 Task: Look for space in Dharmadam, India from 9th July, 2023 to 16th July, 2023 for 2 adults, 1 child in price range Rs.8000 to Rs.16000. Place can be entire place with 2 bedrooms having 2 beds and 1 bathroom. Property type can be house, flat, guest house. Booking option can be shelf check-in. Required host language is English.
Action: Mouse moved to (577, 149)
Screenshot: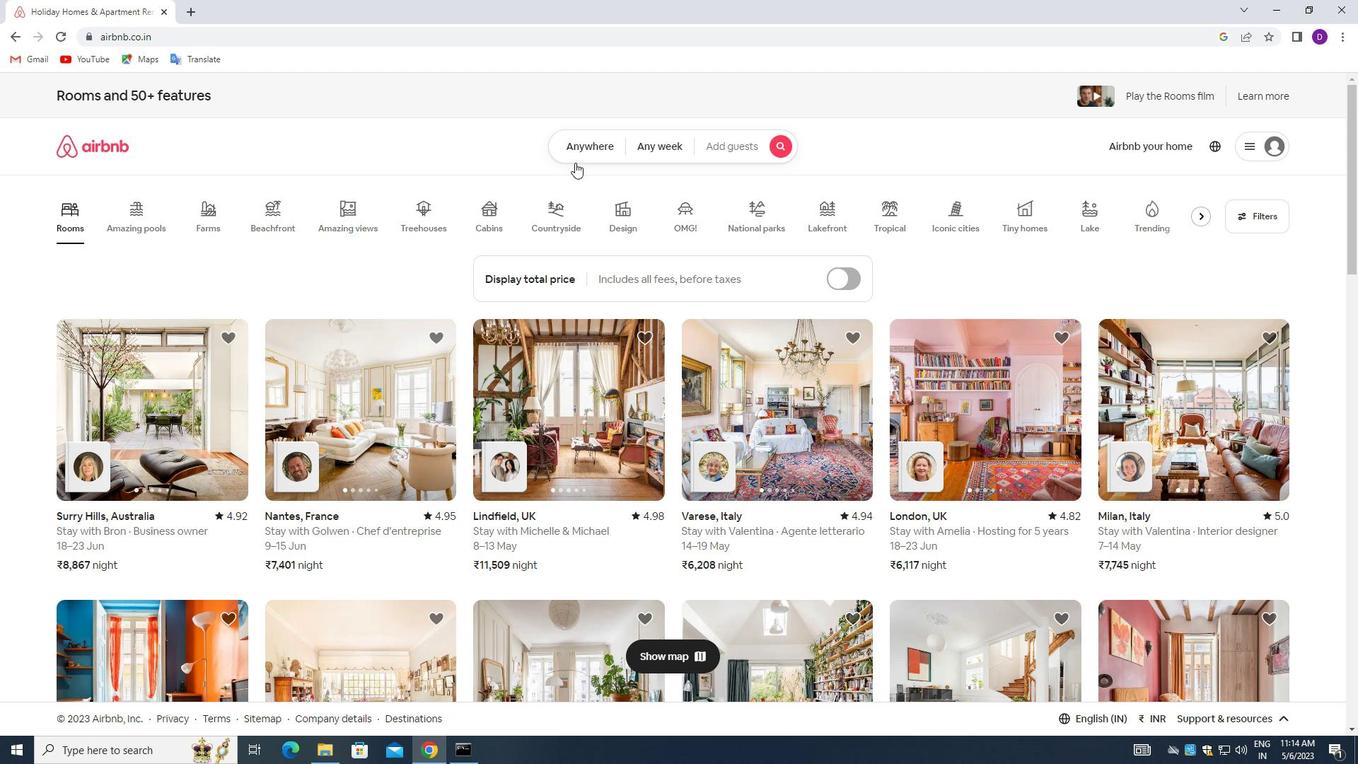 
Action: Mouse pressed left at (577, 149)
Screenshot: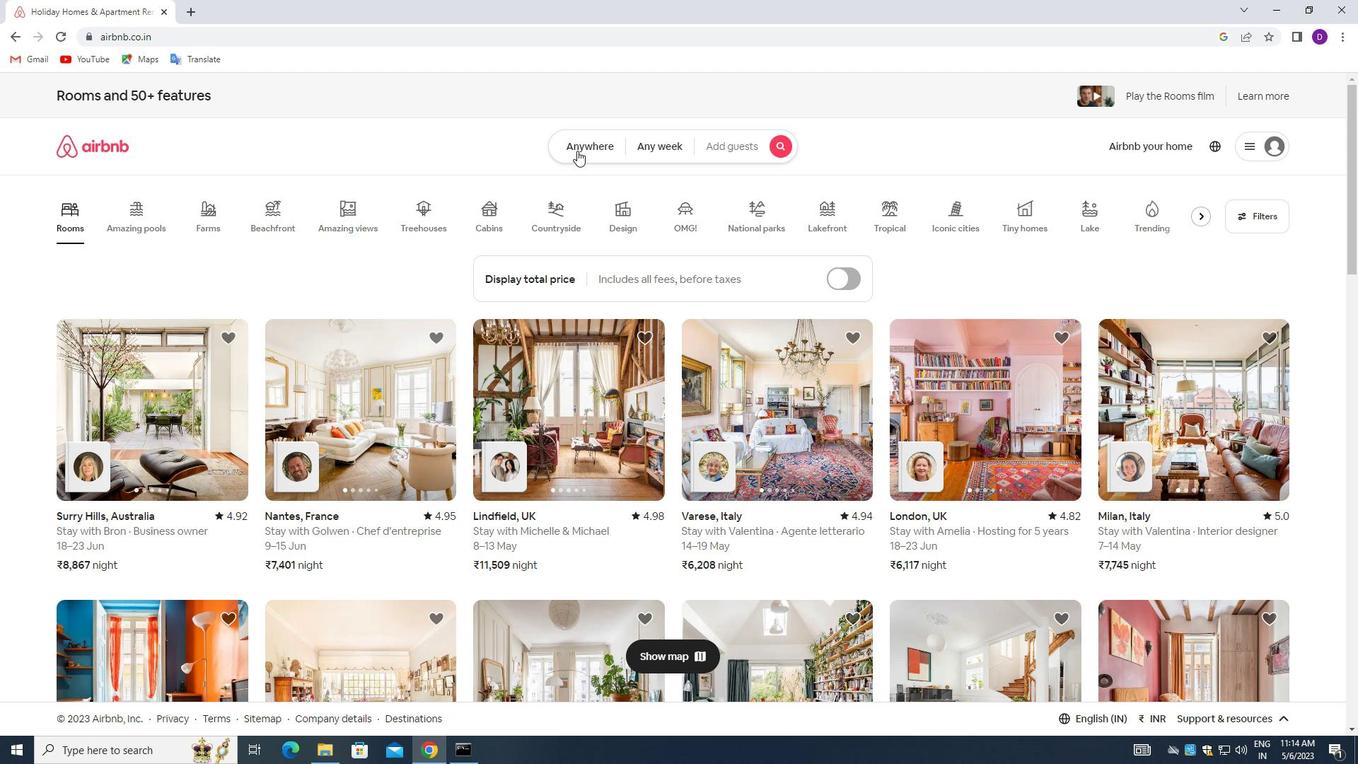 
Action: Mouse moved to (543, 200)
Screenshot: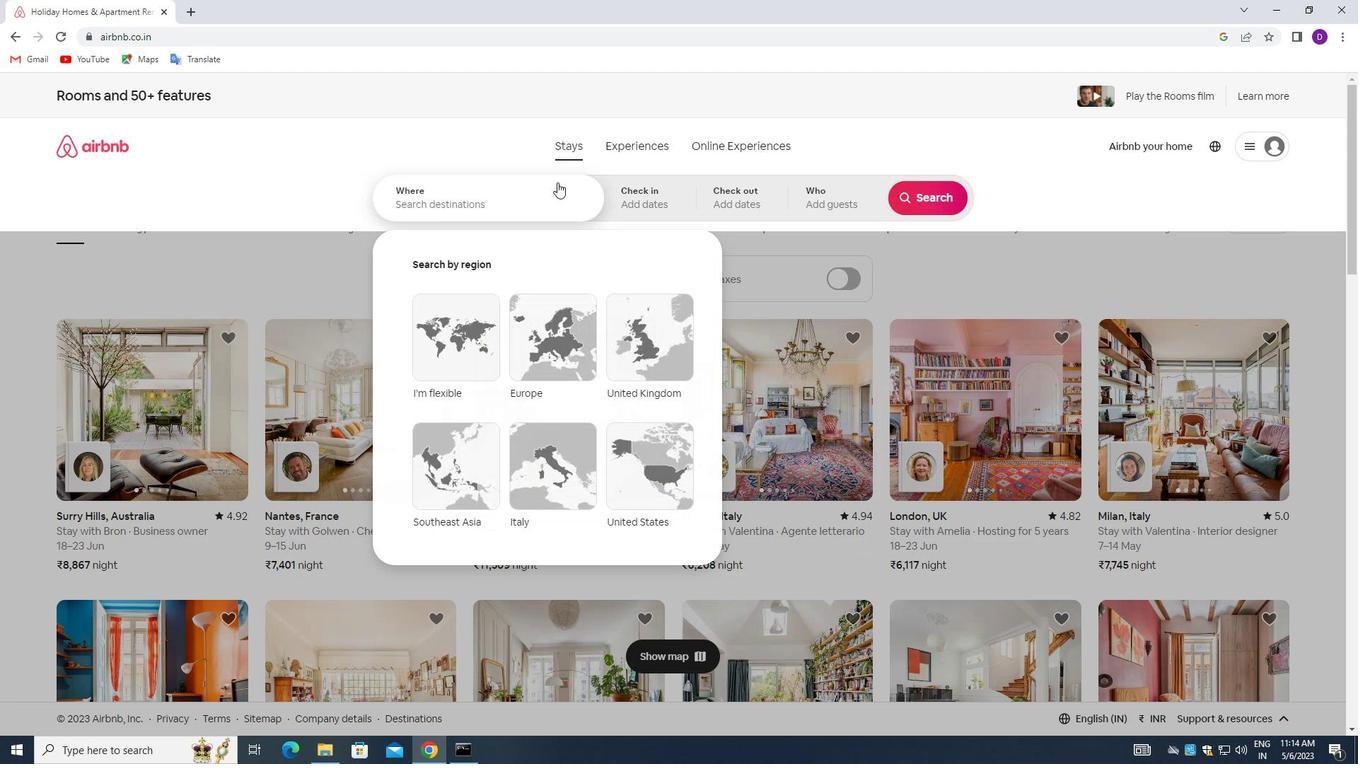 
Action: Mouse pressed left at (543, 200)
Screenshot: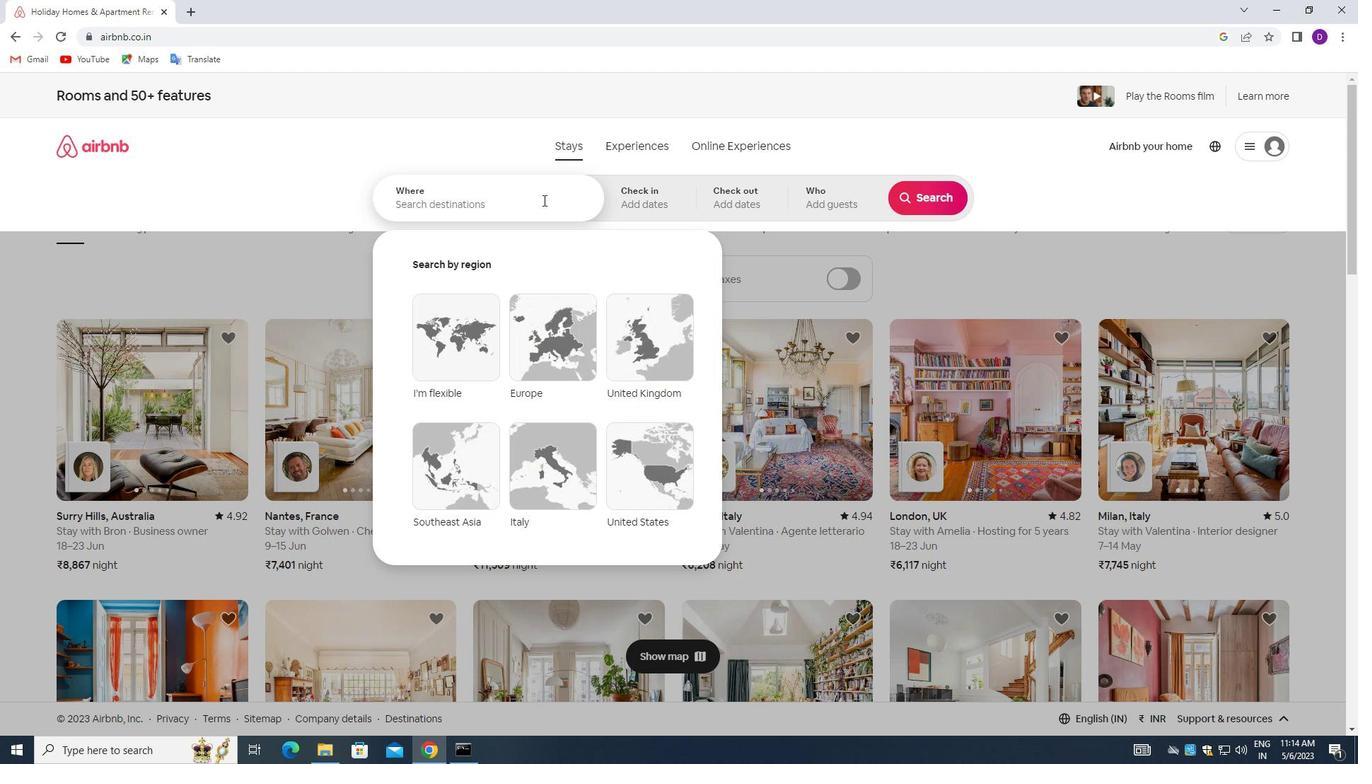 
Action: Mouse moved to (314, 319)
Screenshot: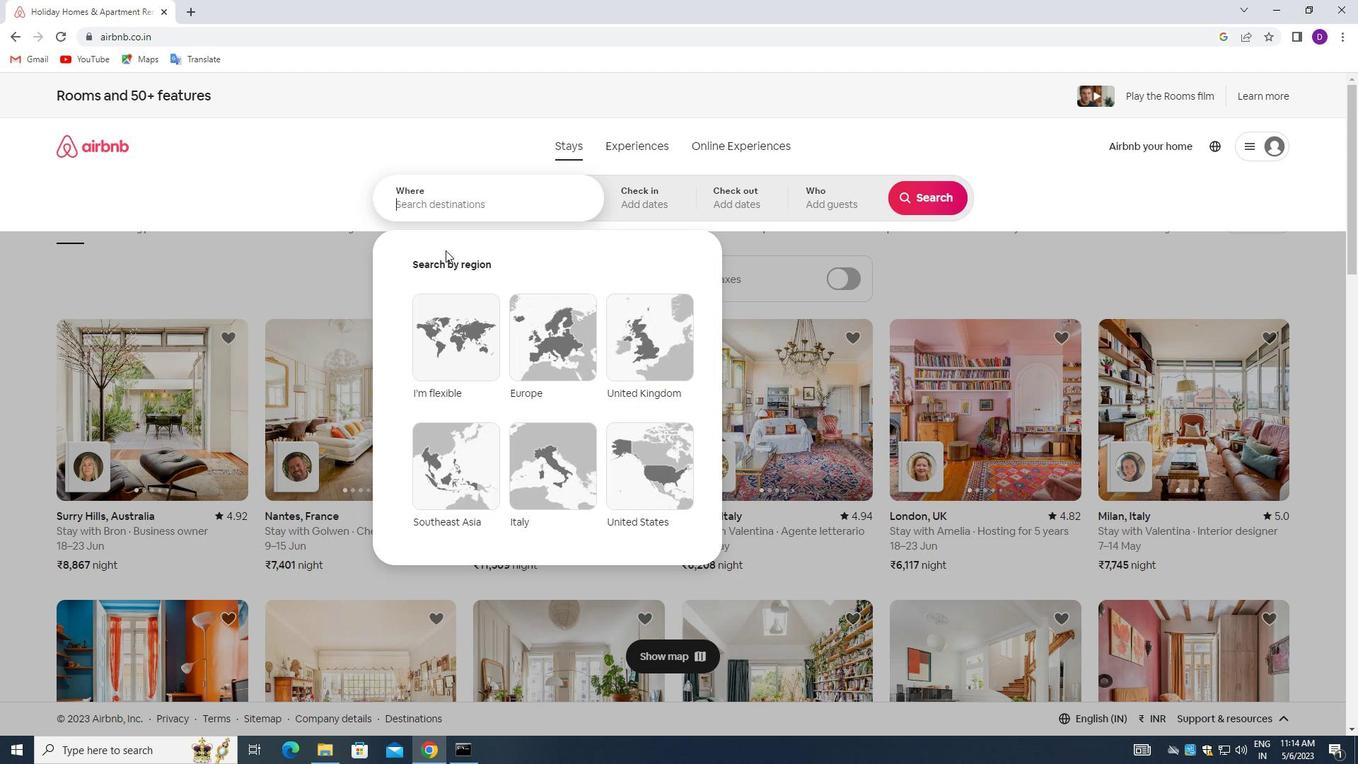 
Action: Key pressed <Key.shift_r>Dharmadam,<Key.space><Key.shift>INDIA<Key.enter>
Screenshot: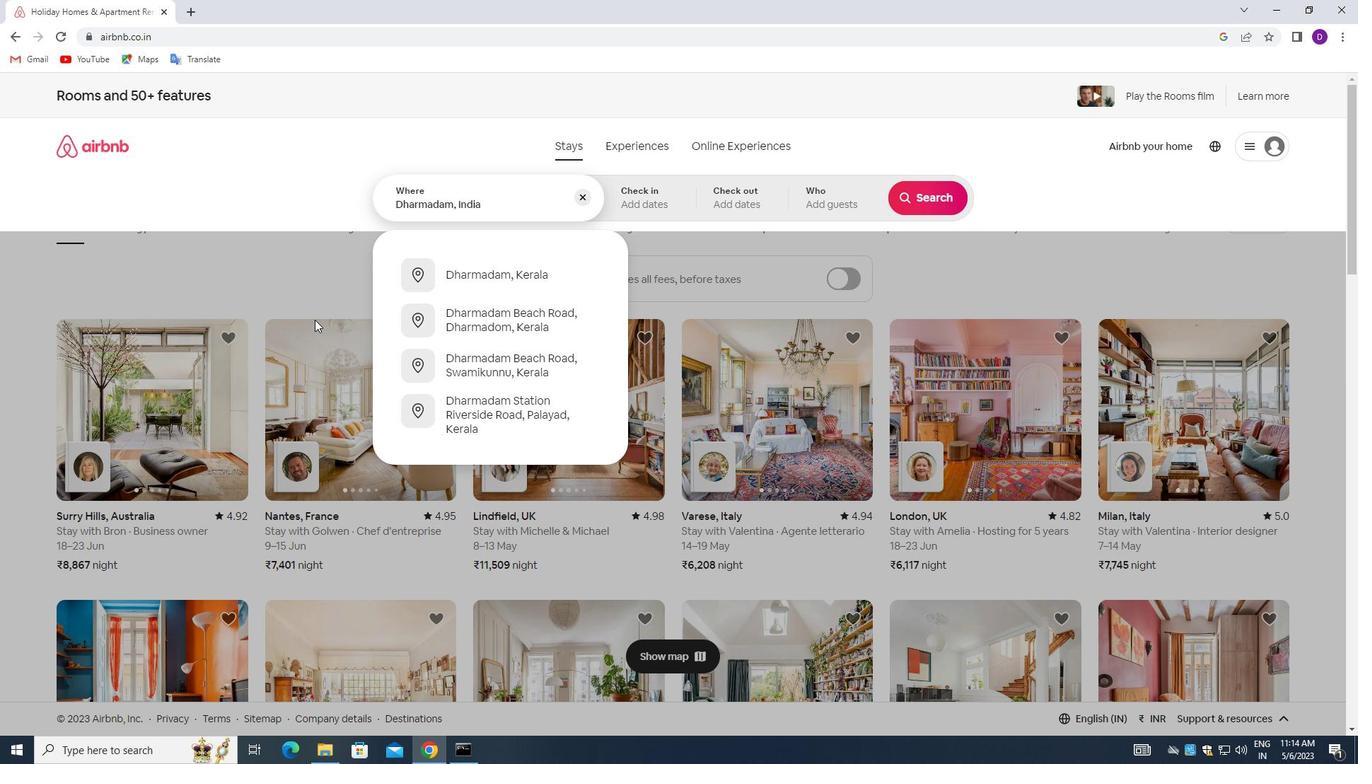 
Action: Mouse moved to (926, 312)
Screenshot: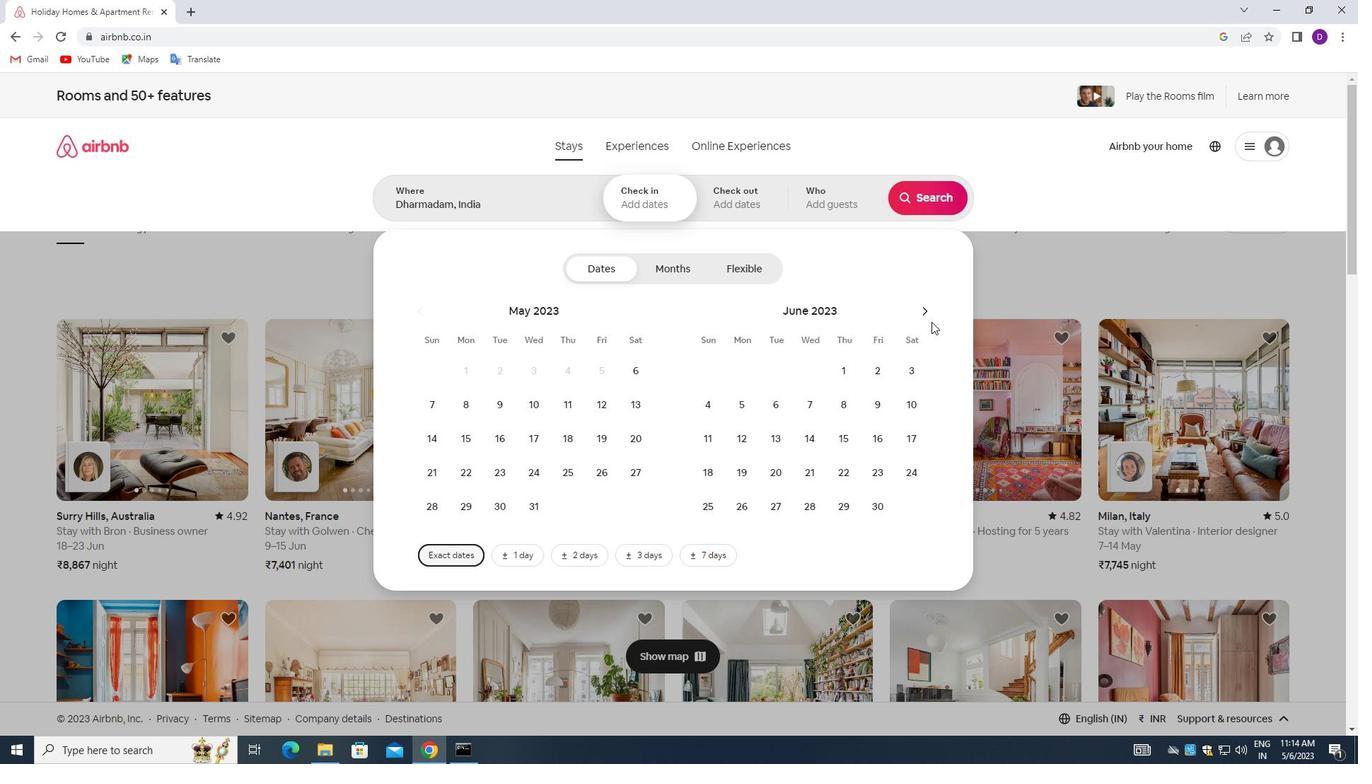 
Action: Mouse pressed left at (926, 312)
Screenshot: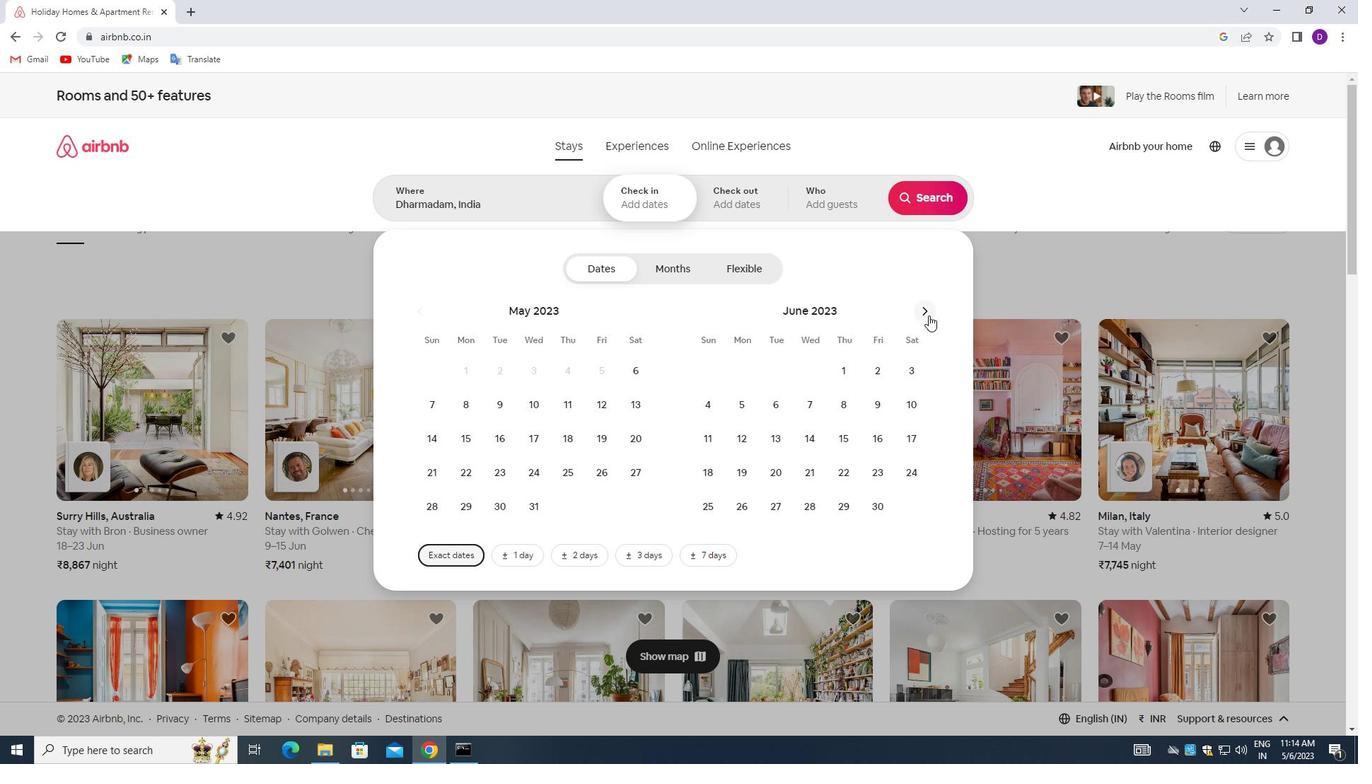 
Action: Mouse moved to (704, 433)
Screenshot: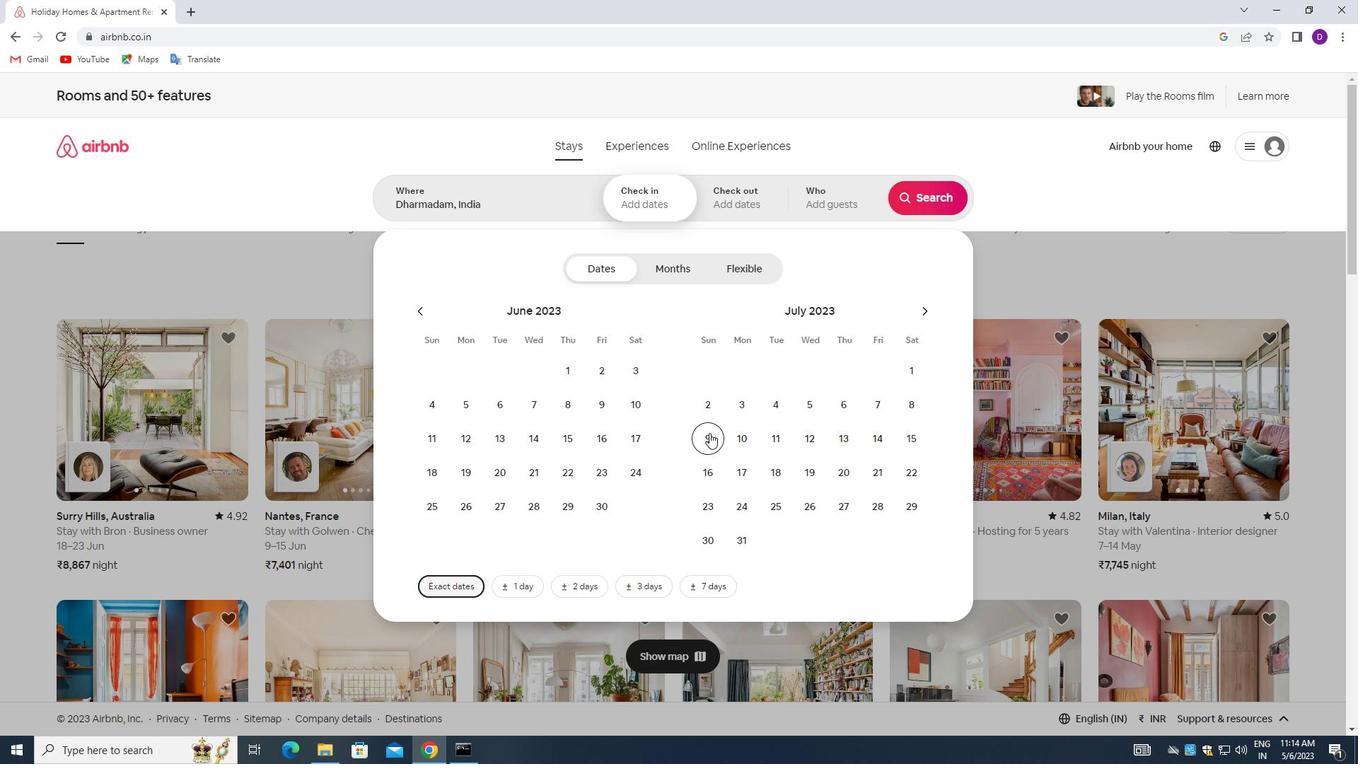 
Action: Mouse pressed left at (704, 433)
Screenshot: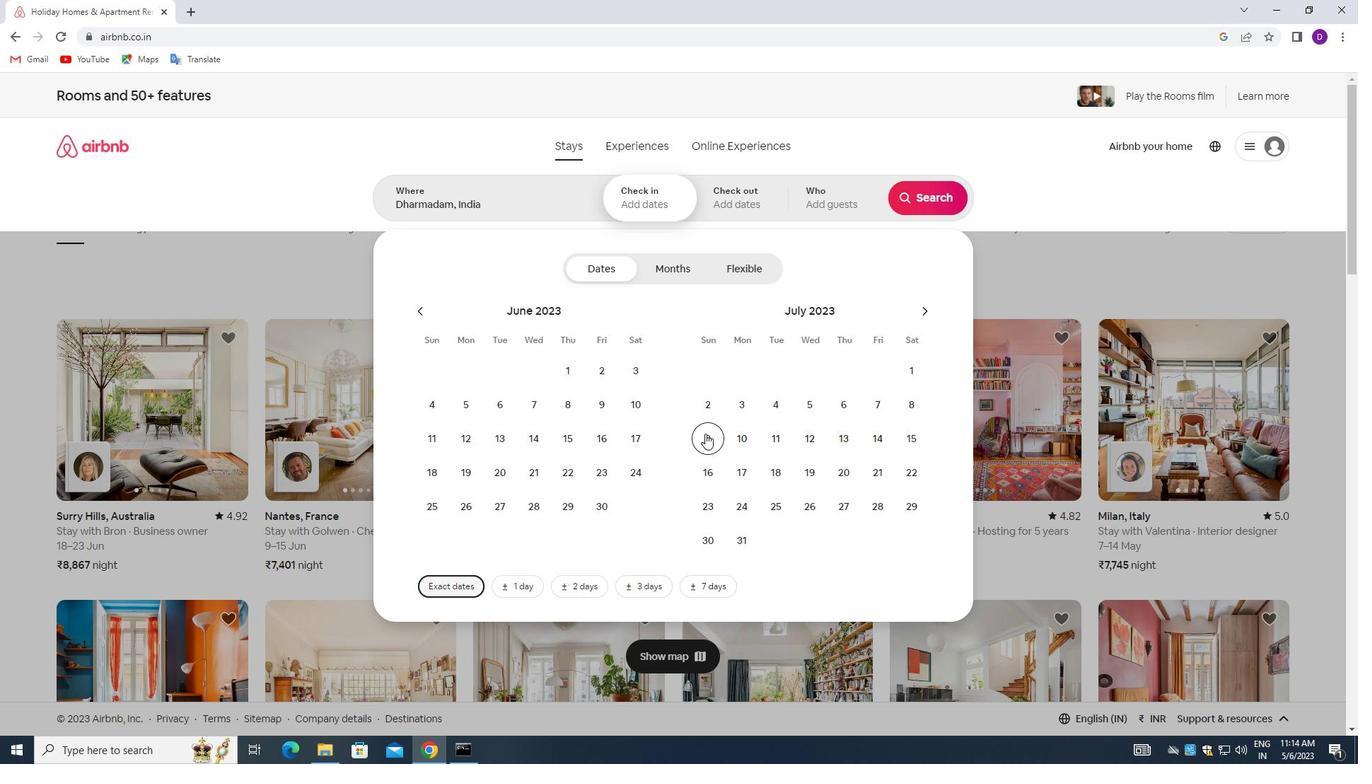 
Action: Mouse moved to (713, 477)
Screenshot: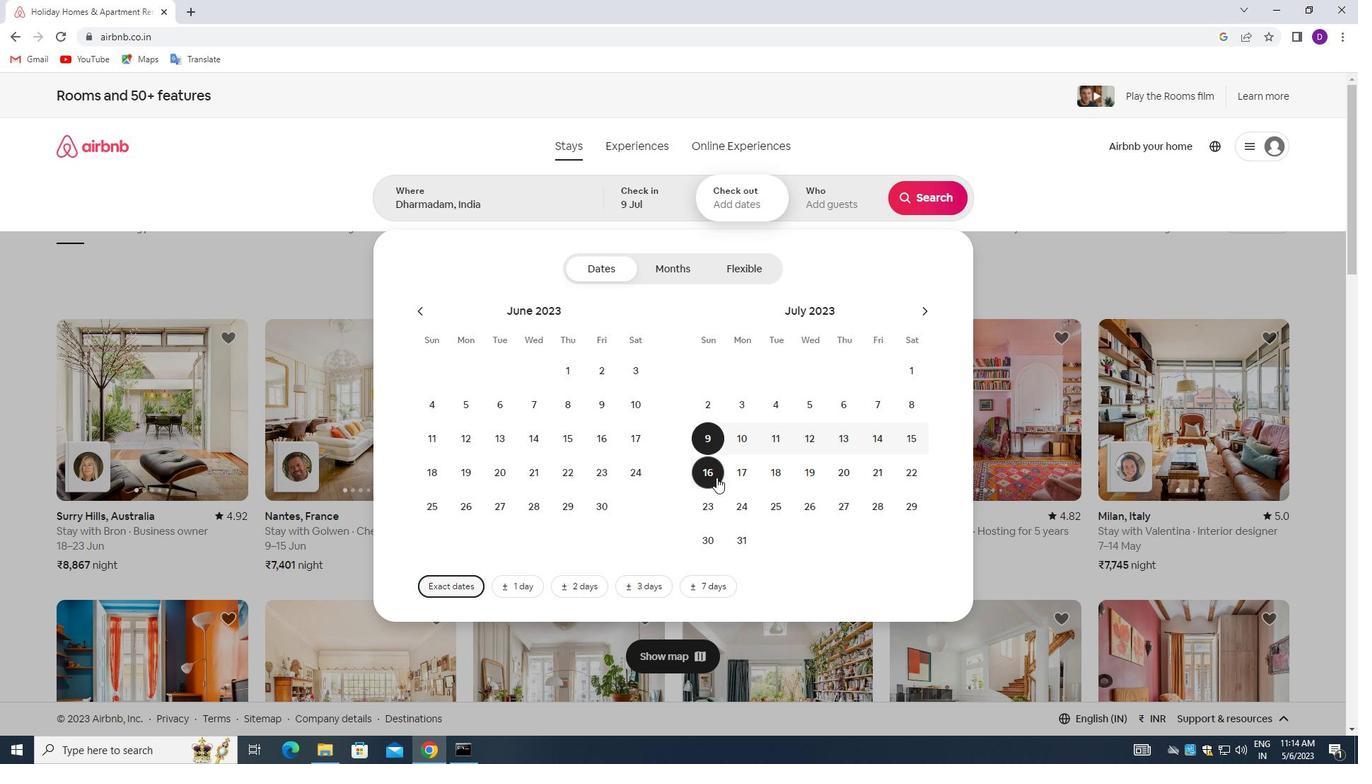
Action: Mouse pressed left at (713, 477)
Screenshot: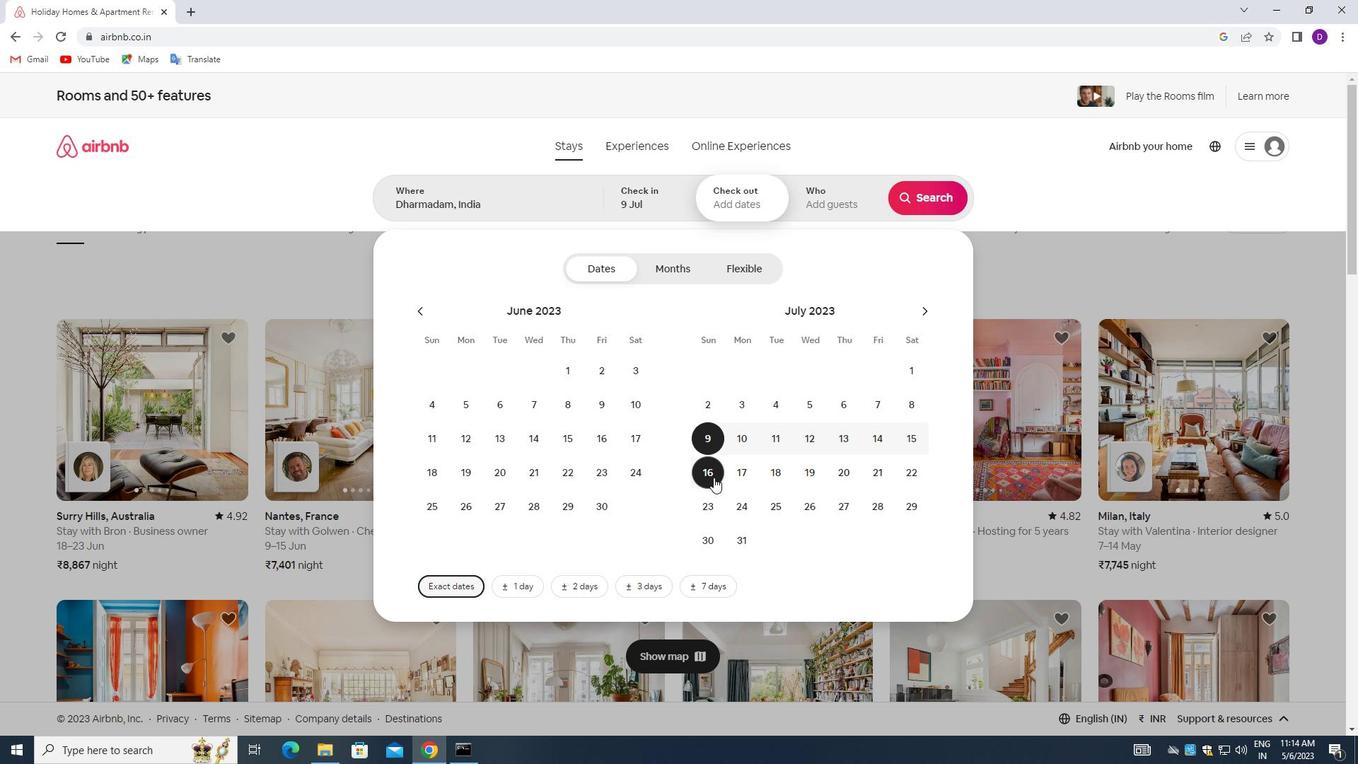 
Action: Mouse moved to (824, 212)
Screenshot: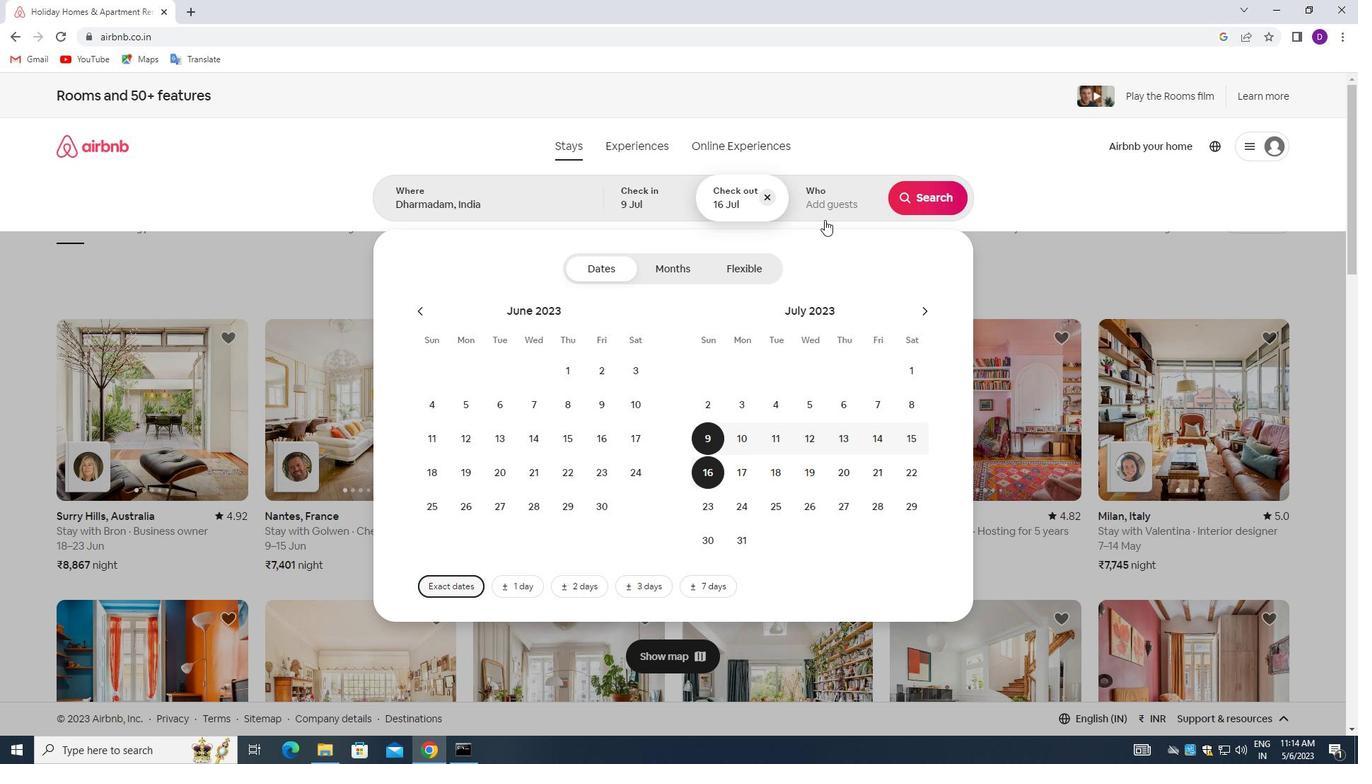 
Action: Mouse pressed left at (824, 212)
Screenshot: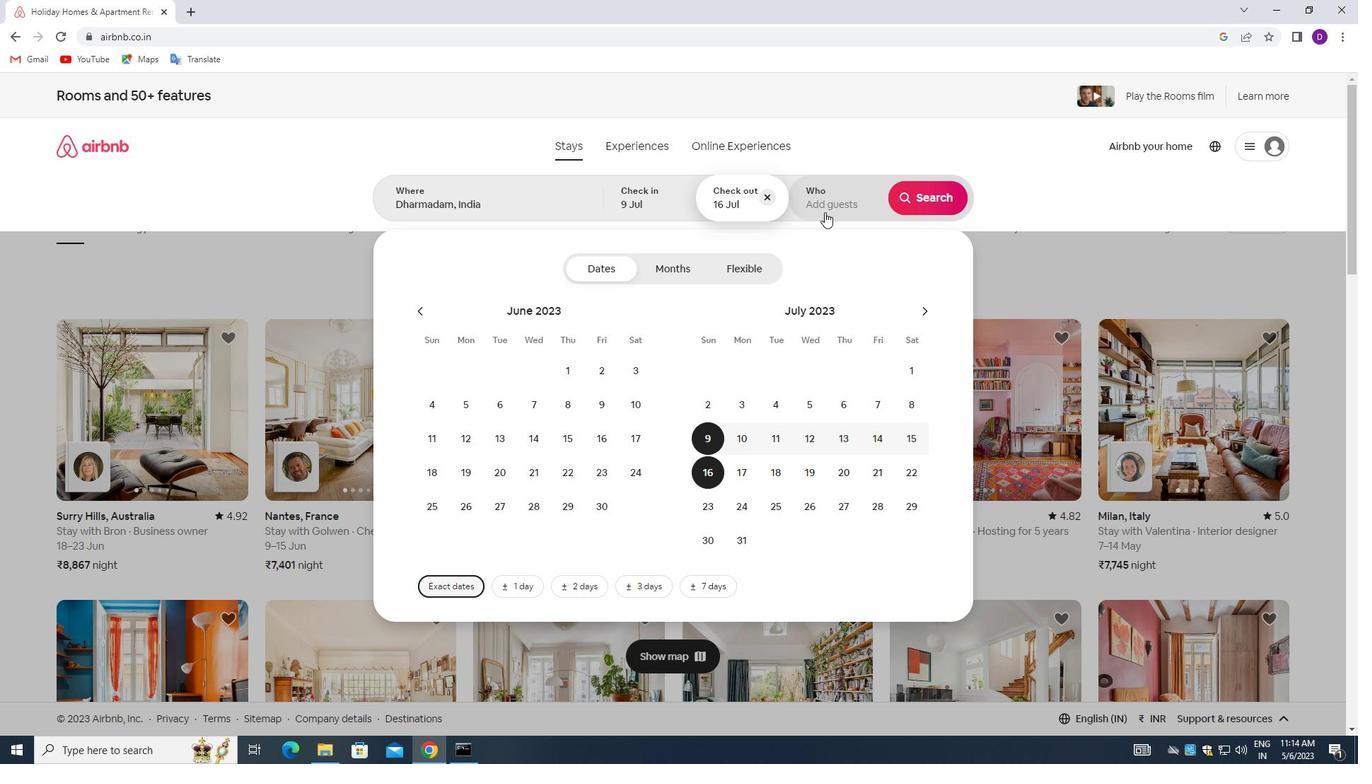 
Action: Mouse moved to (927, 275)
Screenshot: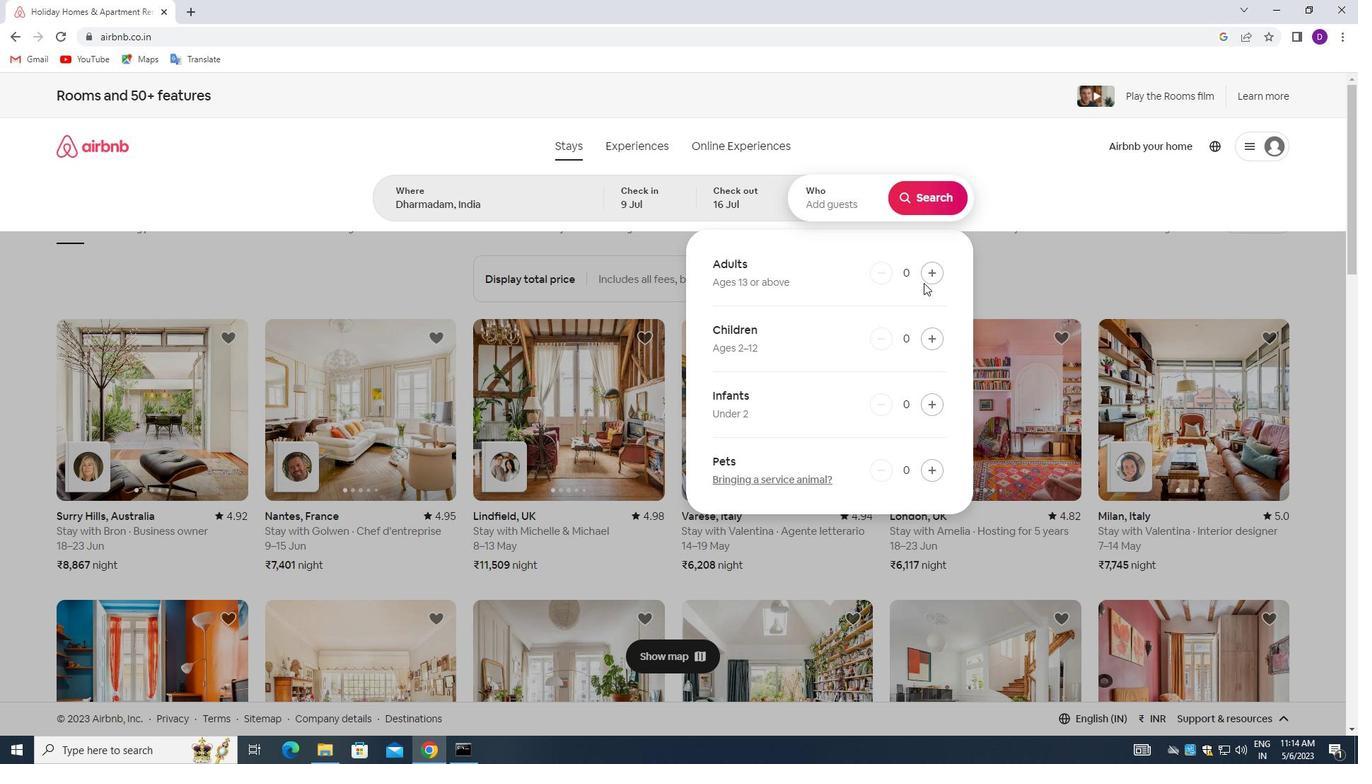 
Action: Mouse pressed left at (927, 275)
Screenshot: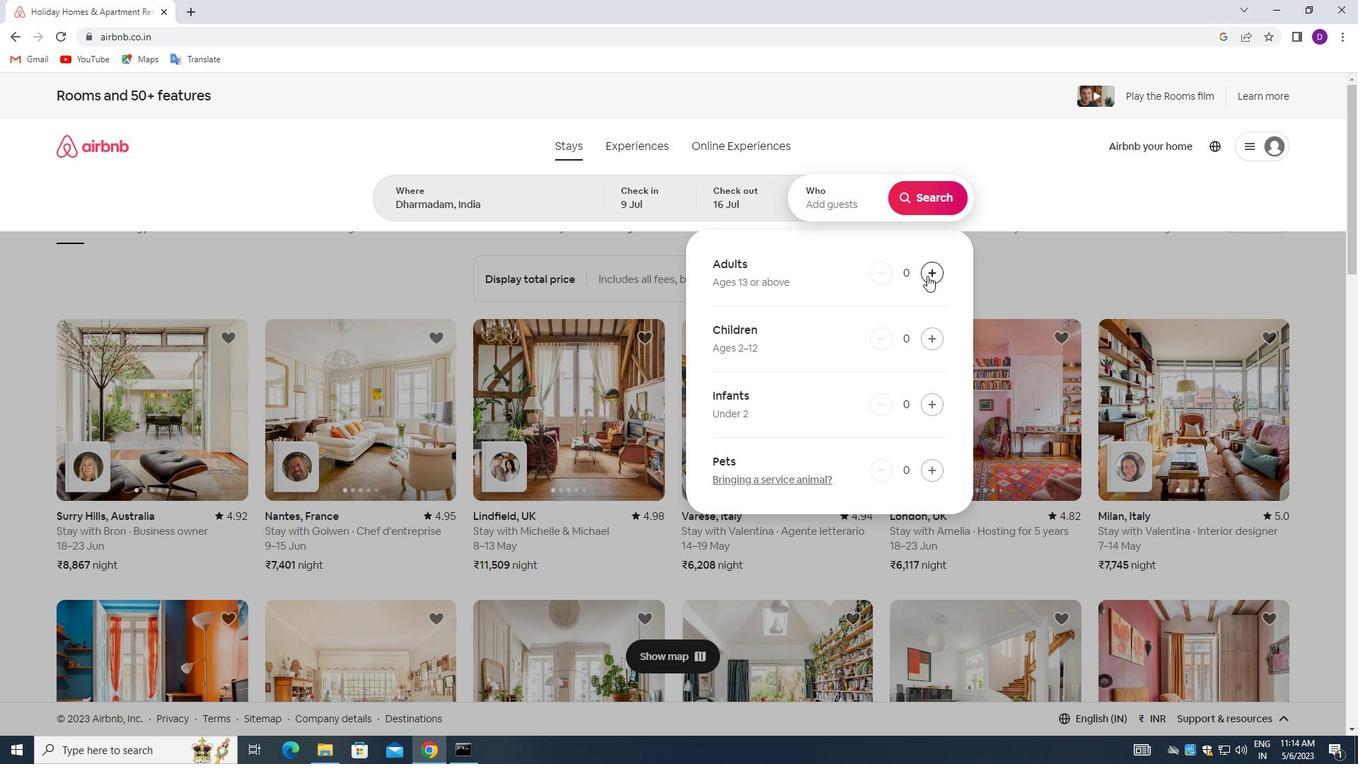 
Action: Mouse pressed left at (927, 275)
Screenshot: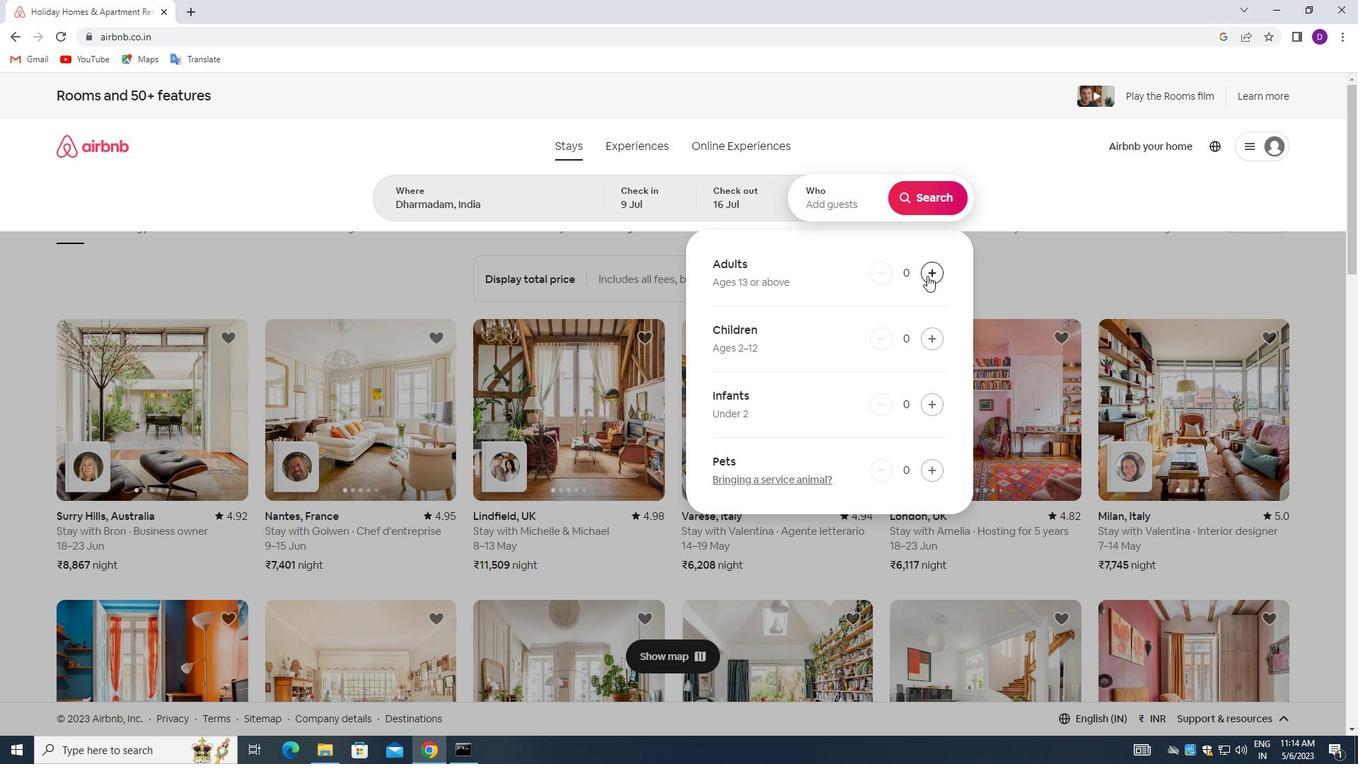 
Action: Mouse moved to (923, 343)
Screenshot: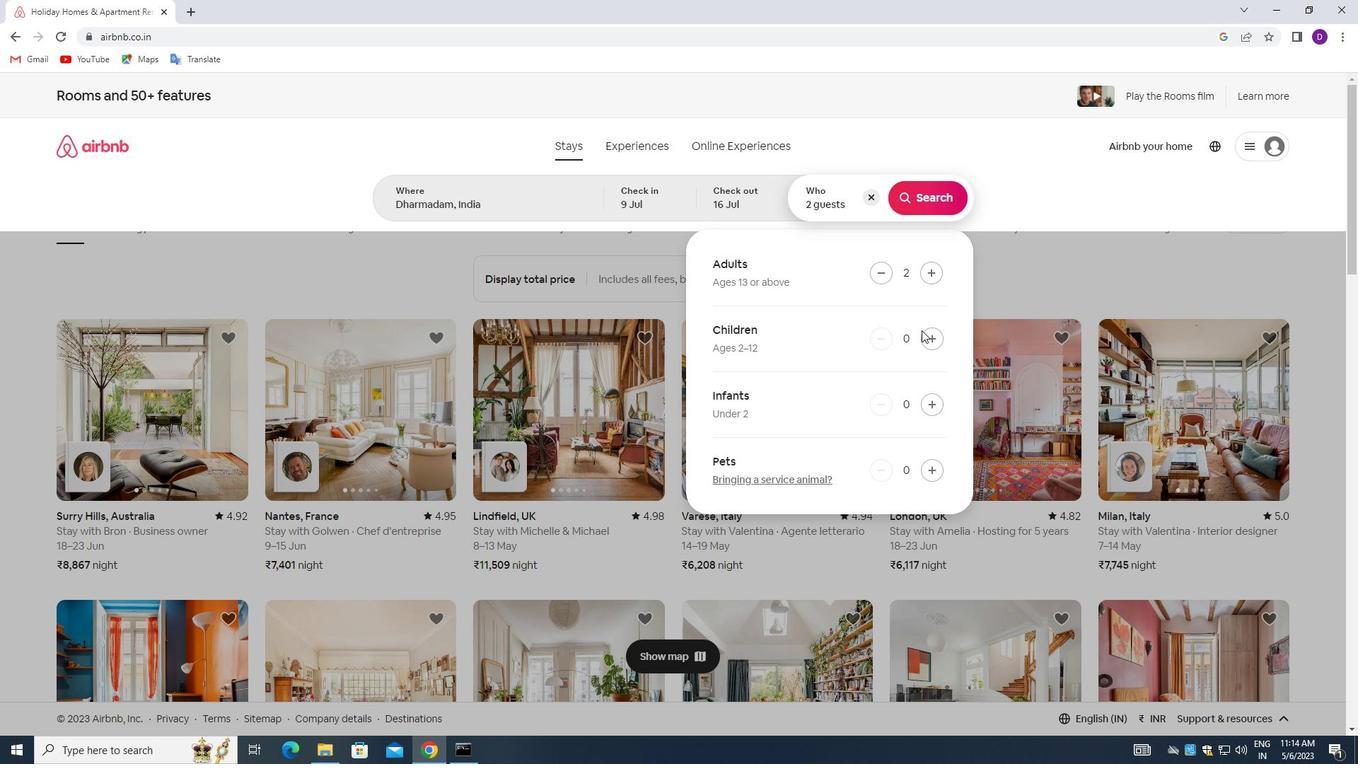 
Action: Mouse pressed left at (923, 343)
Screenshot: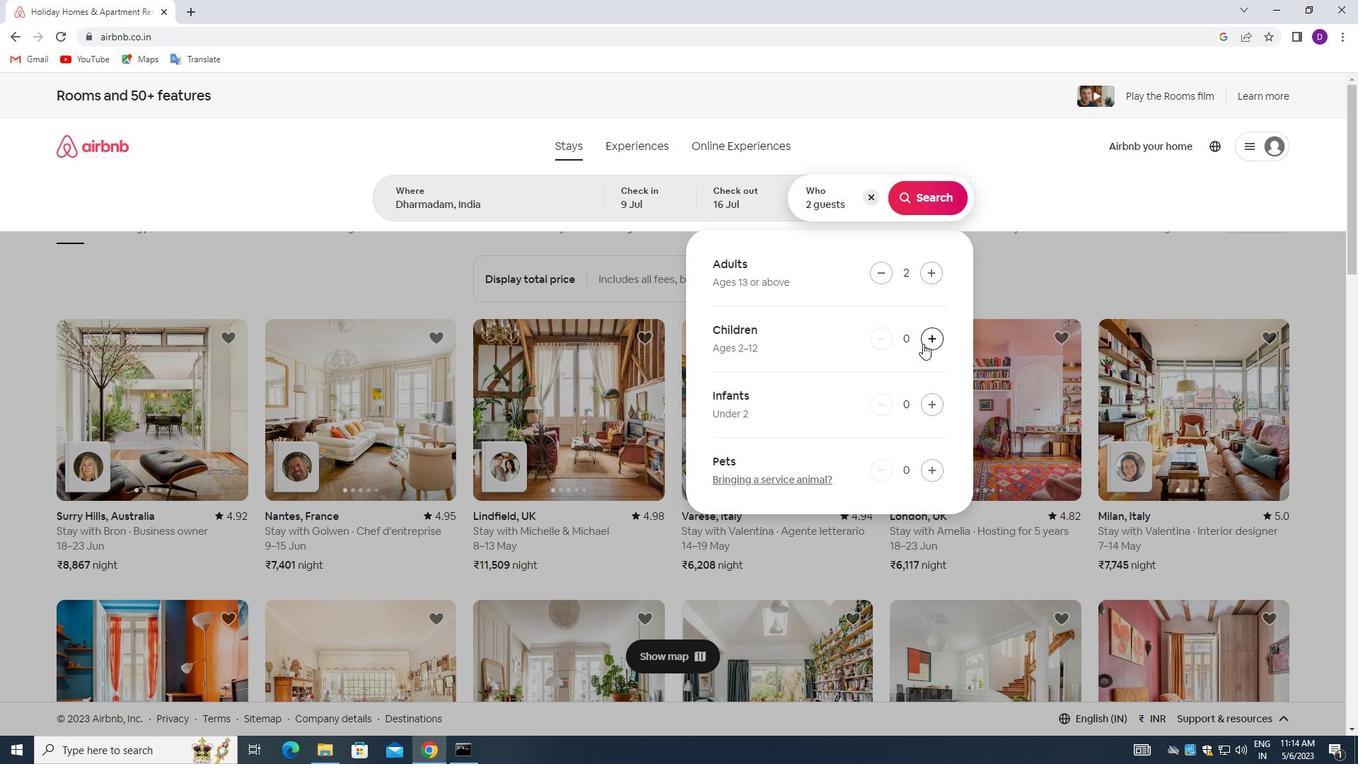 
Action: Mouse moved to (931, 199)
Screenshot: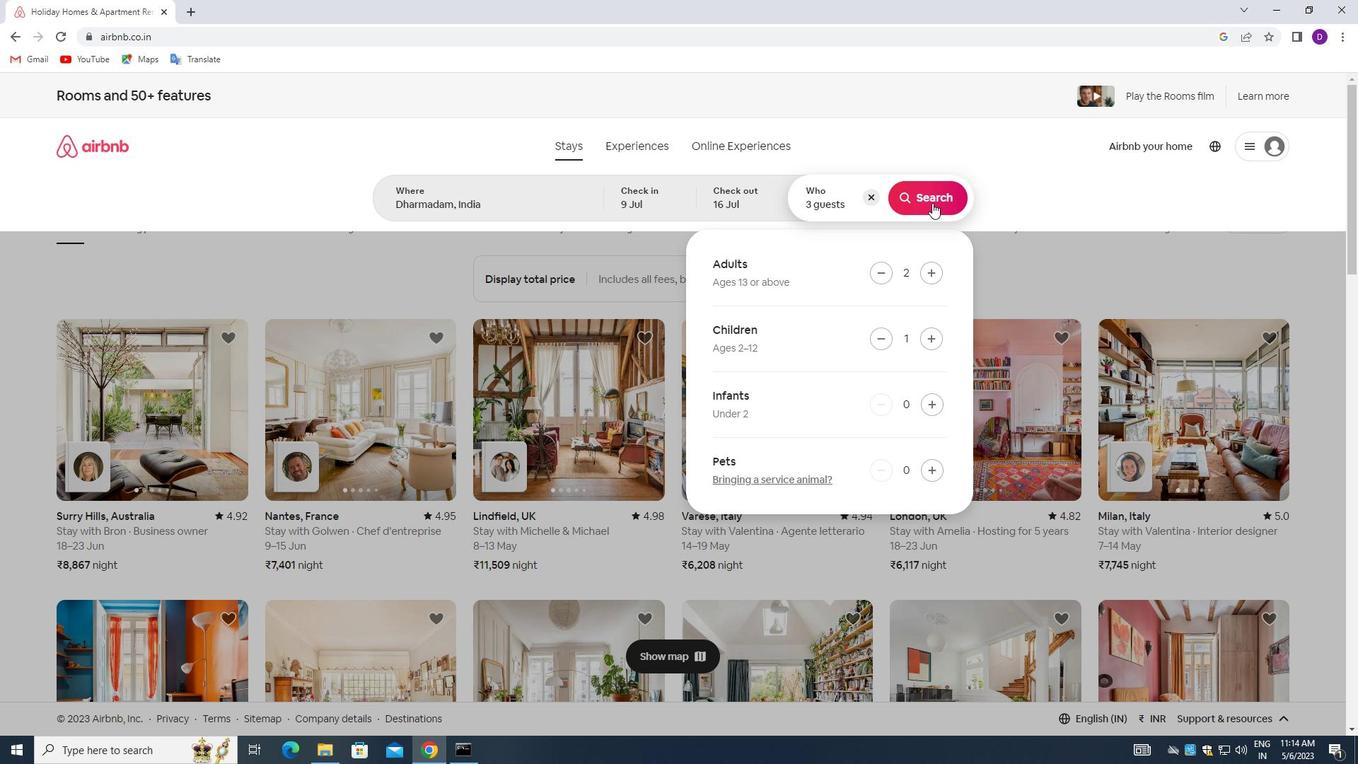 
Action: Mouse pressed left at (931, 199)
Screenshot: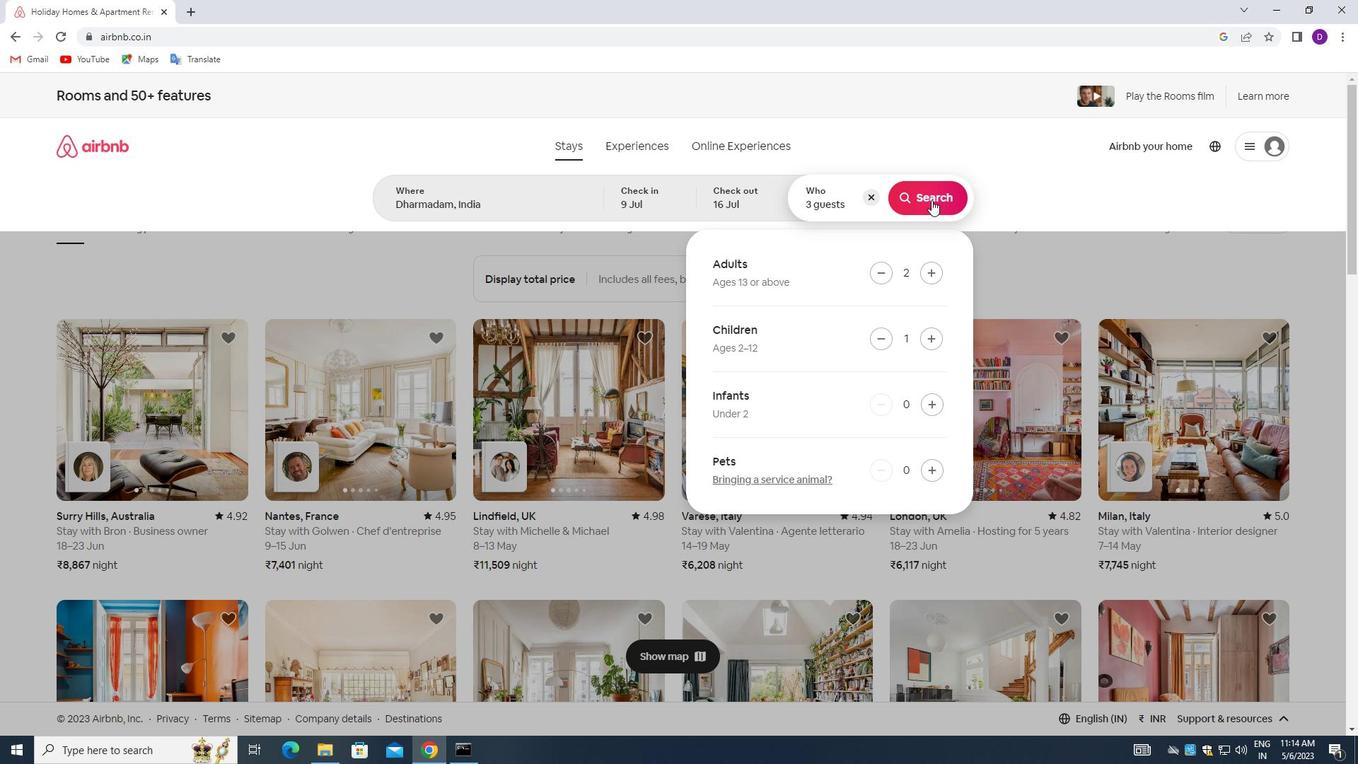 
Action: Mouse moved to (1276, 154)
Screenshot: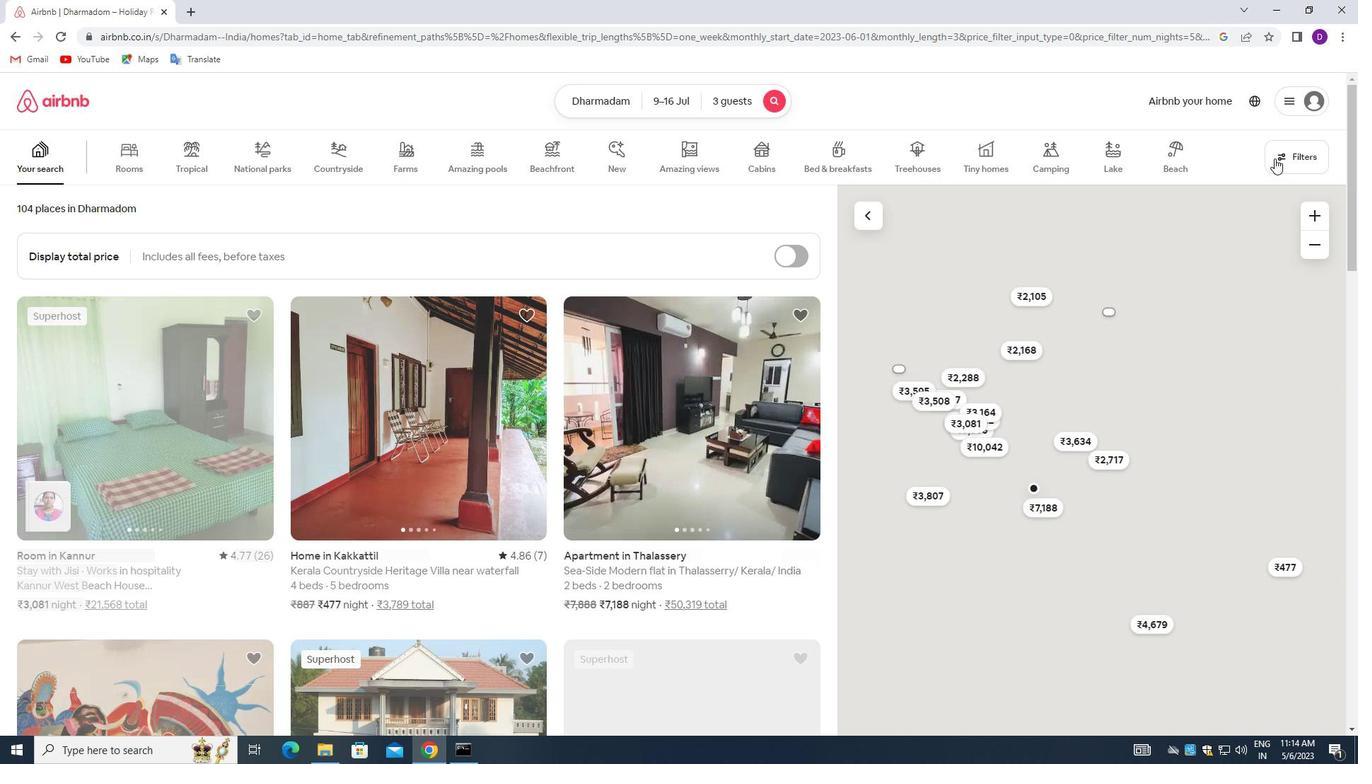 
Action: Mouse pressed left at (1276, 154)
Screenshot: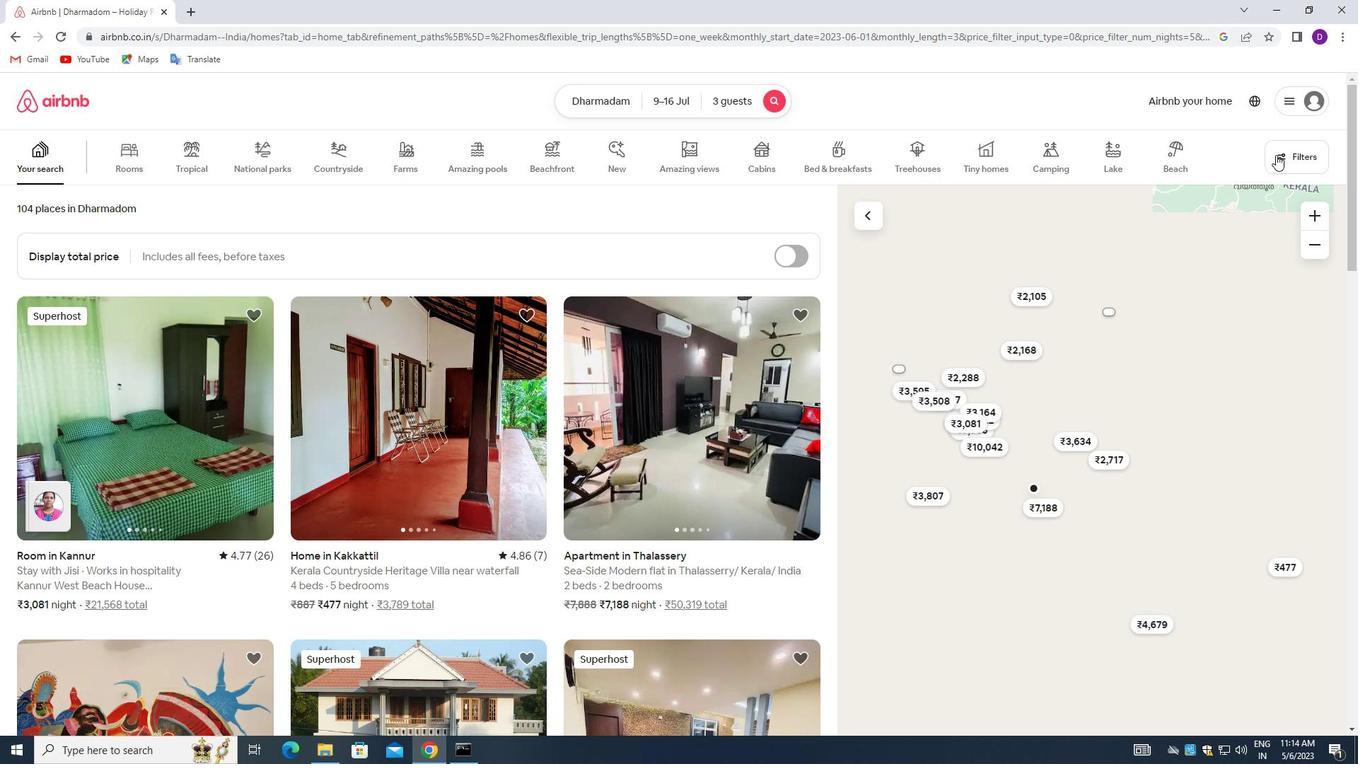 
Action: Mouse moved to (490, 508)
Screenshot: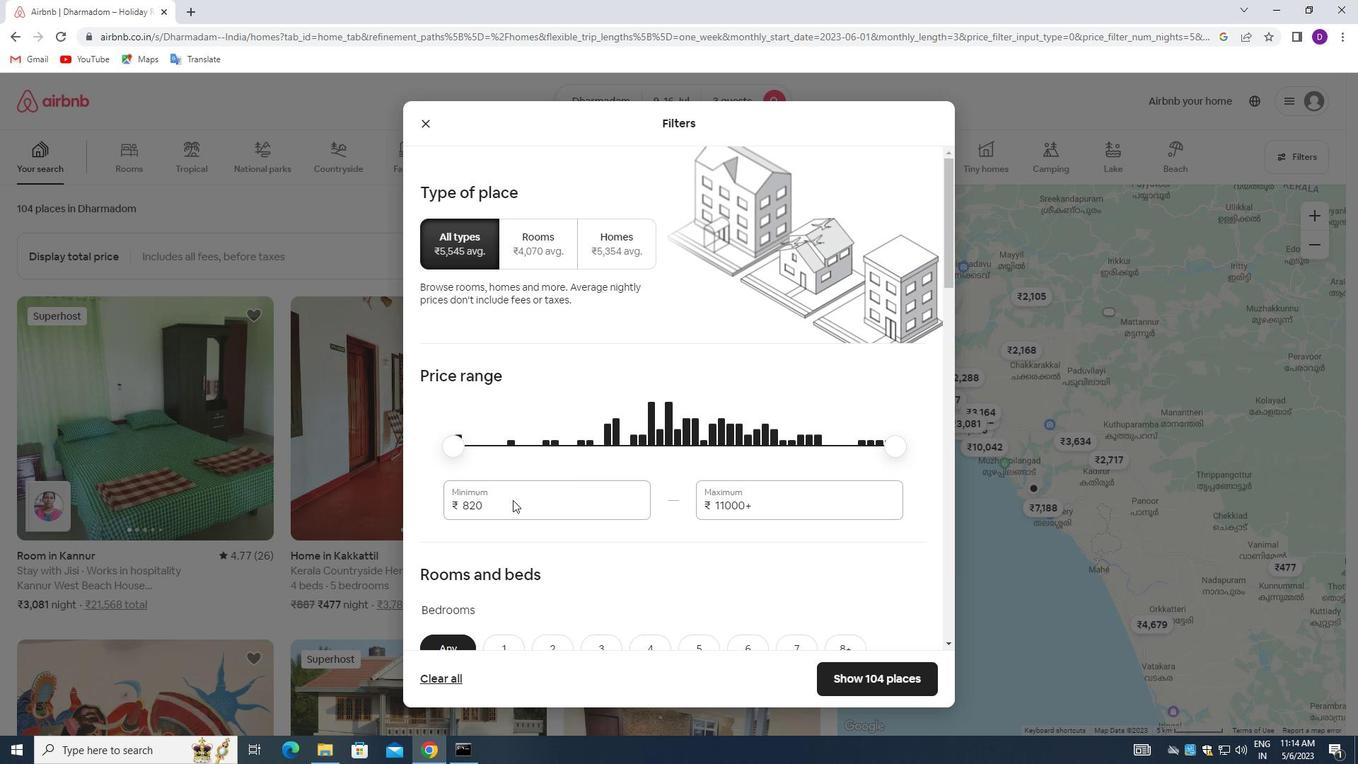 
Action: Mouse pressed left at (490, 508)
Screenshot: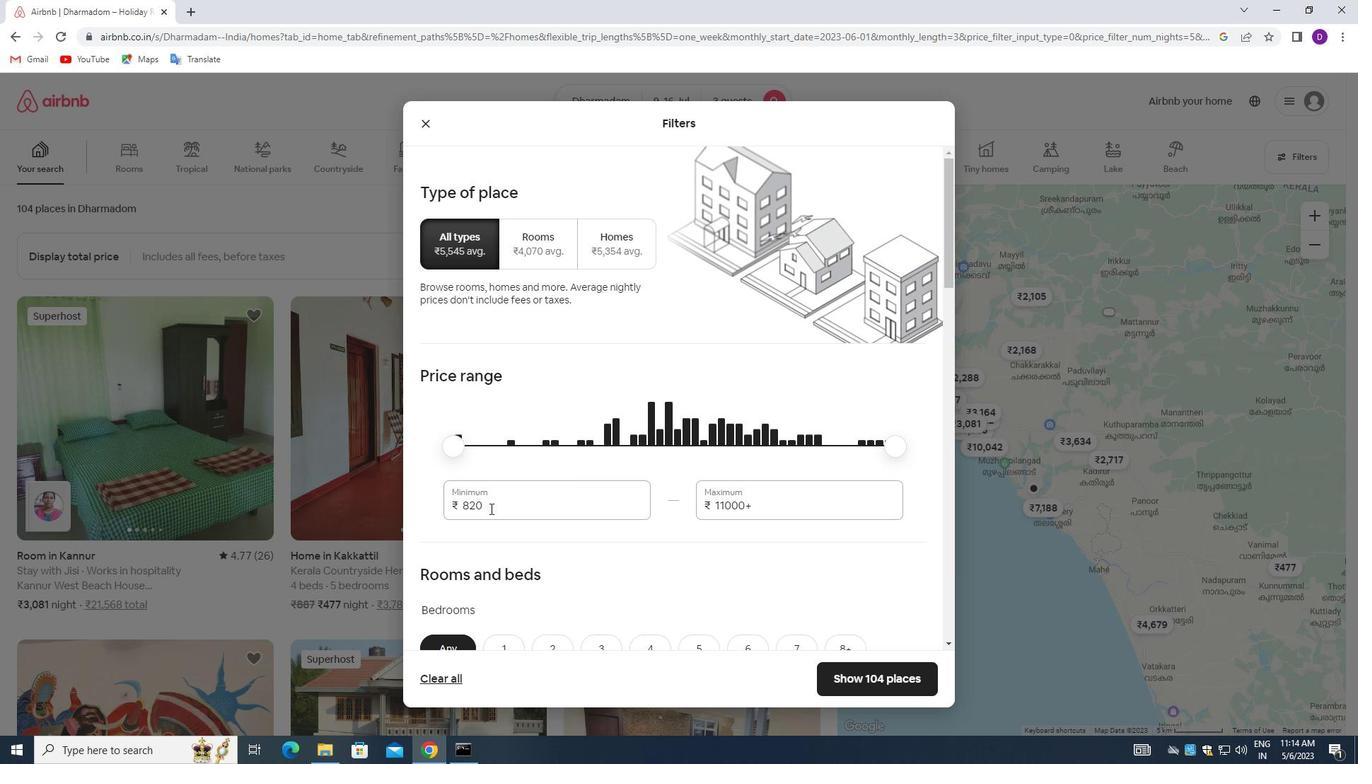 
Action: Mouse pressed left at (490, 508)
Screenshot: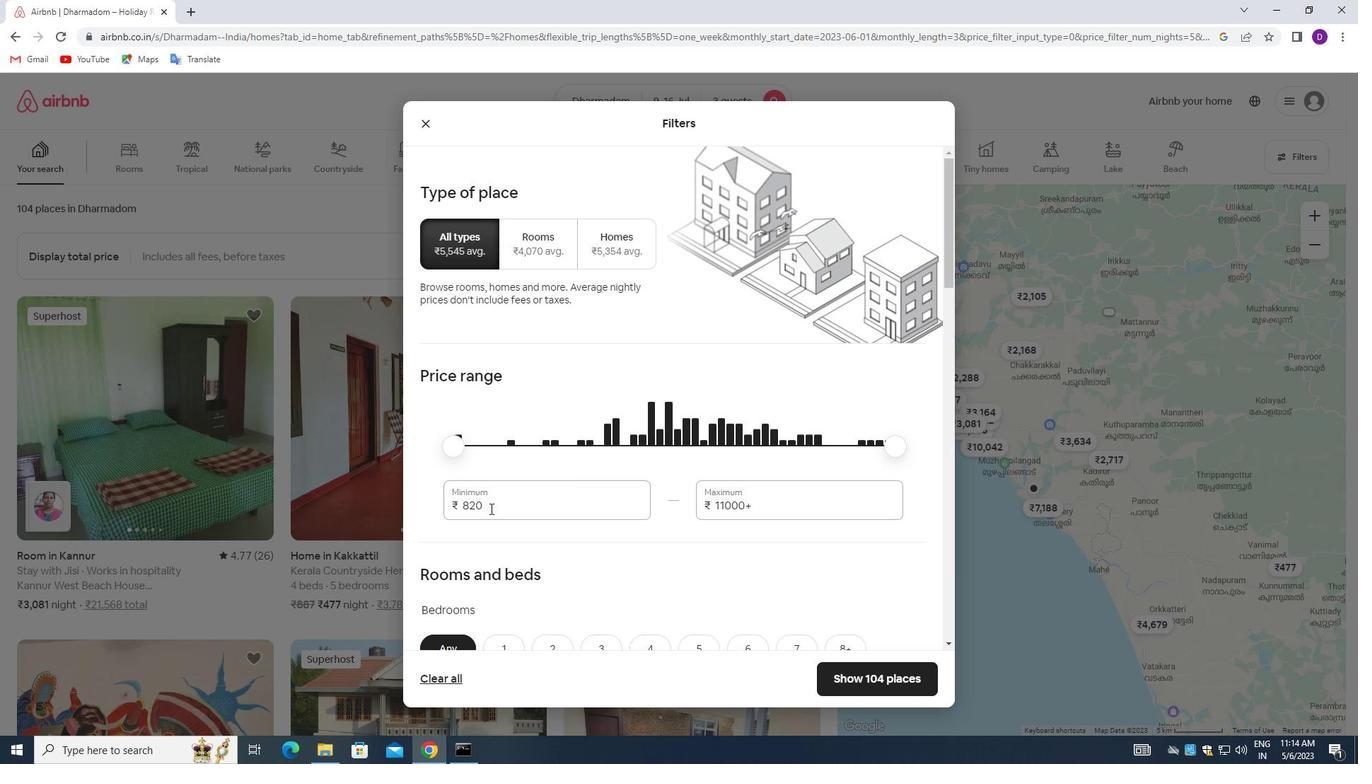 
Action: Key pressed 8000<Key.tab>16000
Screenshot: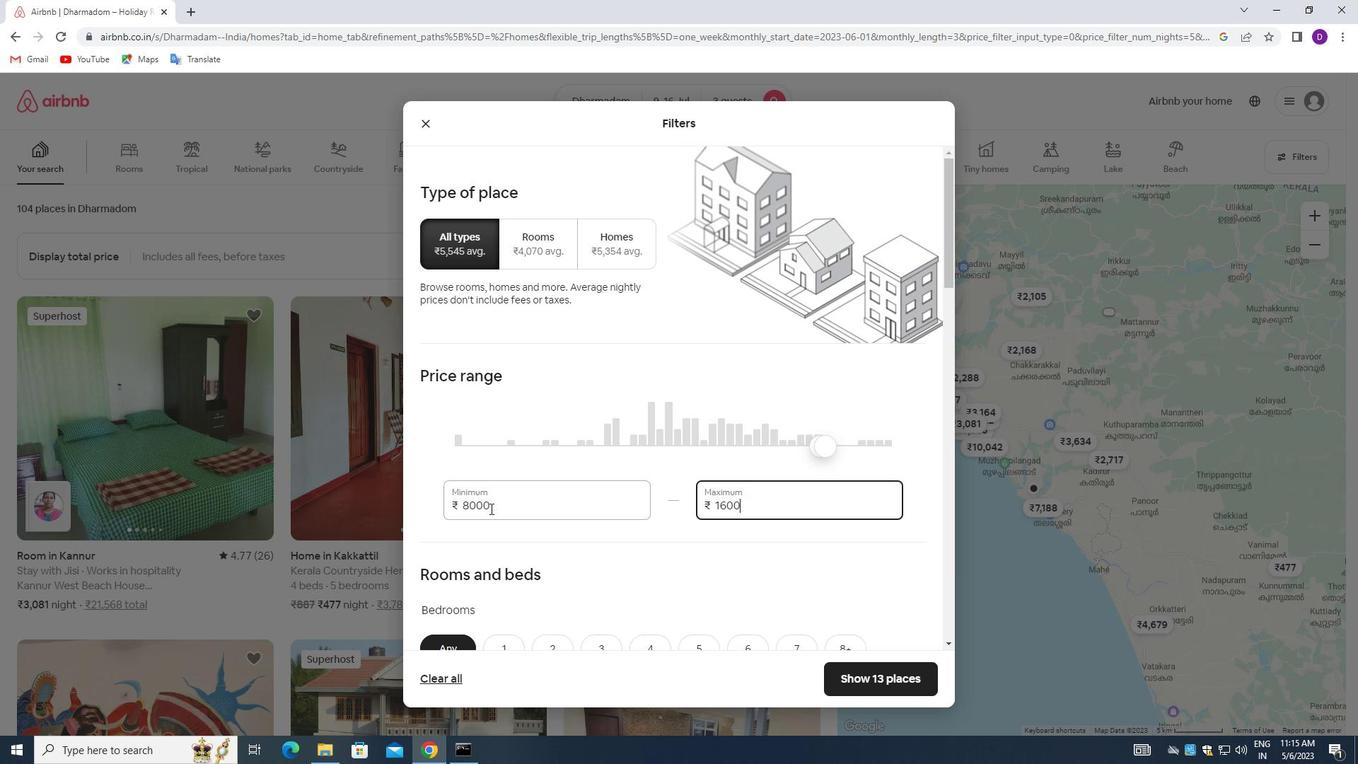 
Action: Mouse moved to (582, 541)
Screenshot: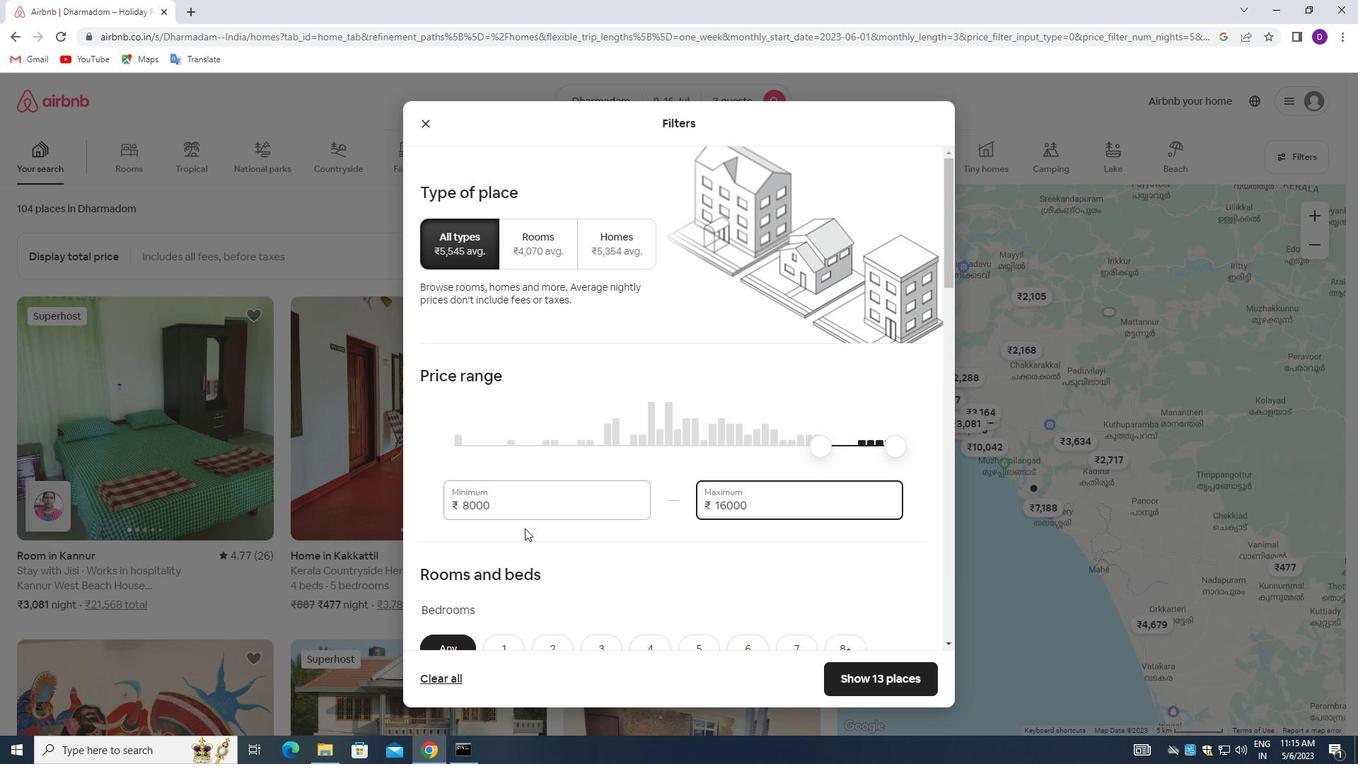 
Action: Mouse scrolled (582, 540) with delta (0, 0)
Screenshot: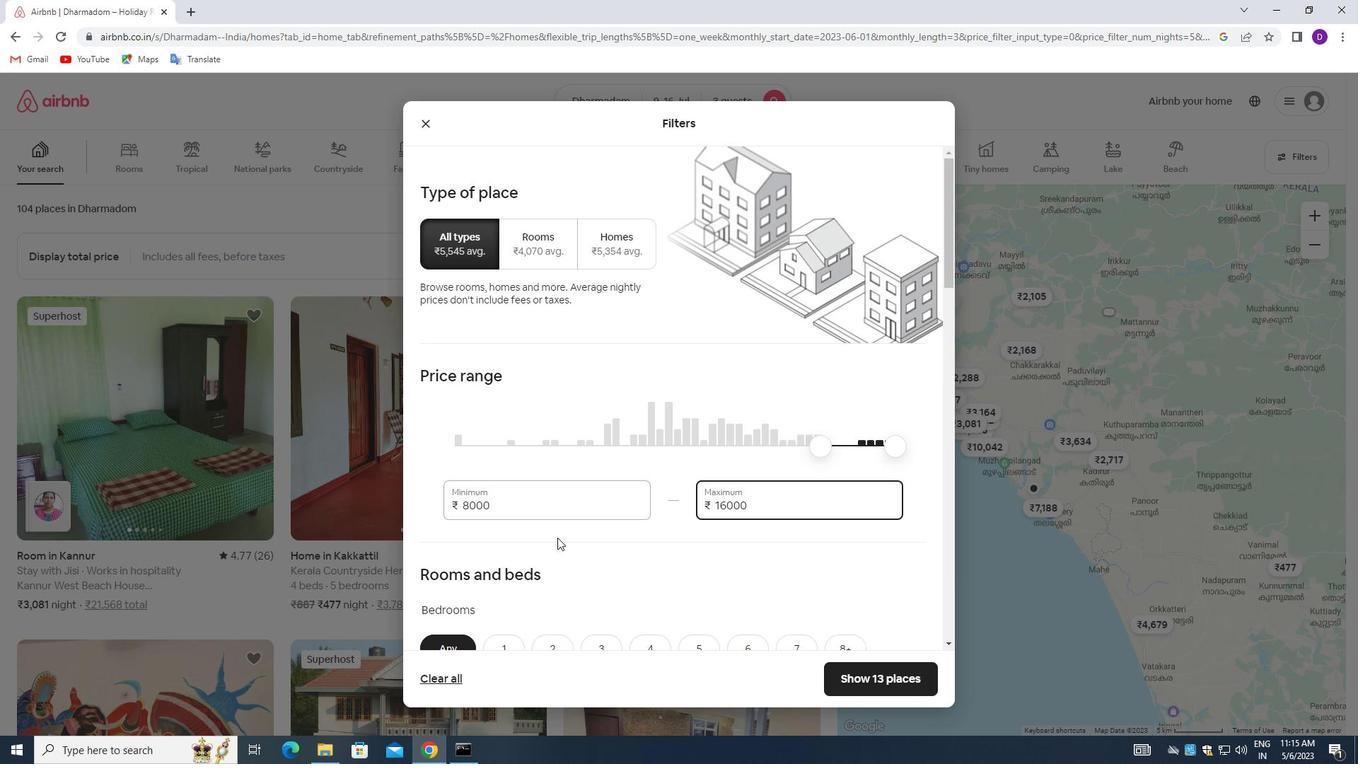 
Action: Mouse moved to (583, 541)
Screenshot: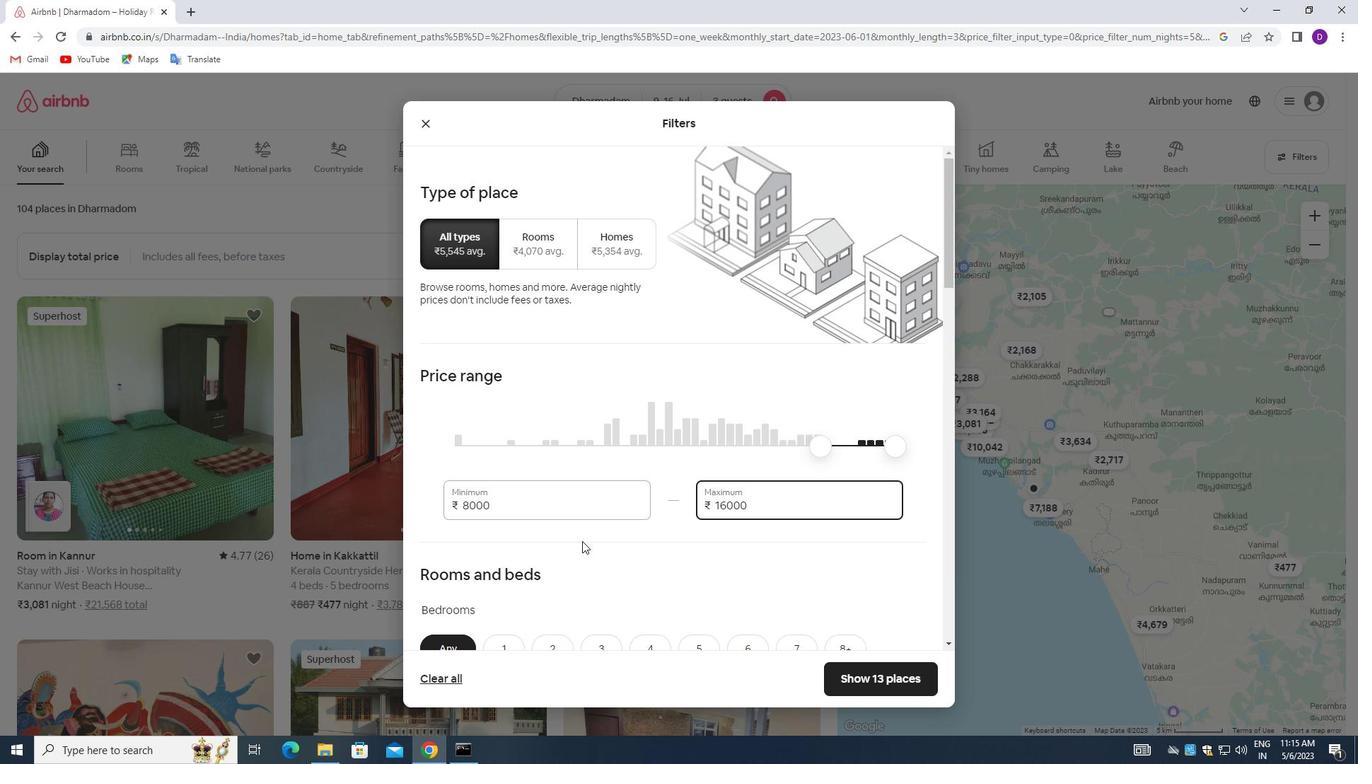 
Action: Mouse scrolled (583, 541) with delta (0, 0)
Screenshot: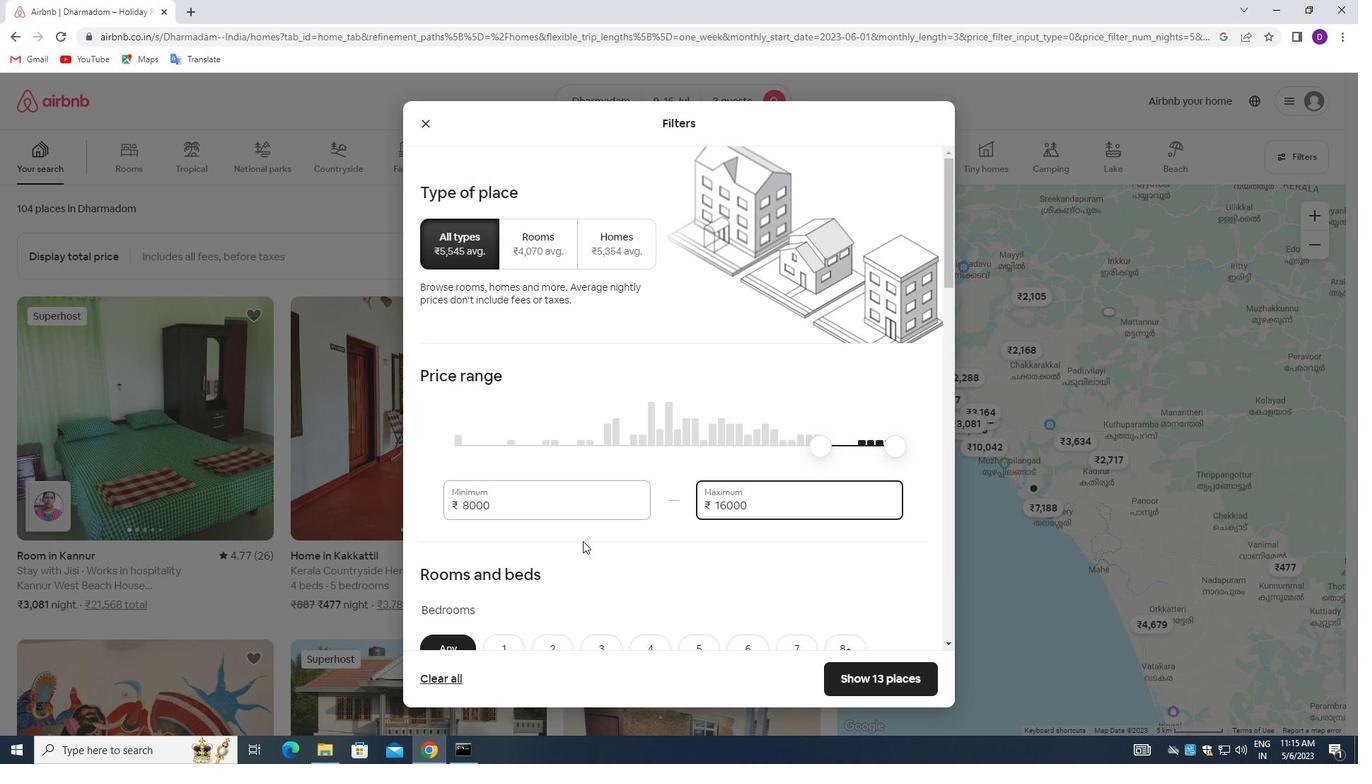 
Action: Mouse scrolled (583, 541) with delta (0, 0)
Screenshot: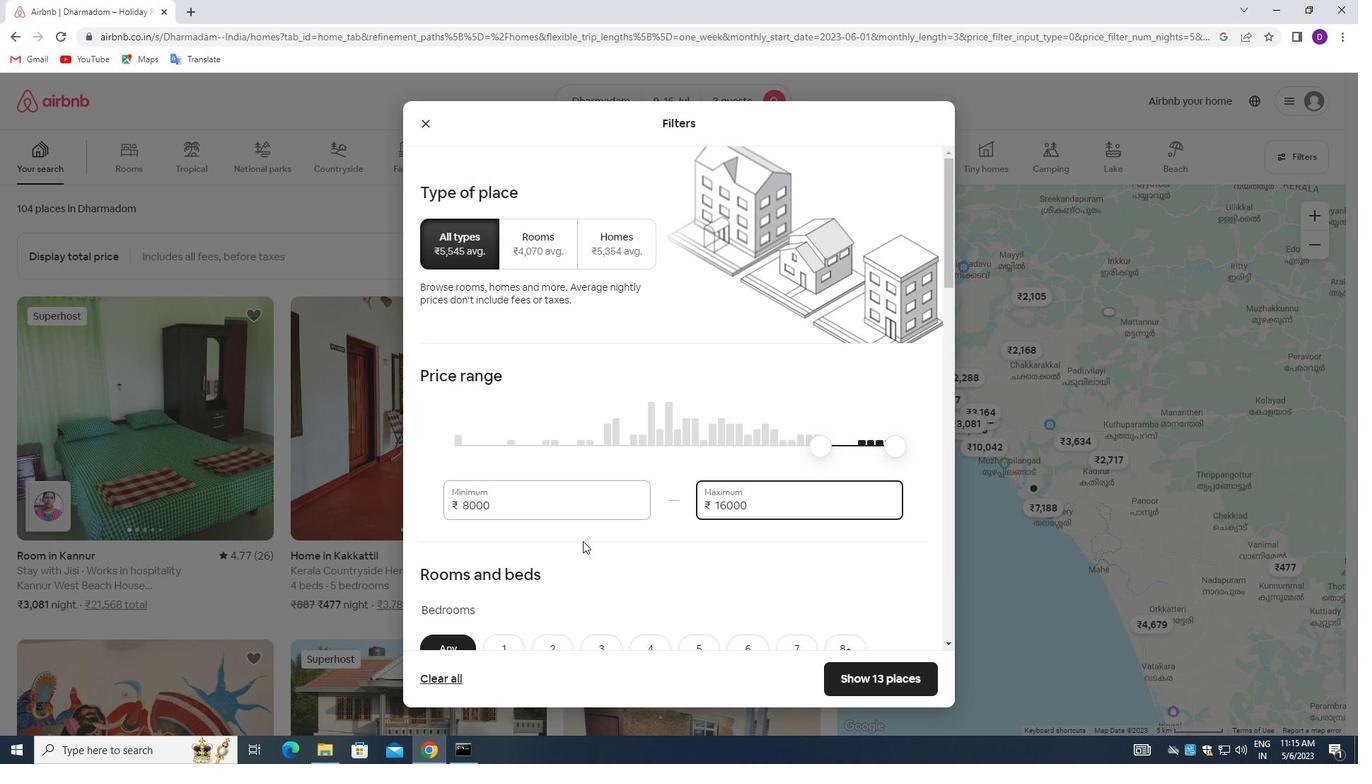 
Action: Mouse scrolled (583, 541) with delta (0, 0)
Screenshot: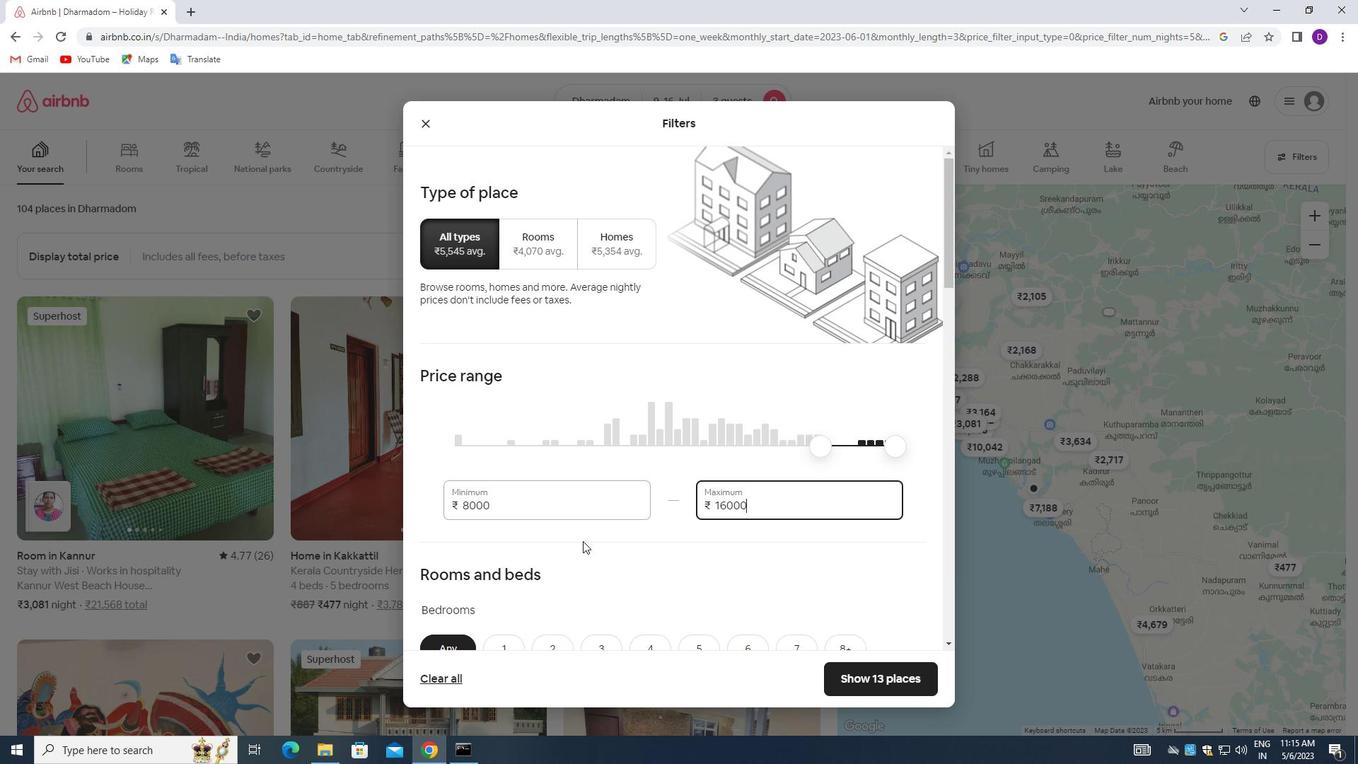 
Action: Mouse moved to (557, 379)
Screenshot: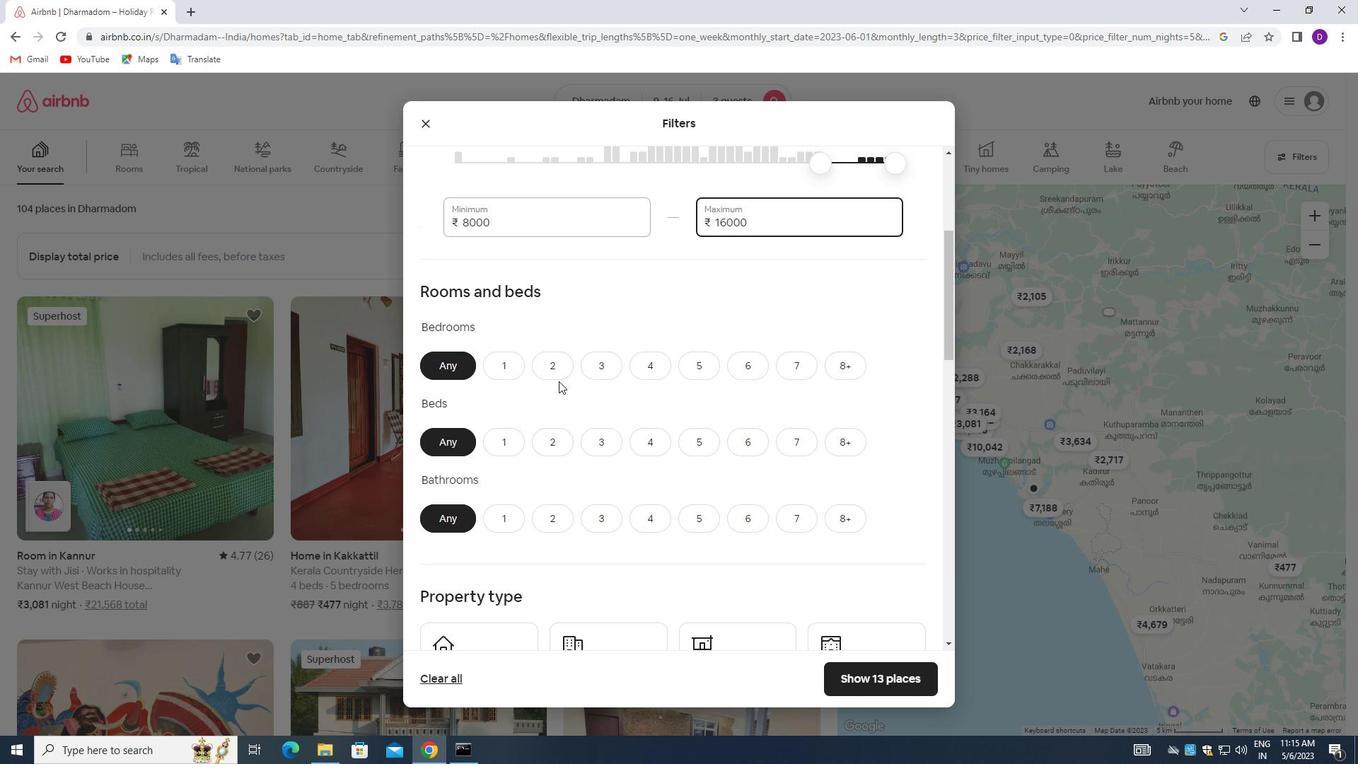 
Action: Mouse pressed left at (557, 379)
Screenshot: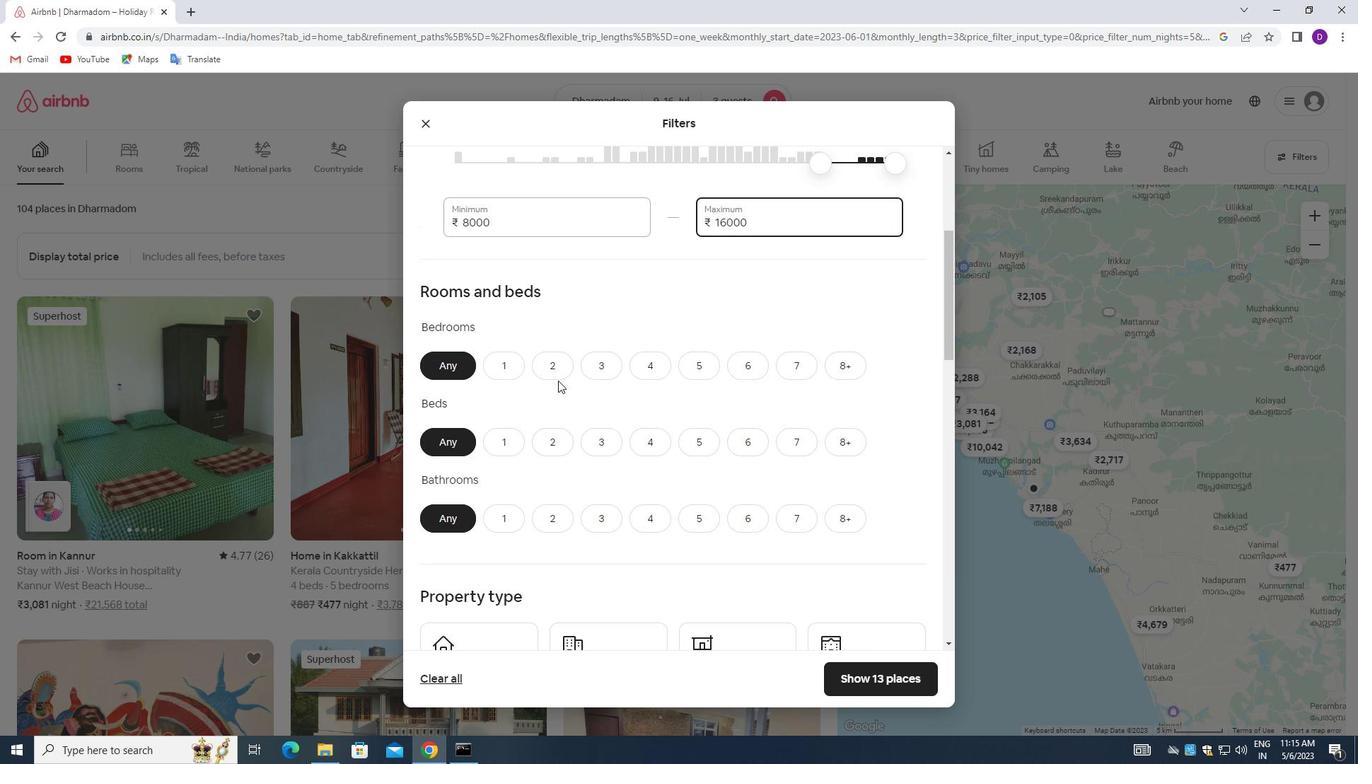 
Action: Mouse moved to (560, 443)
Screenshot: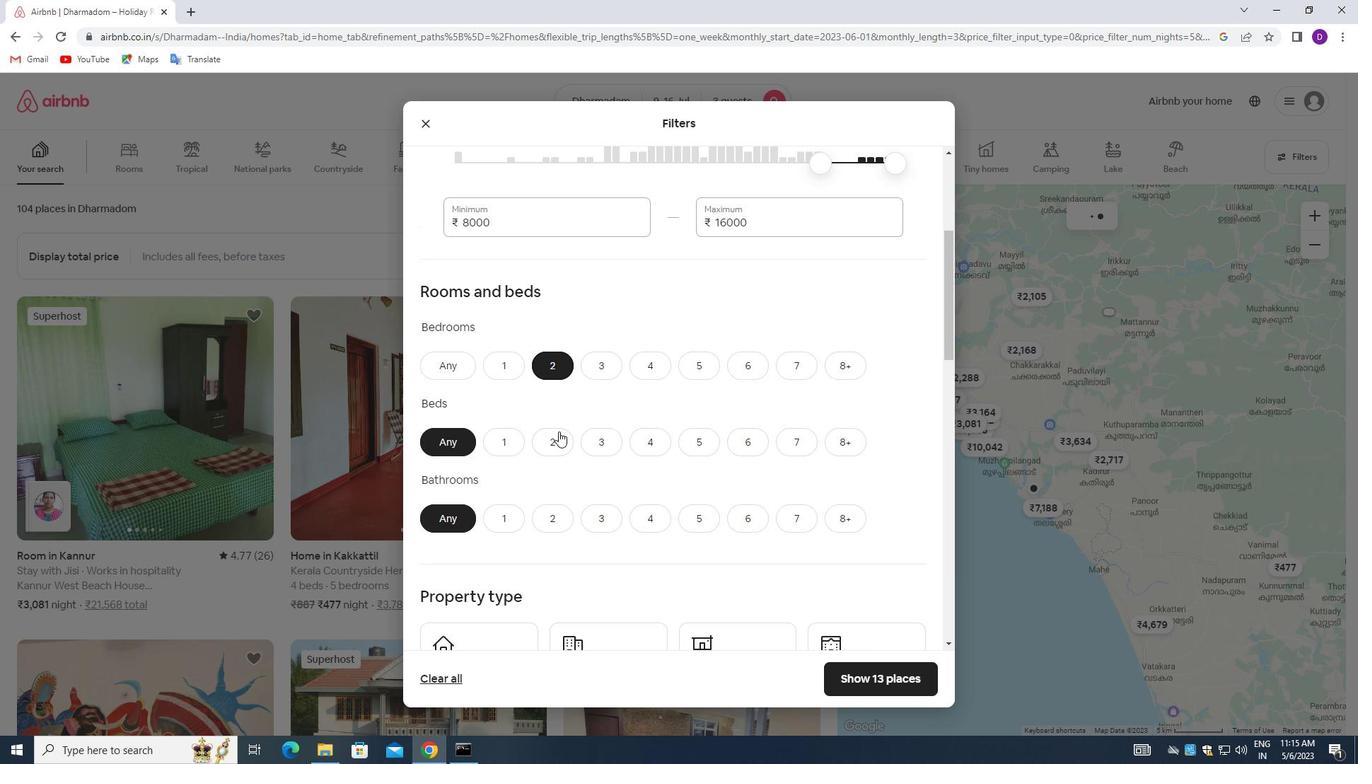 
Action: Mouse pressed left at (560, 443)
Screenshot: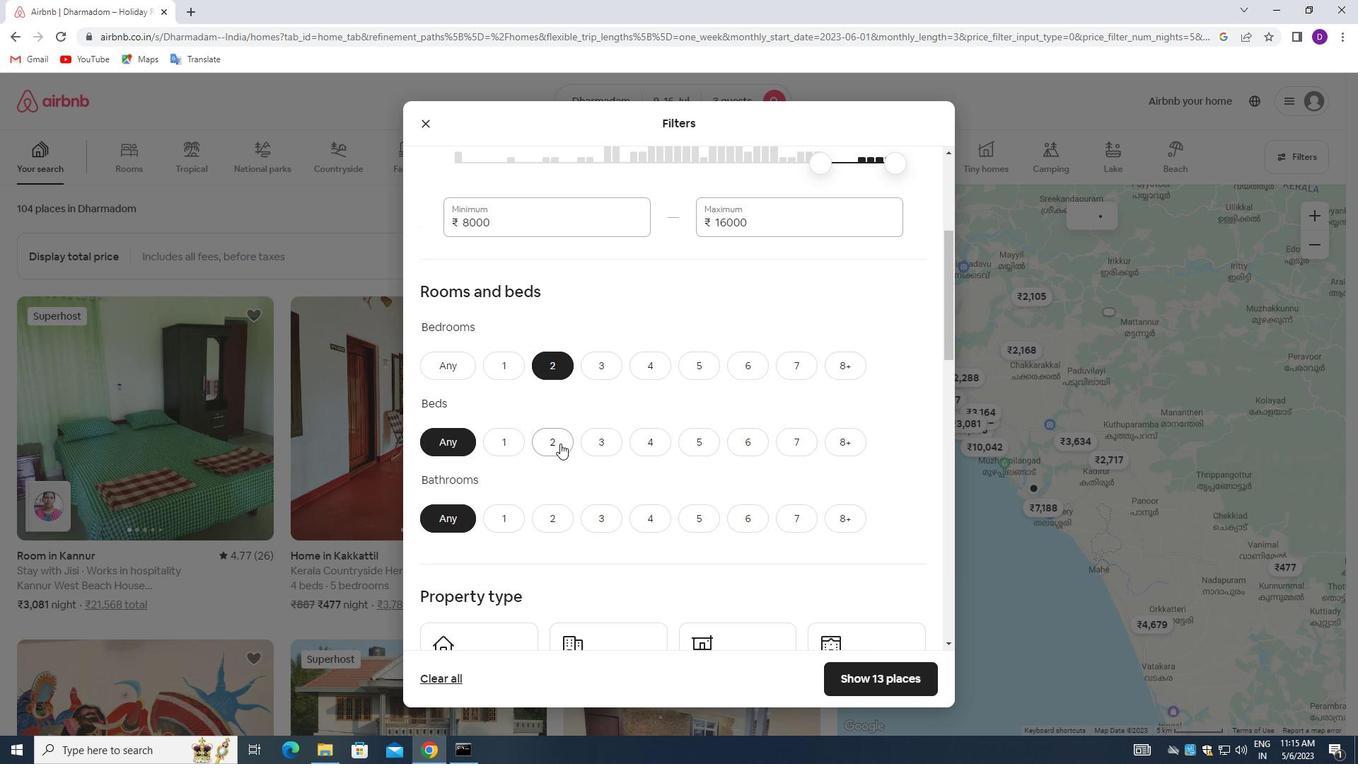 
Action: Mouse moved to (507, 525)
Screenshot: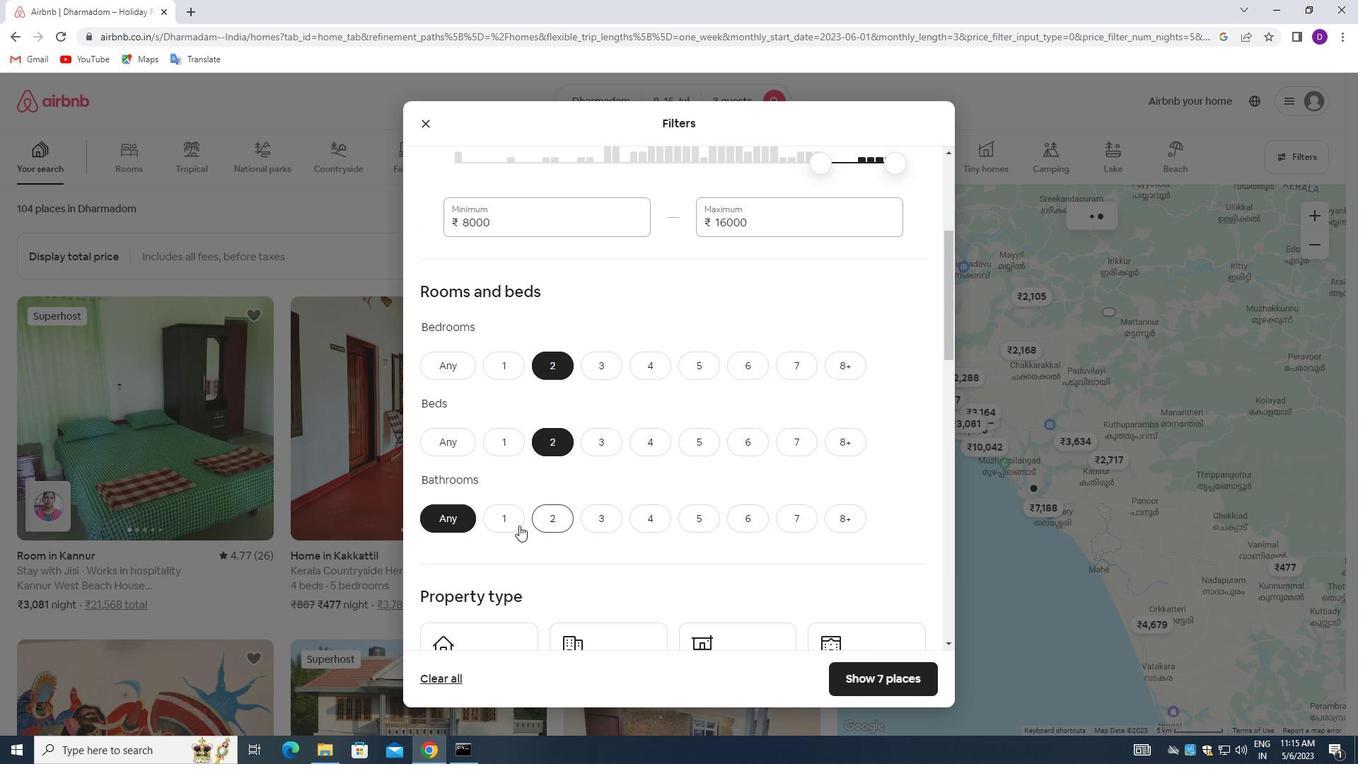 
Action: Mouse pressed left at (507, 525)
Screenshot: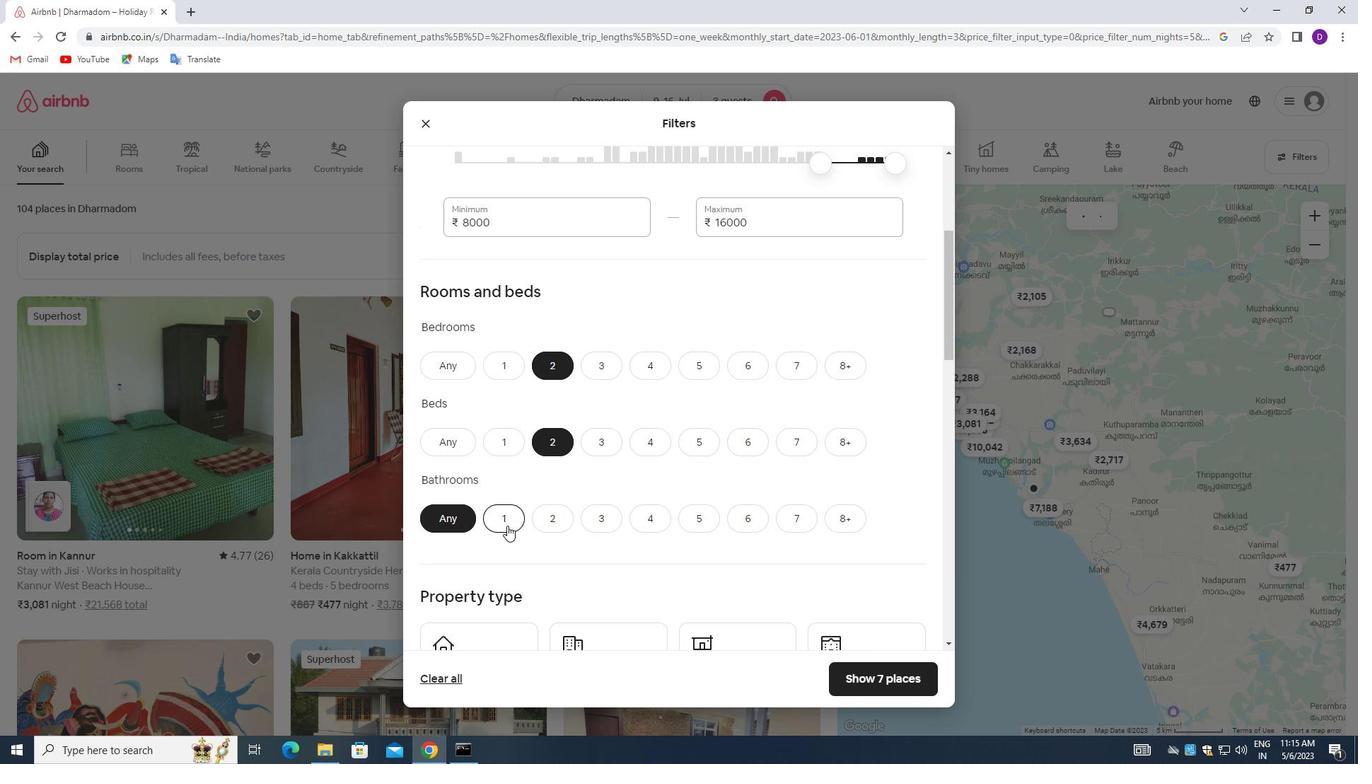
Action: Mouse moved to (602, 509)
Screenshot: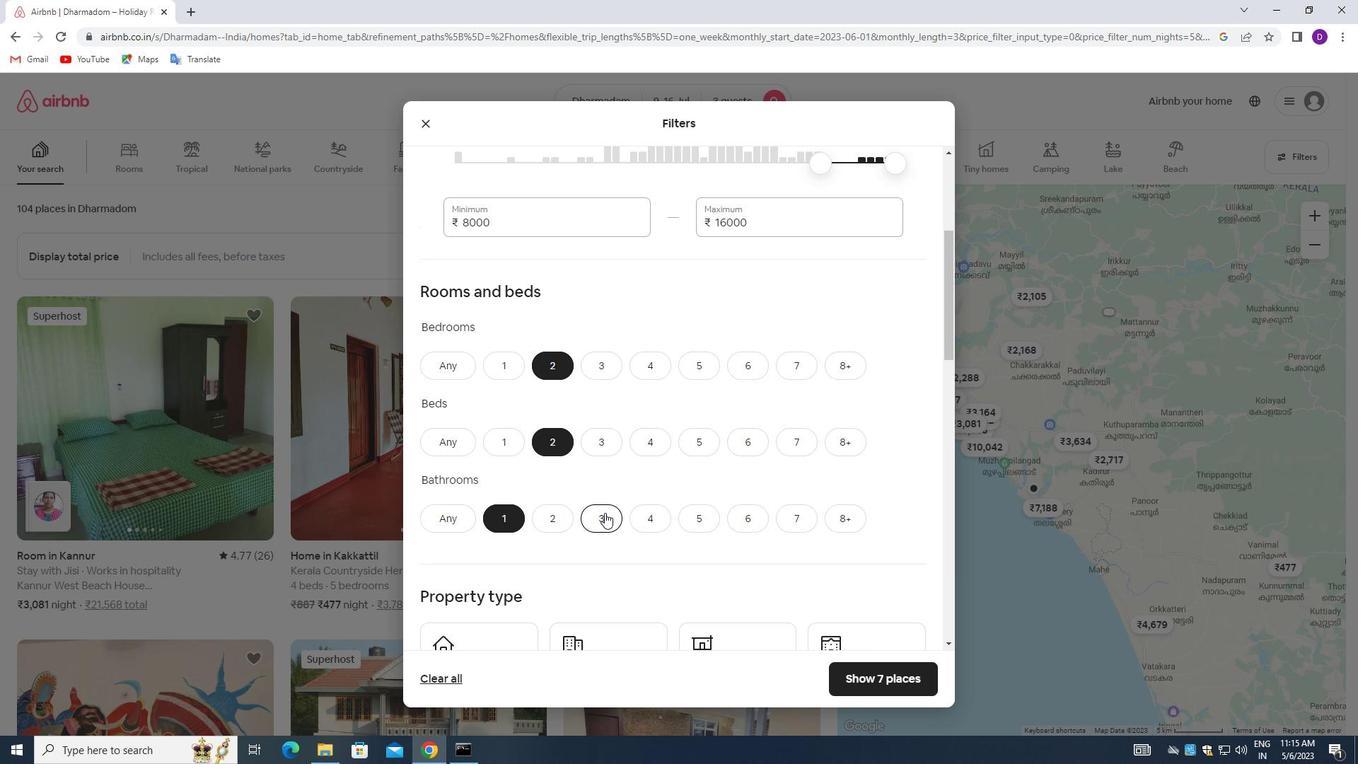 
Action: Mouse scrolled (602, 508) with delta (0, 0)
Screenshot: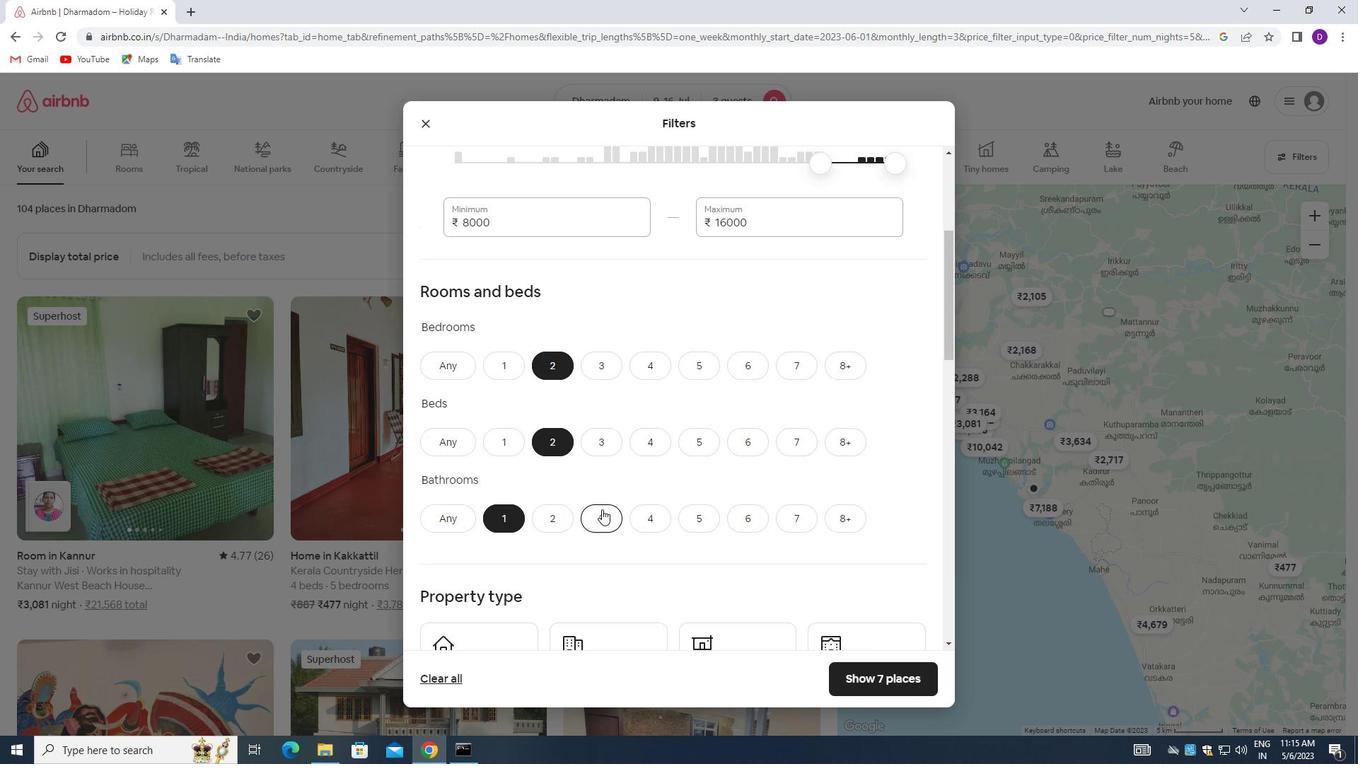 
Action: Mouse scrolled (602, 508) with delta (0, 0)
Screenshot: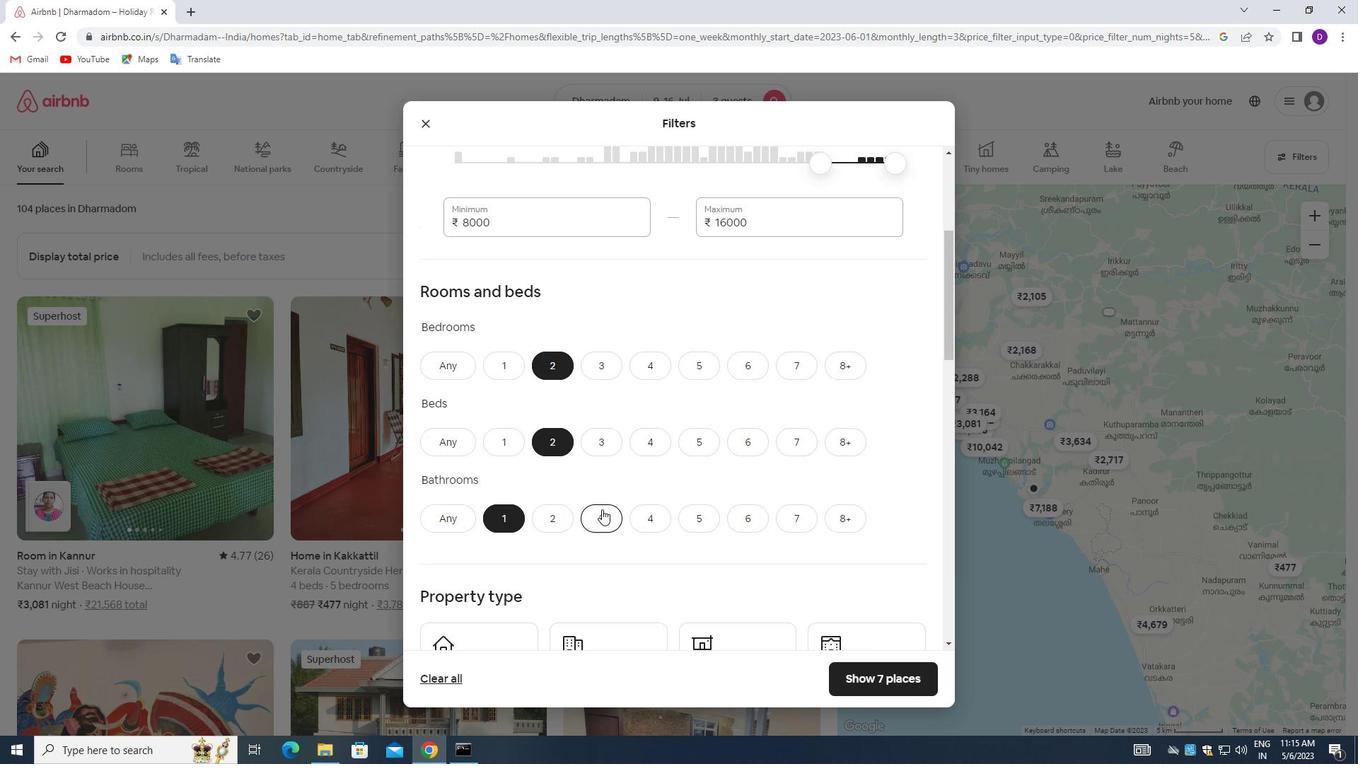 
Action: Mouse scrolled (602, 508) with delta (0, 0)
Screenshot: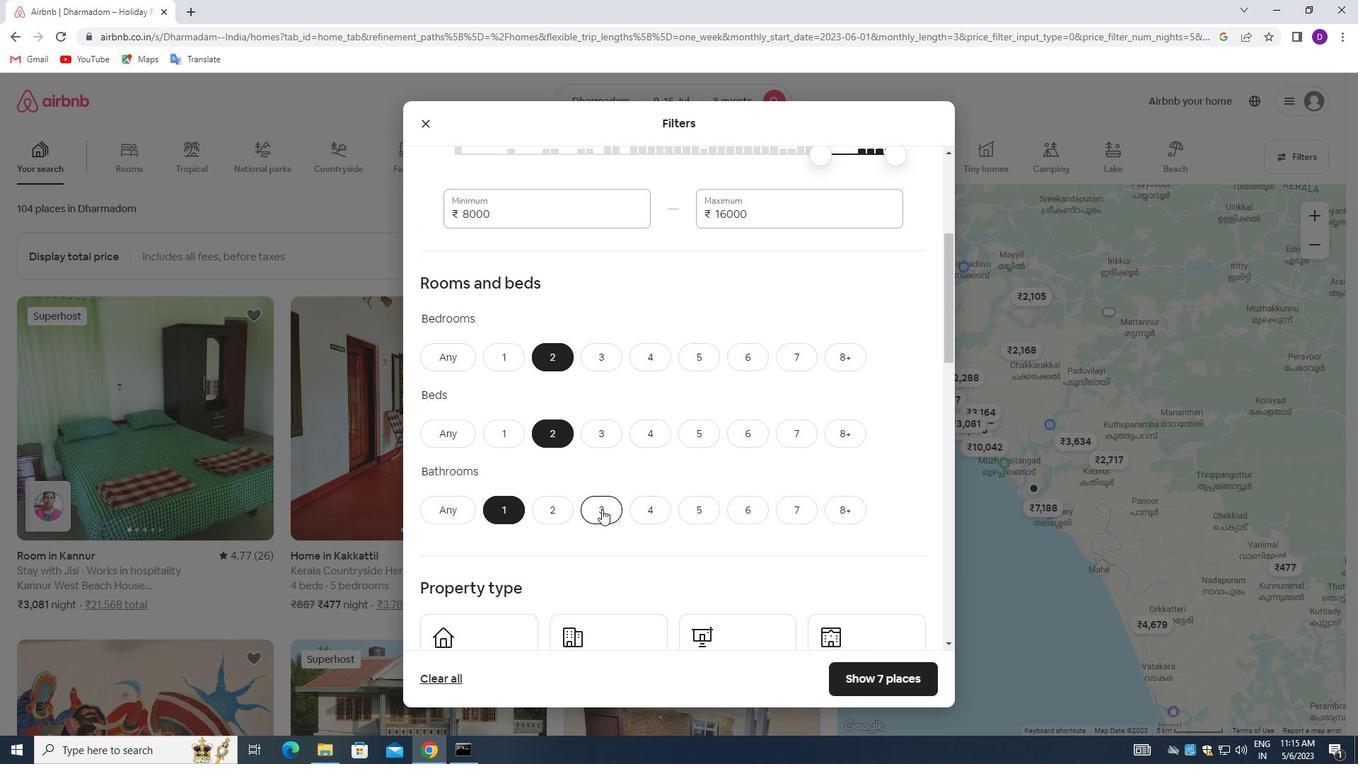 
Action: Mouse moved to (483, 445)
Screenshot: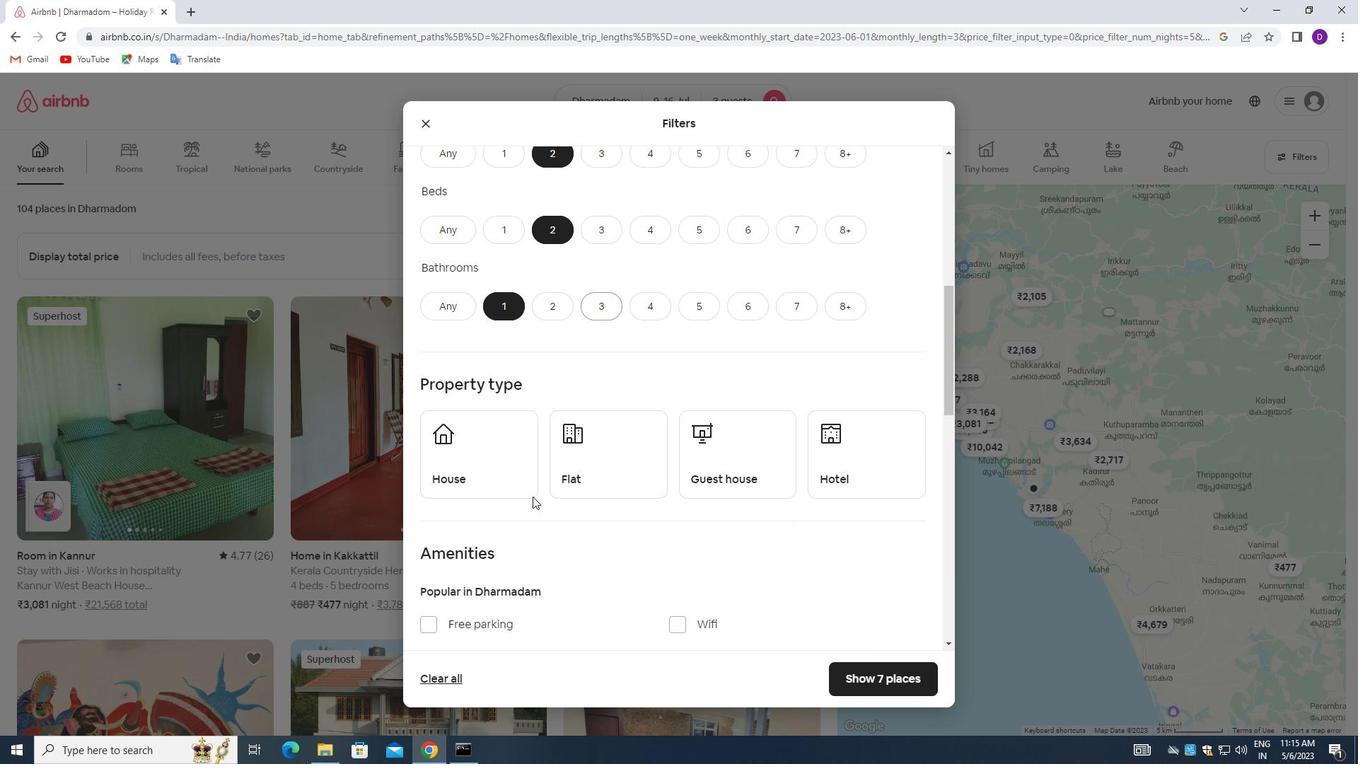 
Action: Mouse pressed left at (483, 445)
Screenshot: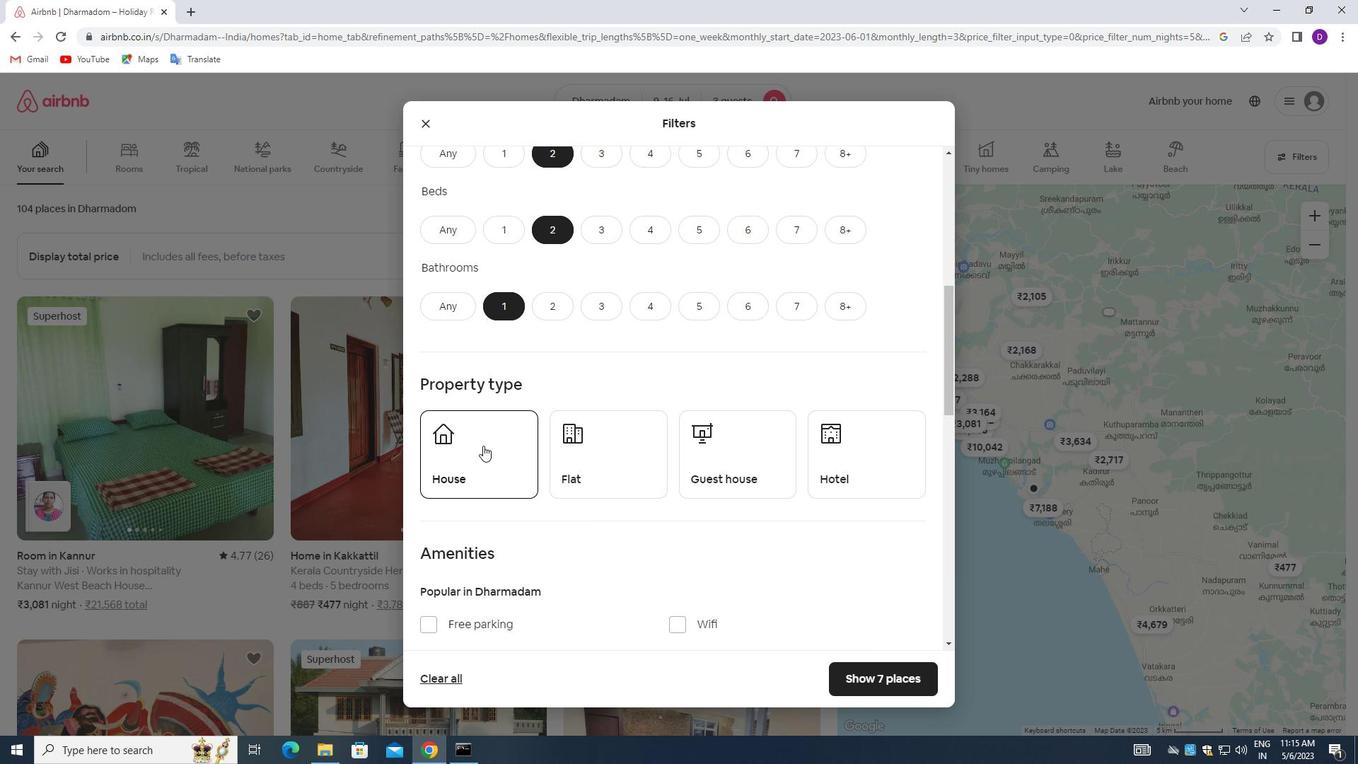 
Action: Mouse moved to (616, 450)
Screenshot: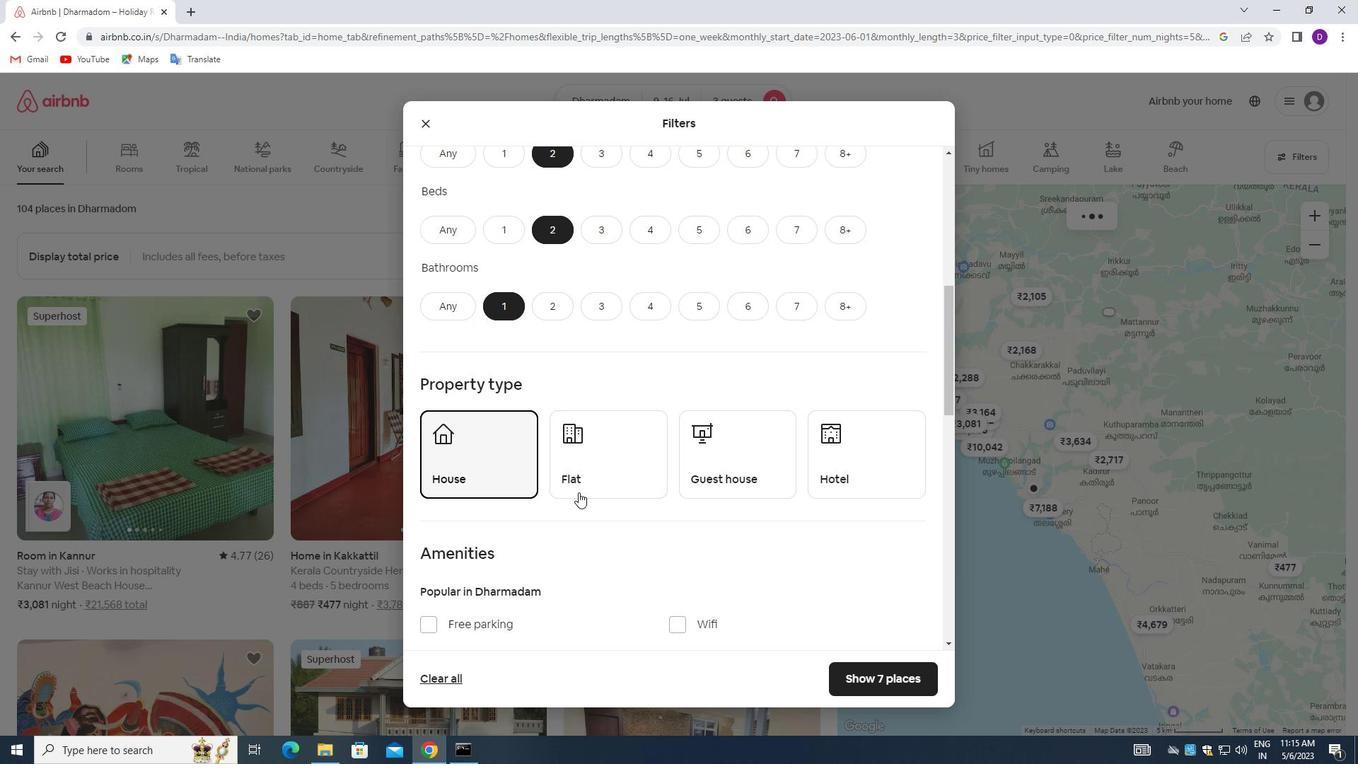 
Action: Mouse pressed left at (616, 450)
Screenshot: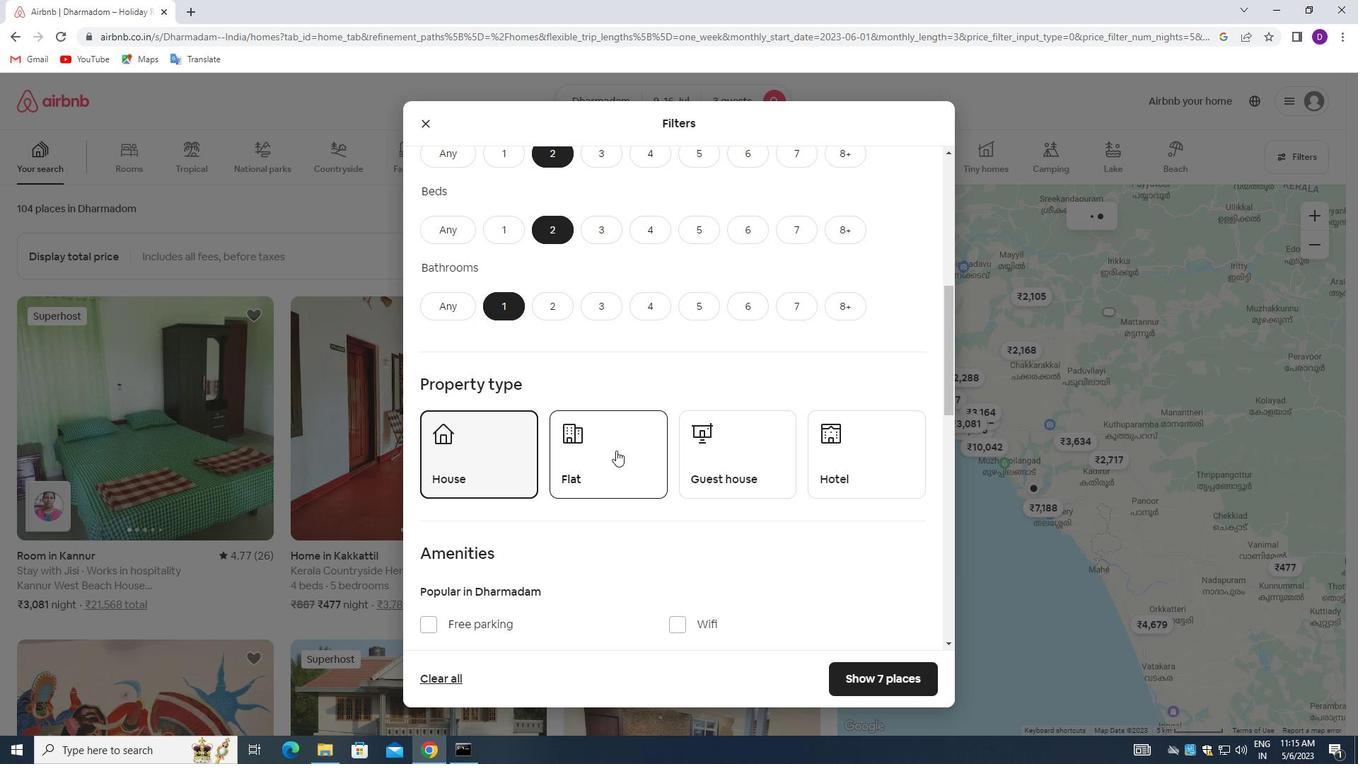 
Action: Mouse moved to (760, 440)
Screenshot: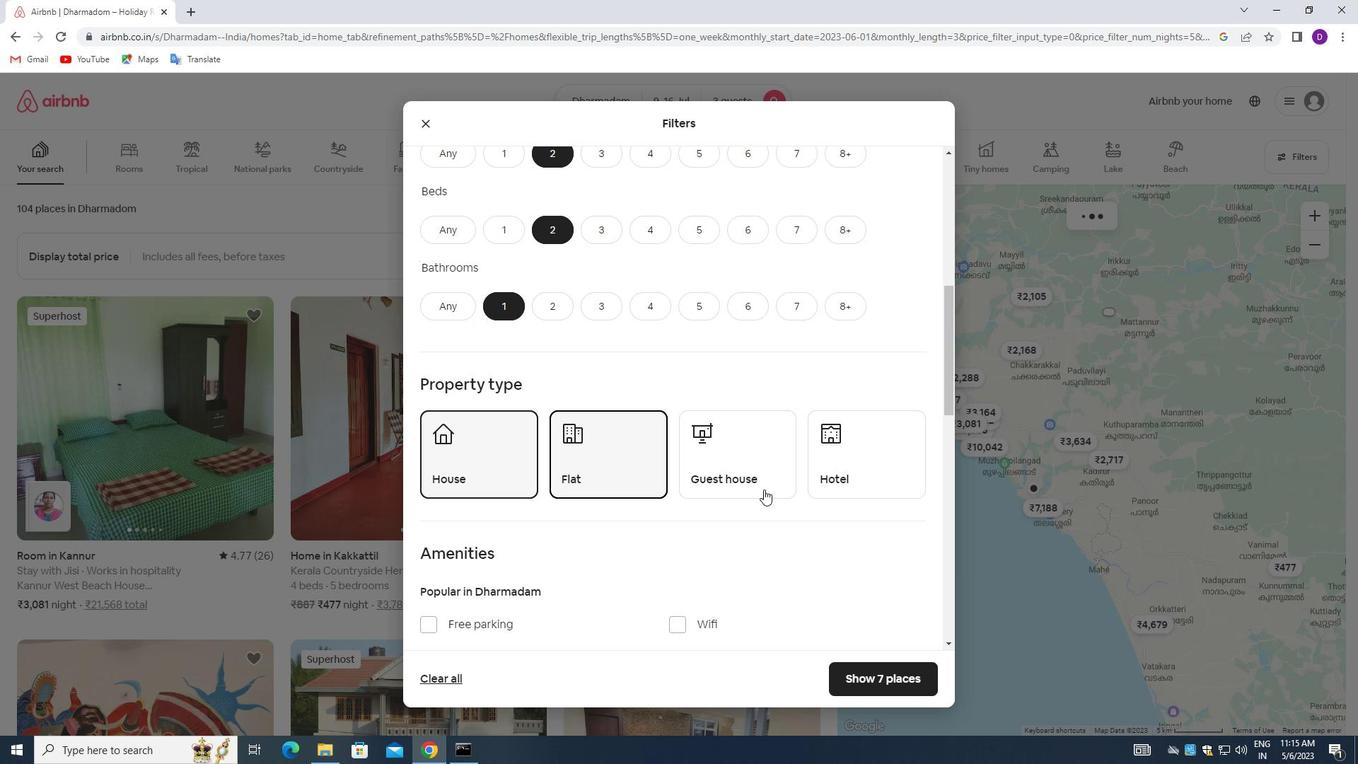 
Action: Mouse pressed left at (760, 440)
Screenshot: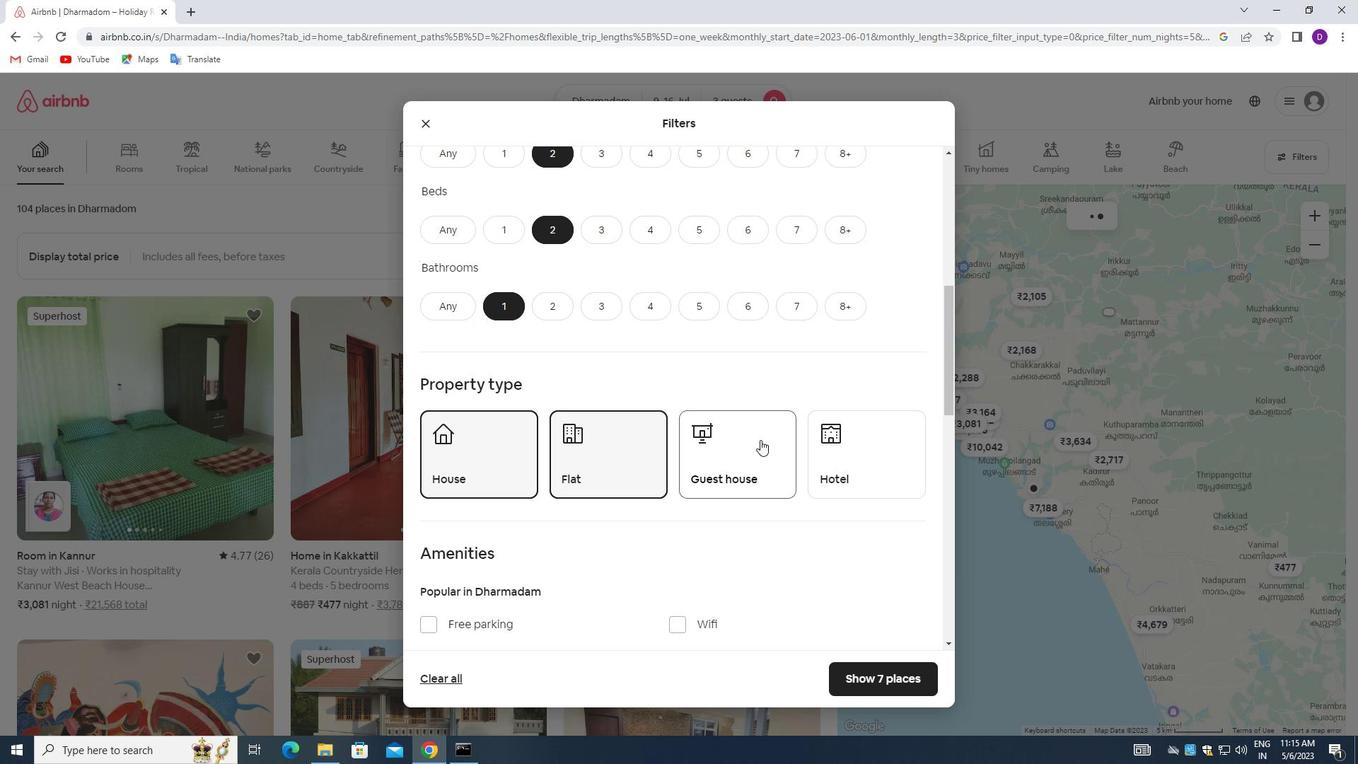 
Action: Mouse moved to (728, 469)
Screenshot: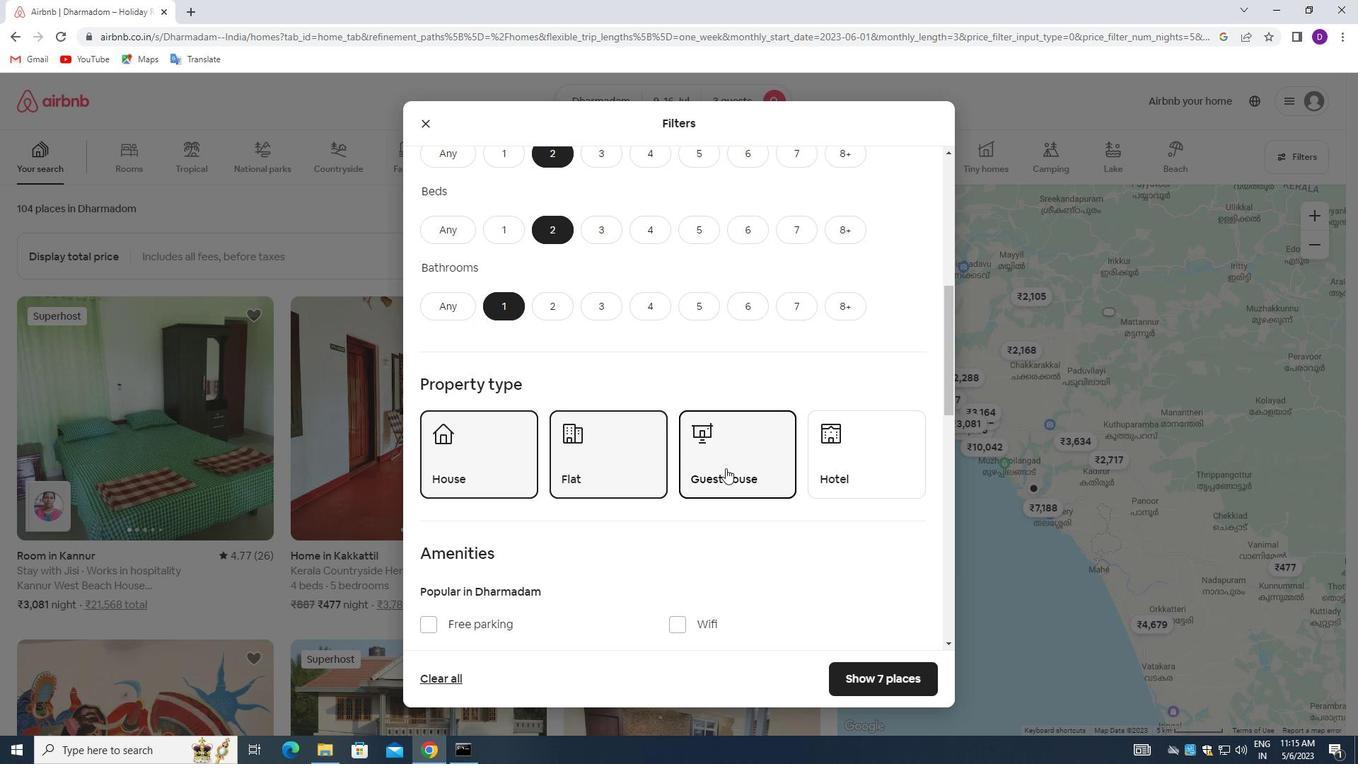 
Action: Mouse scrolled (728, 469) with delta (0, 0)
Screenshot: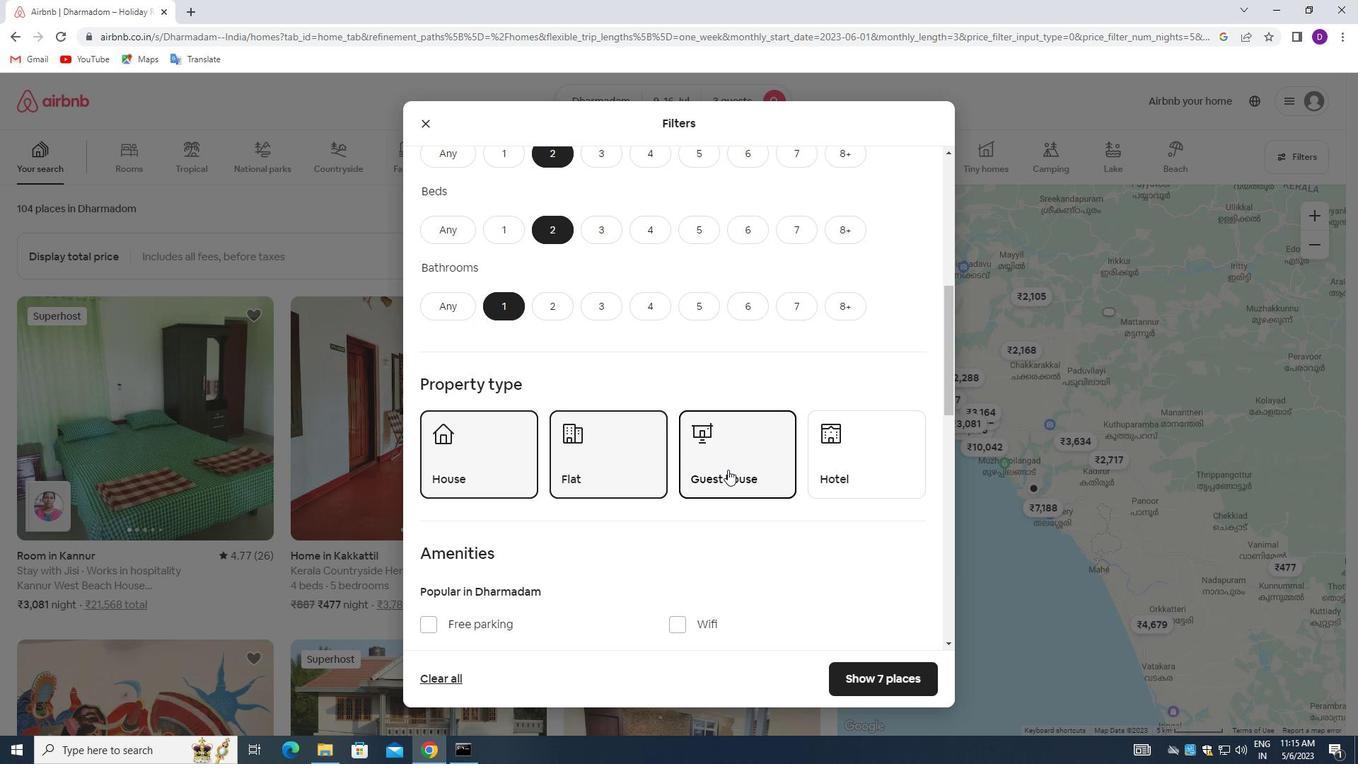 
Action: Mouse moved to (728, 471)
Screenshot: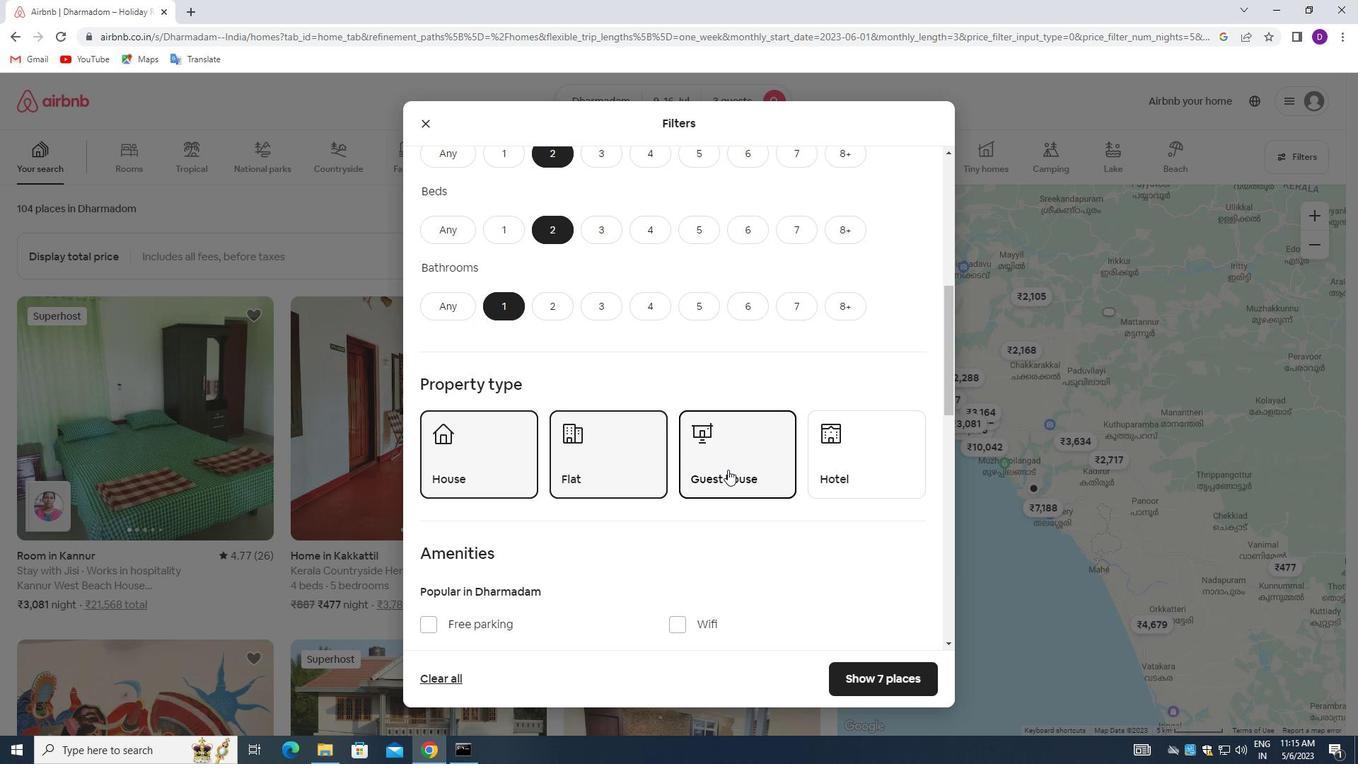 
Action: Mouse scrolled (728, 470) with delta (0, 0)
Screenshot: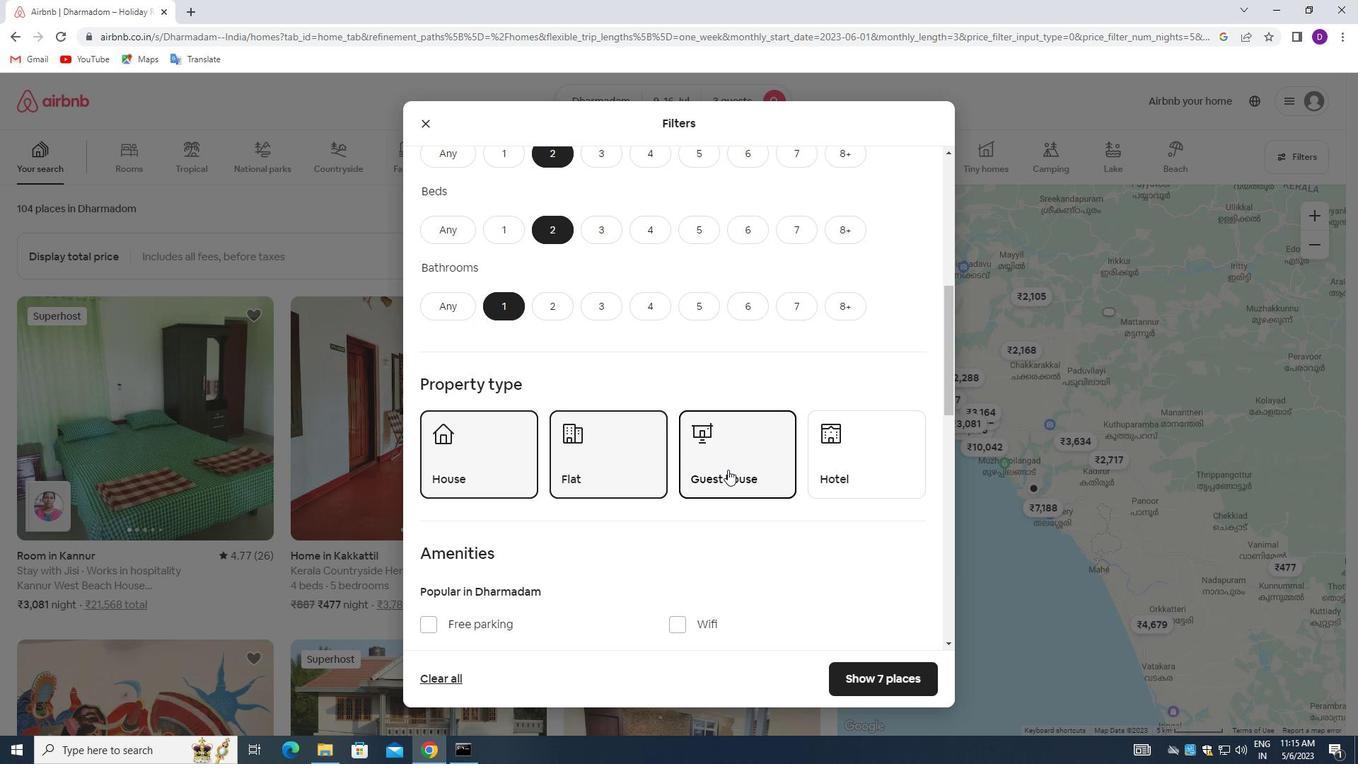 
Action: Mouse scrolled (728, 470) with delta (0, 0)
Screenshot: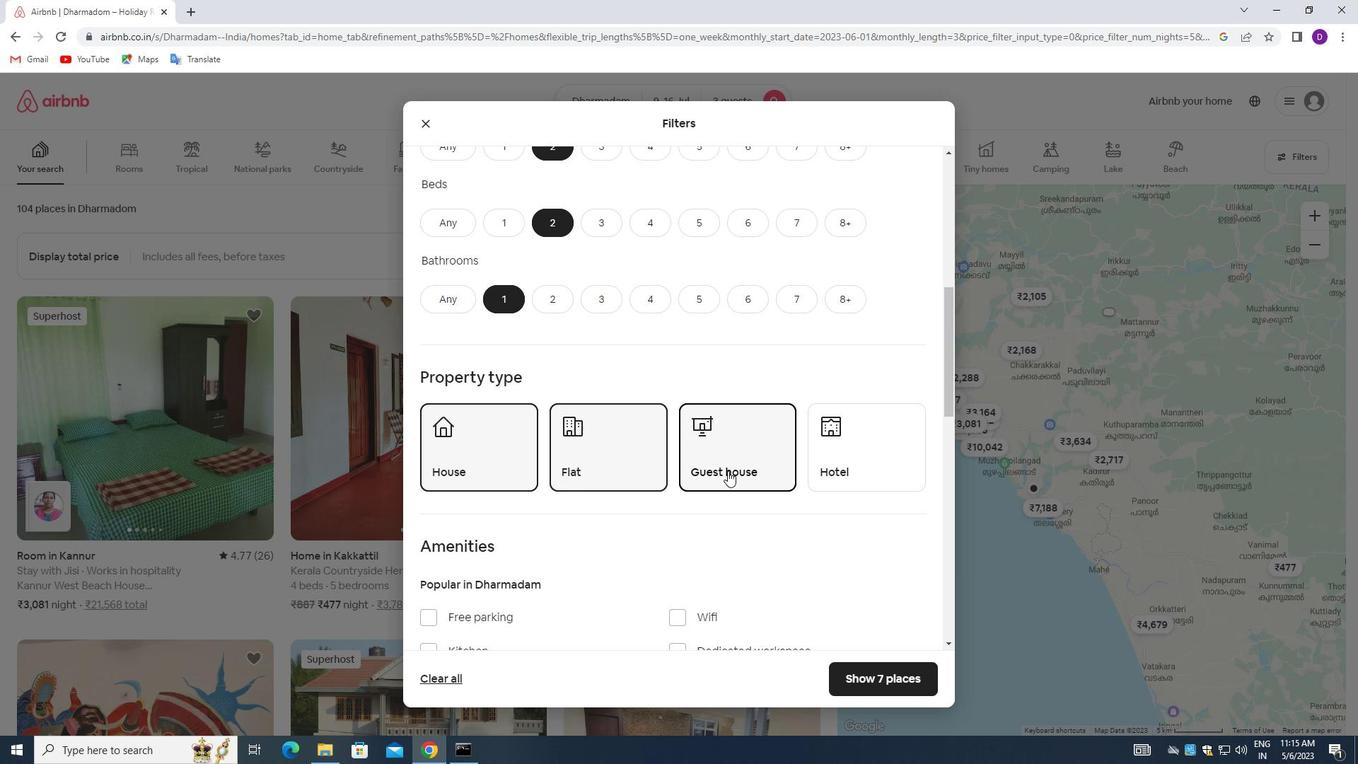 
Action: Mouse scrolled (728, 470) with delta (0, 0)
Screenshot: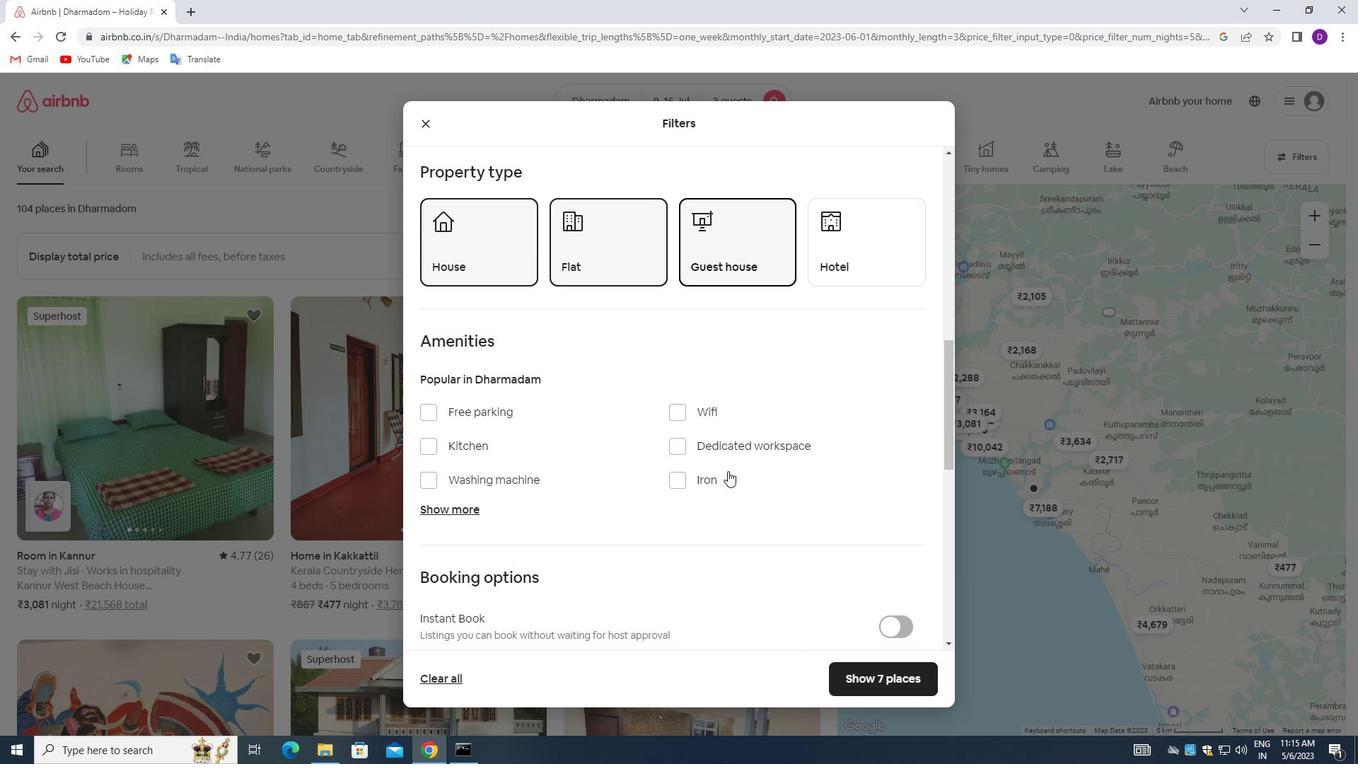
Action: Mouse scrolled (728, 470) with delta (0, 0)
Screenshot: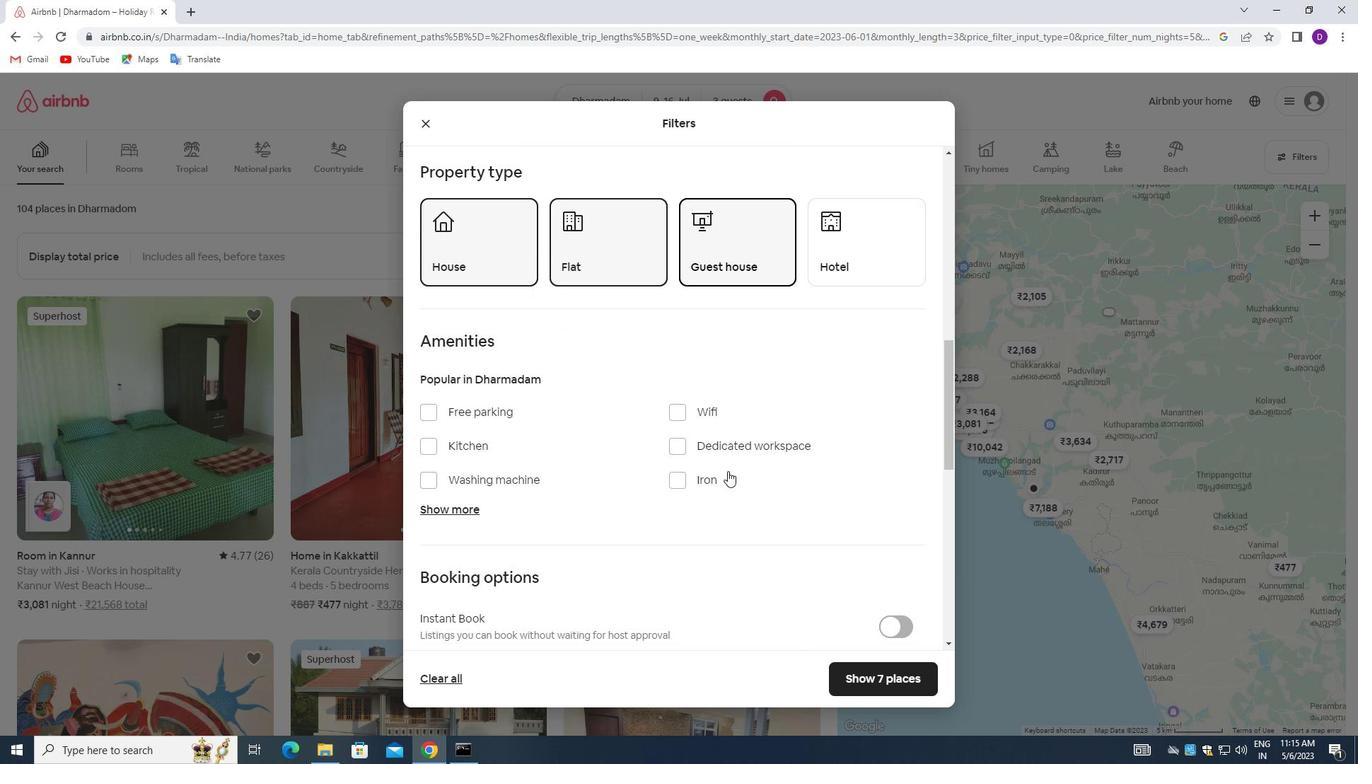 
Action: Mouse moved to (882, 529)
Screenshot: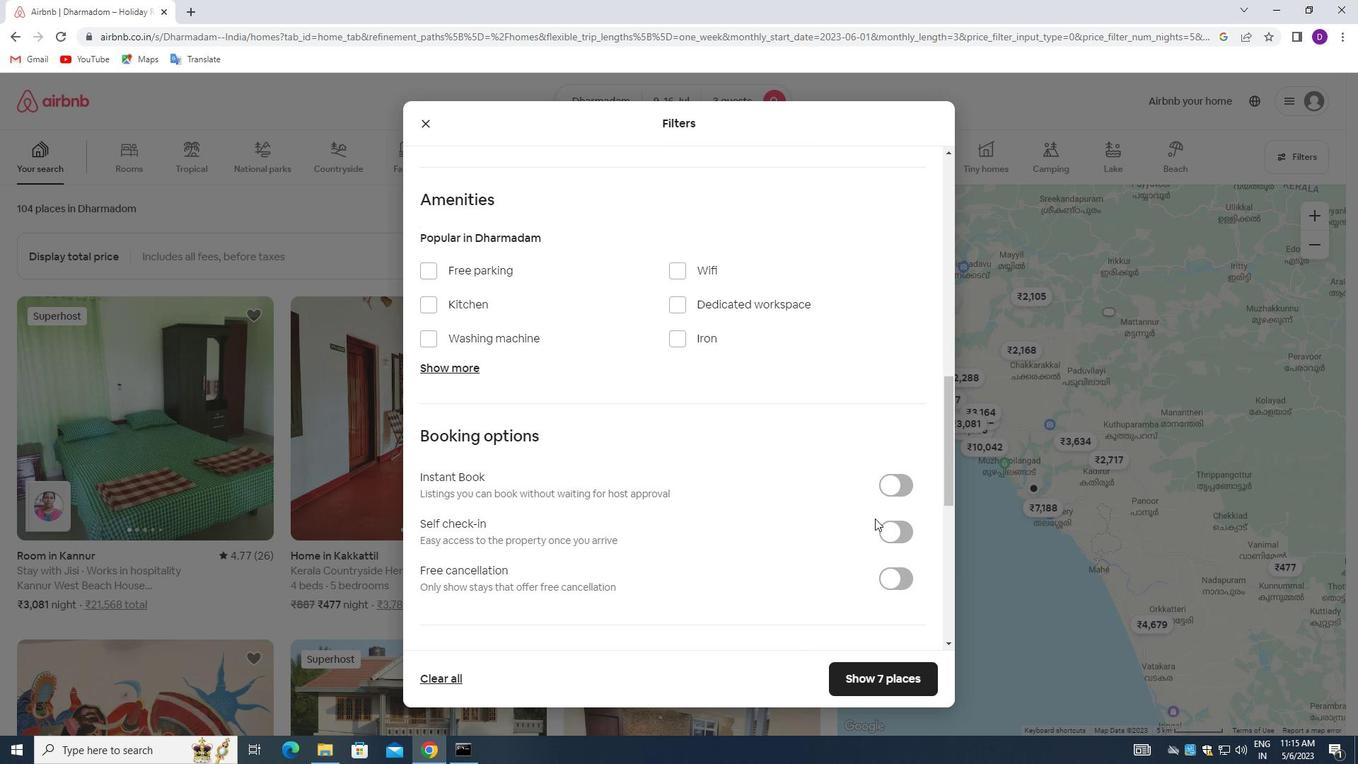 
Action: Mouse pressed left at (882, 529)
Screenshot: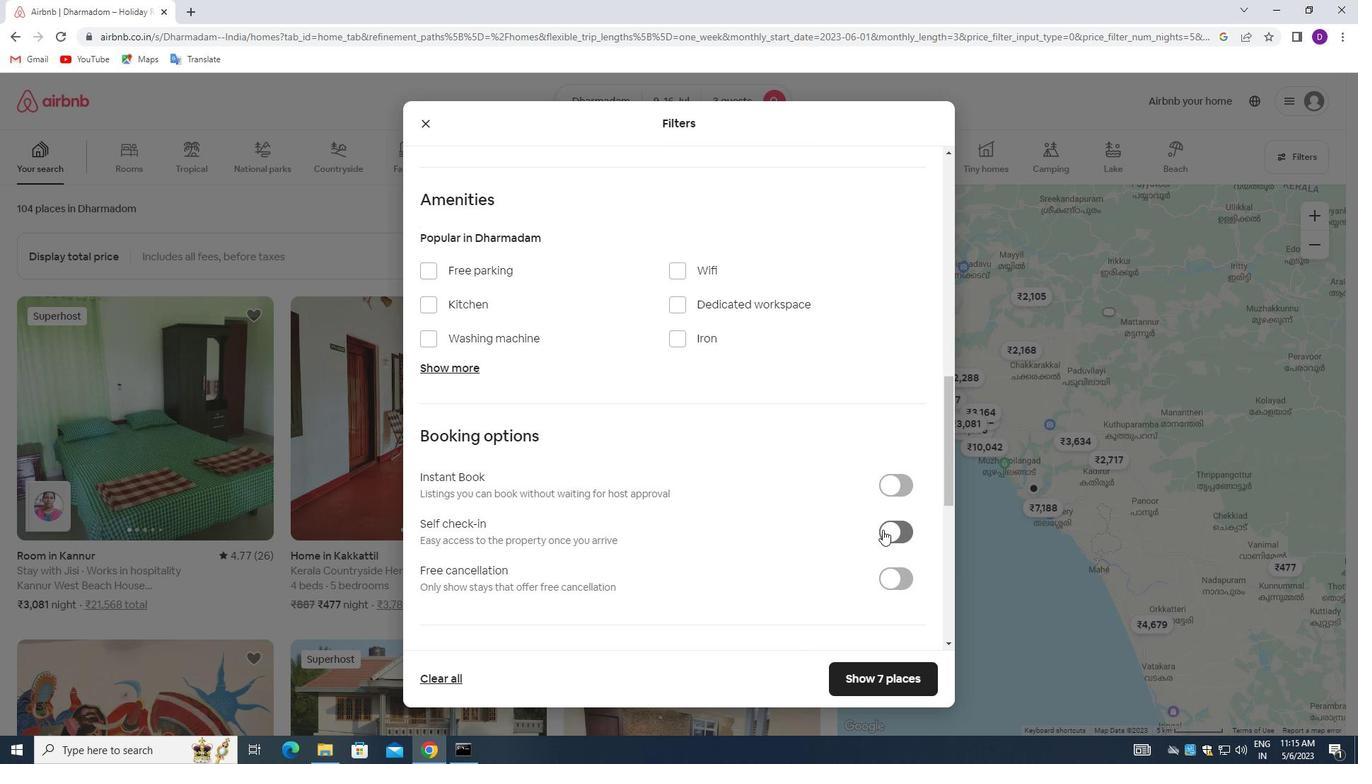 
Action: Mouse moved to (536, 536)
Screenshot: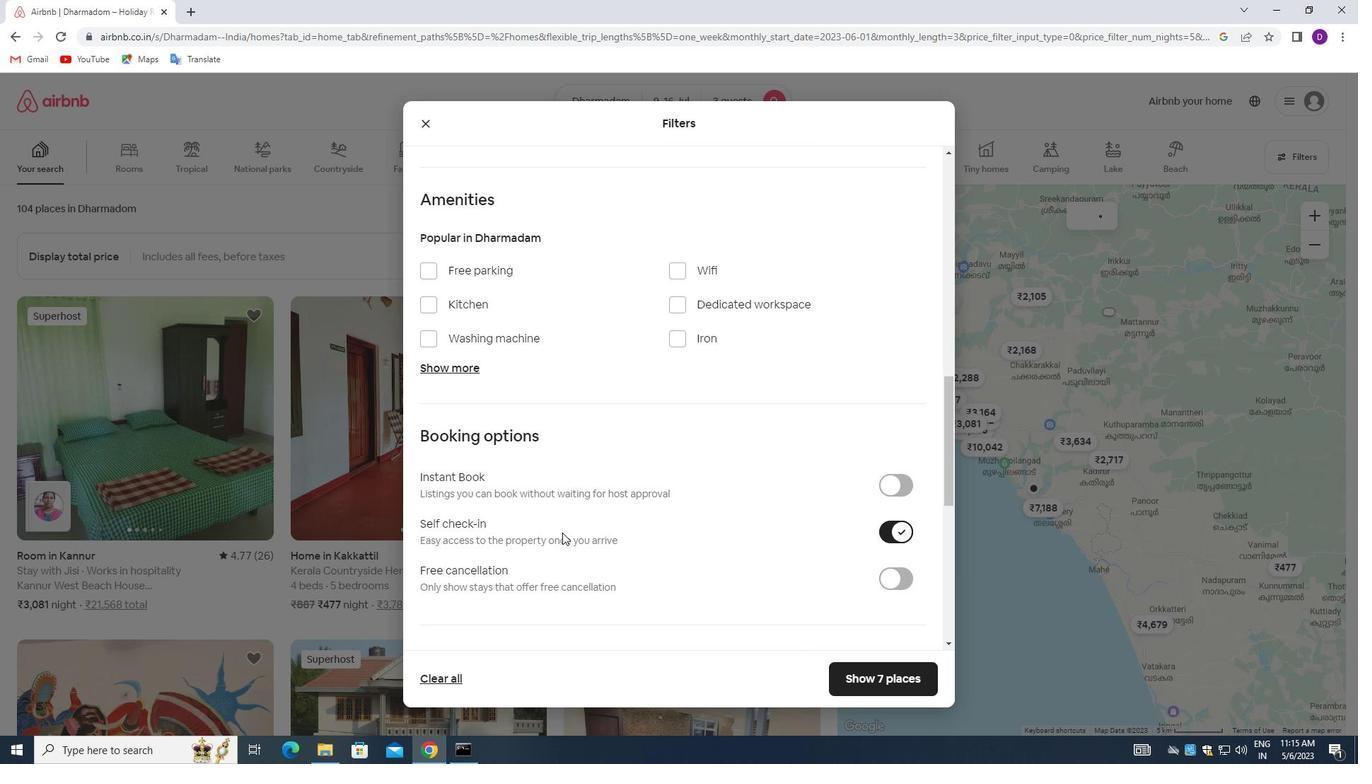 
Action: Mouse scrolled (536, 535) with delta (0, 0)
Screenshot: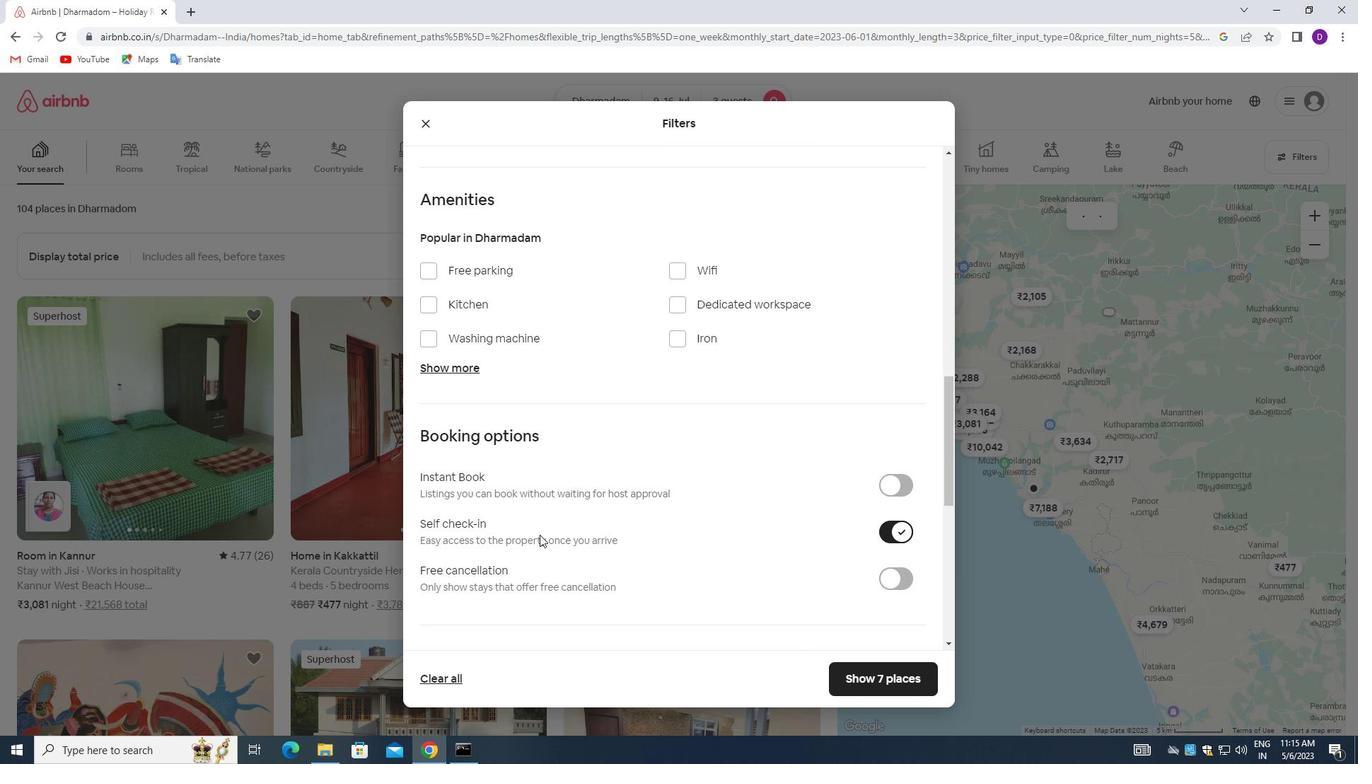 
Action: Mouse scrolled (536, 535) with delta (0, 0)
Screenshot: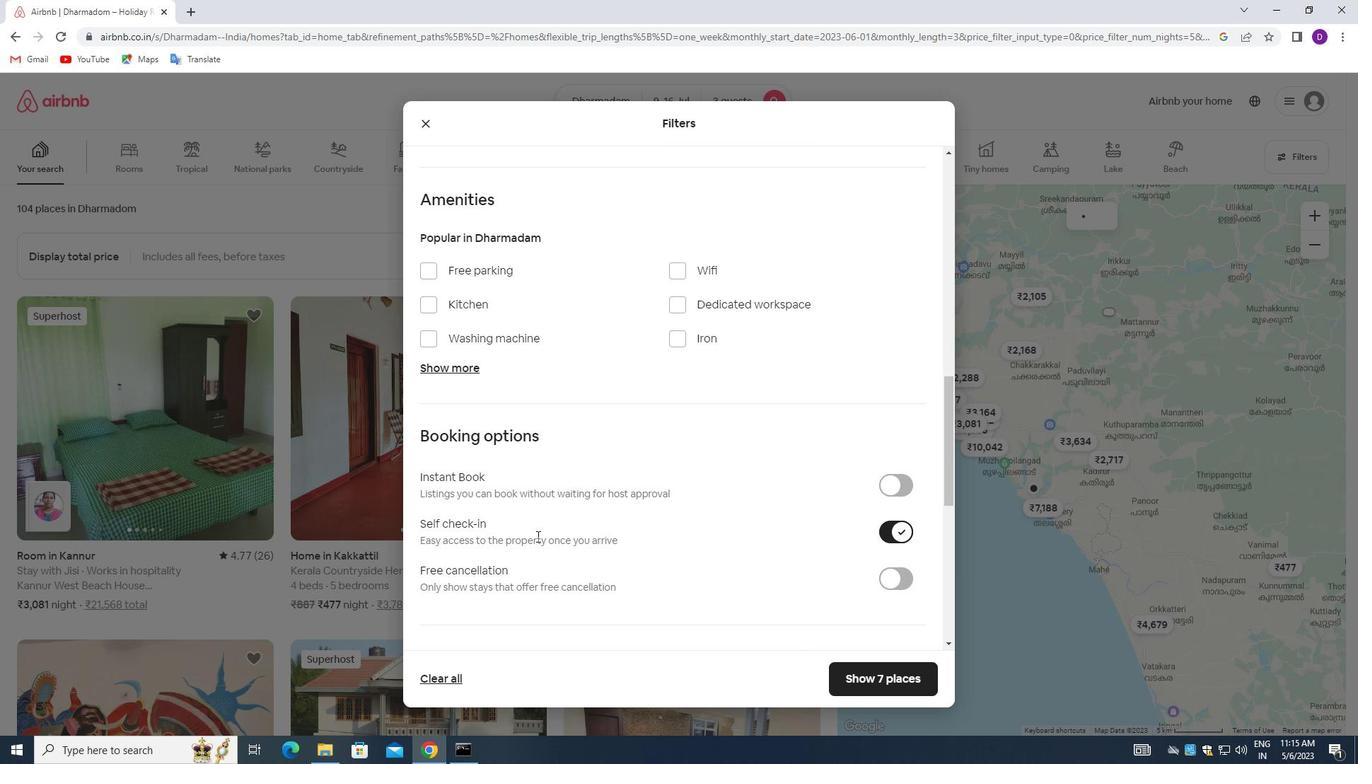 
Action: Mouse moved to (553, 533)
Screenshot: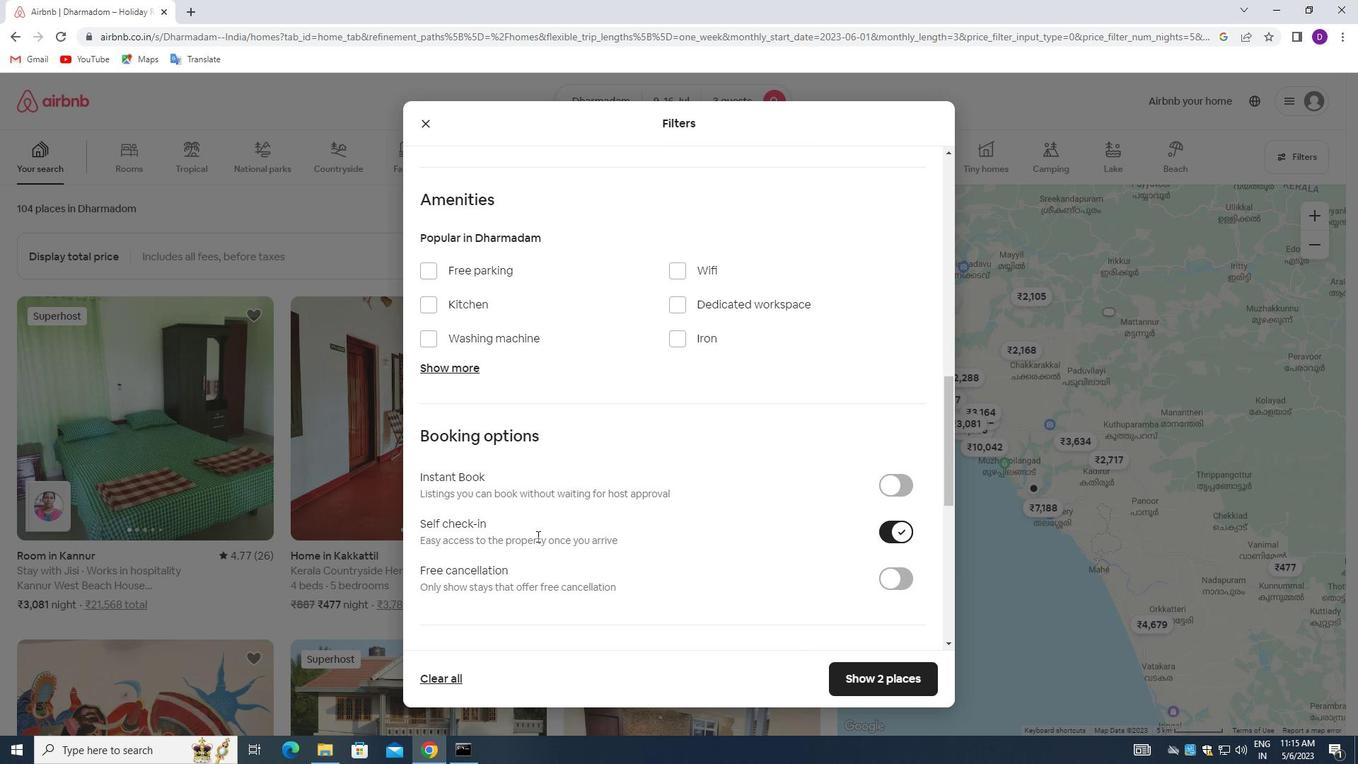 
Action: Mouse scrolled (553, 532) with delta (0, 0)
Screenshot: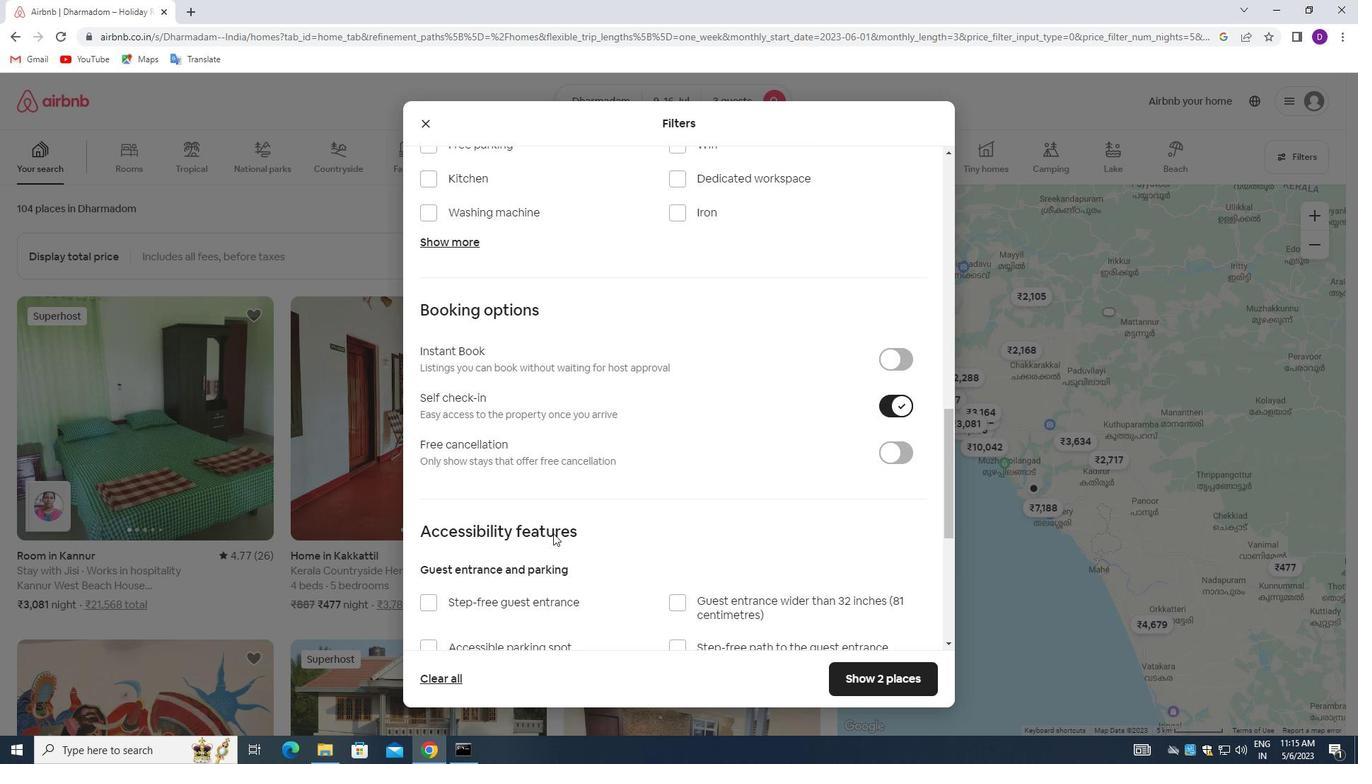 
Action: Mouse moved to (553, 533)
Screenshot: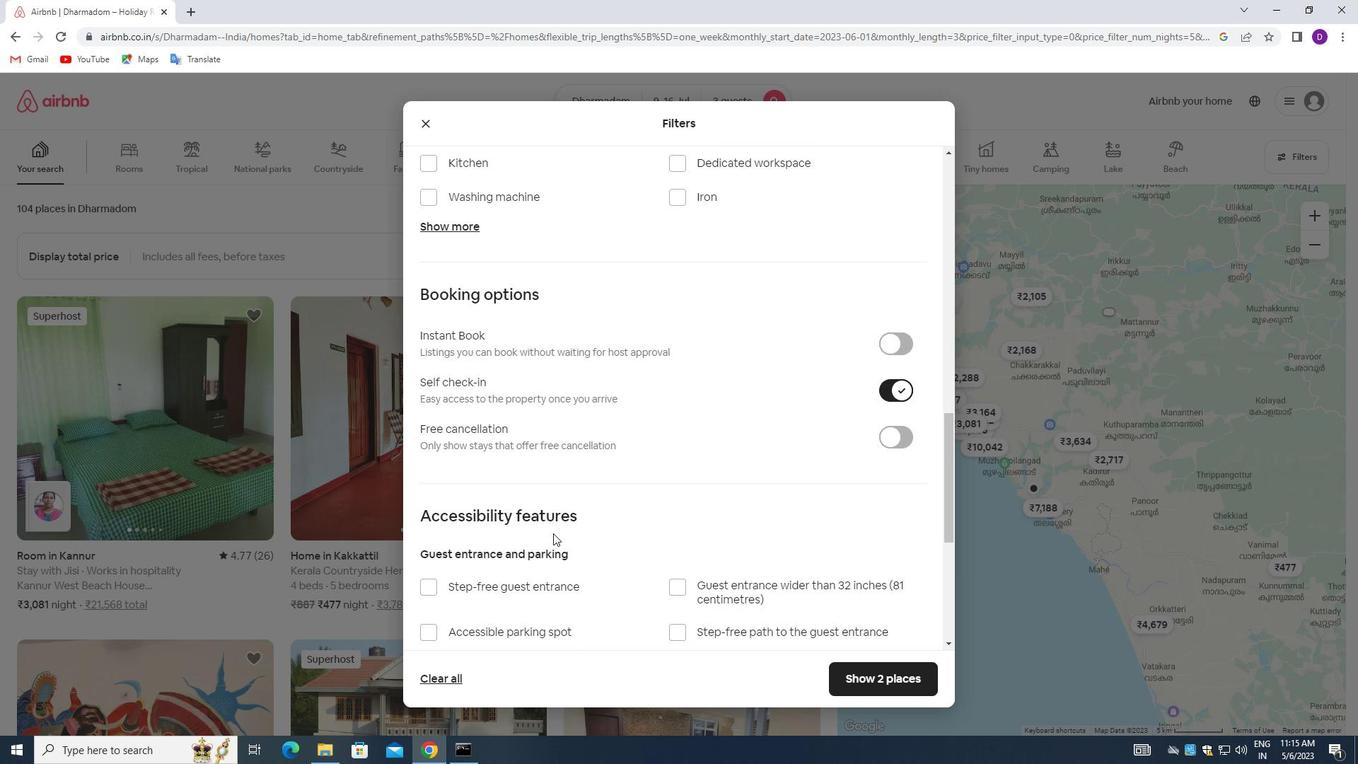
Action: Mouse scrolled (553, 532) with delta (0, 0)
Screenshot: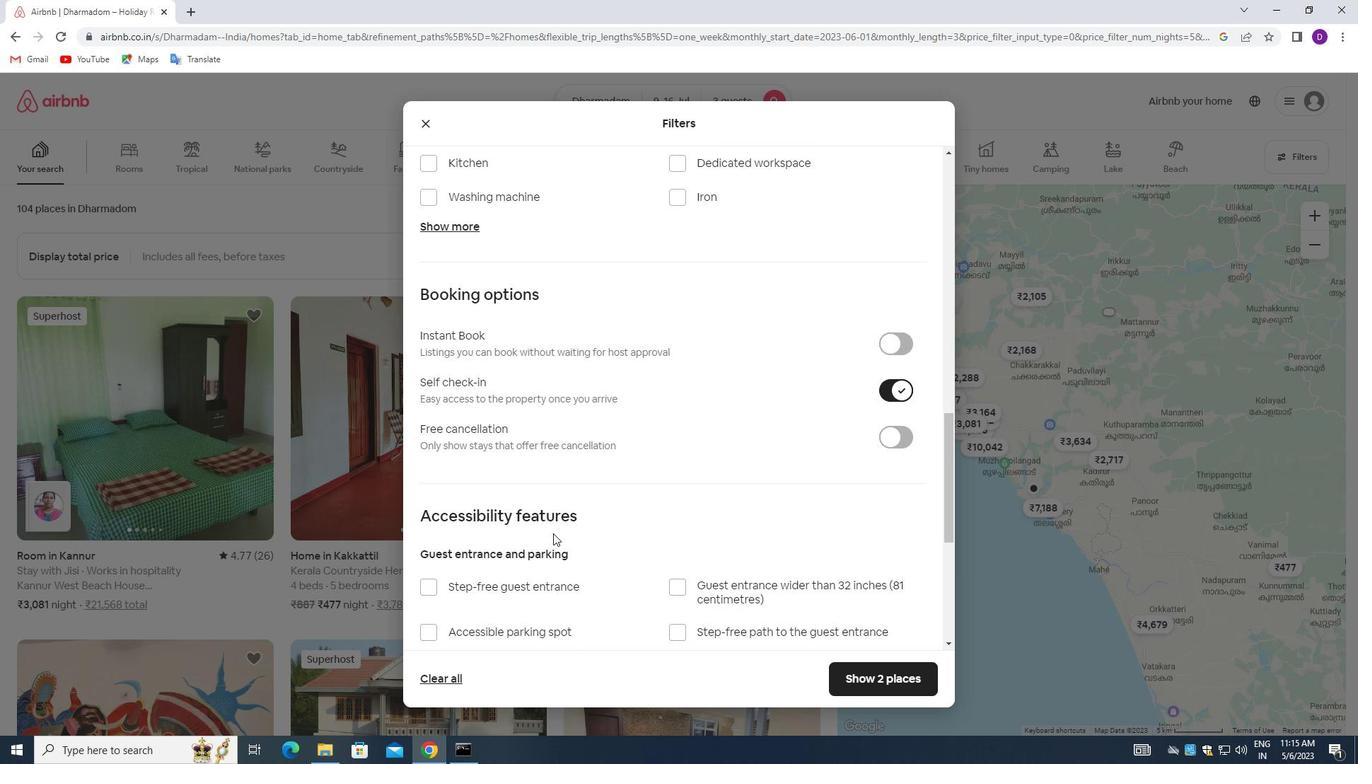 
Action: Mouse moved to (553, 534)
Screenshot: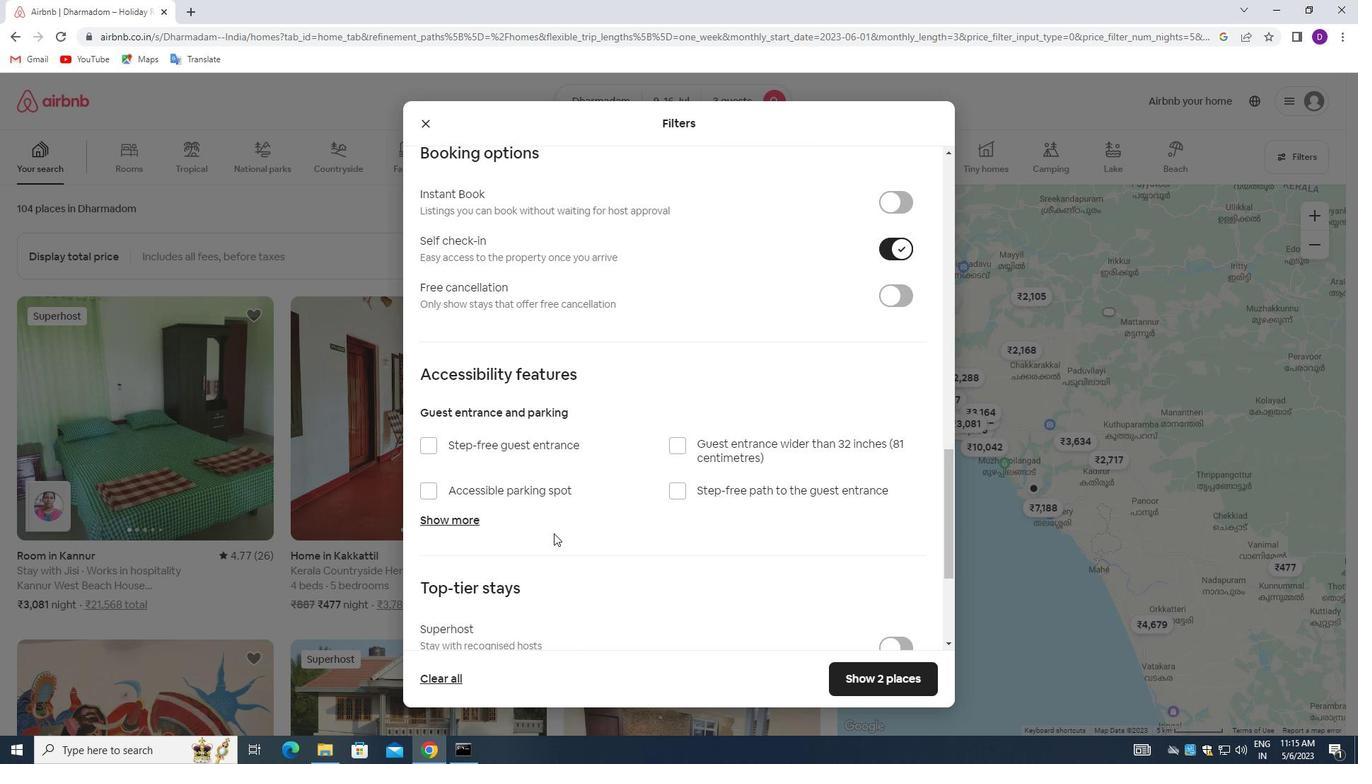 
Action: Mouse scrolled (553, 534) with delta (0, 0)
Screenshot: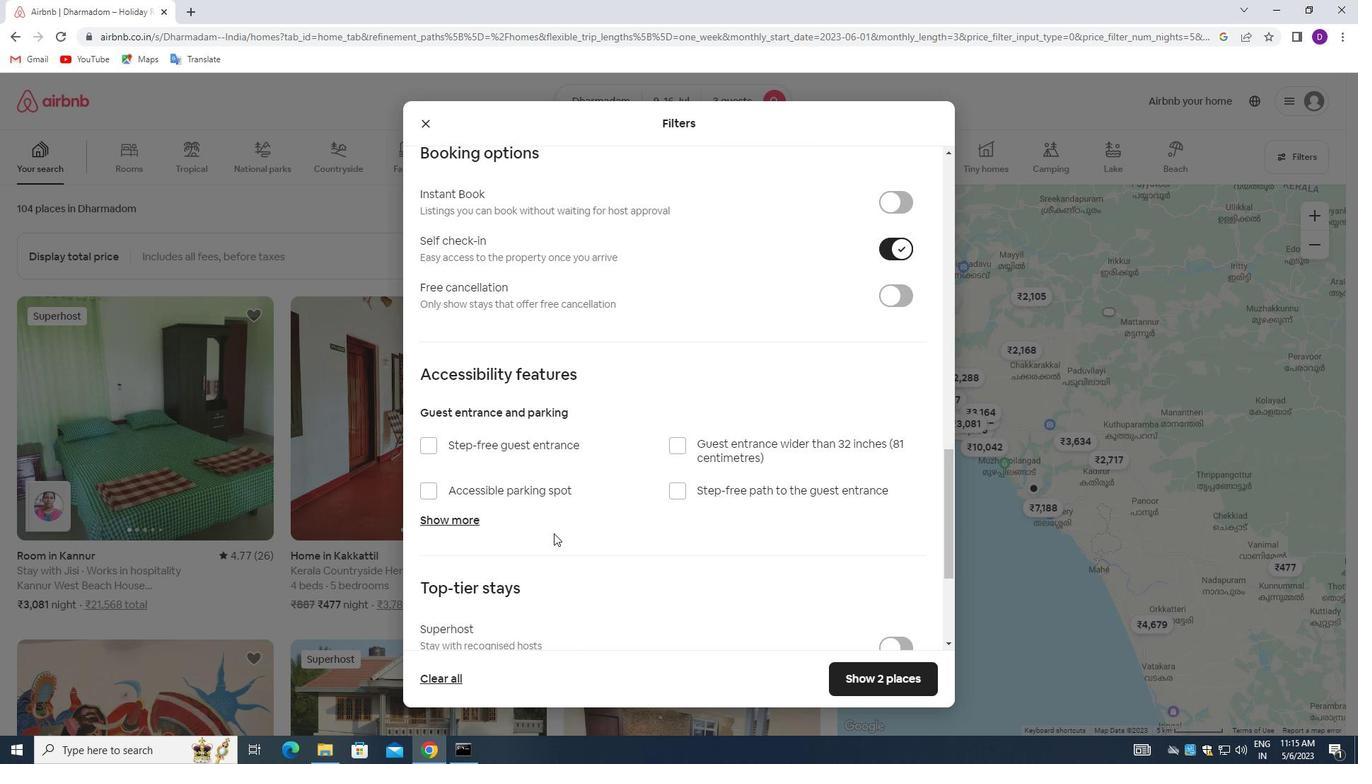 
Action: Mouse moved to (549, 544)
Screenshot: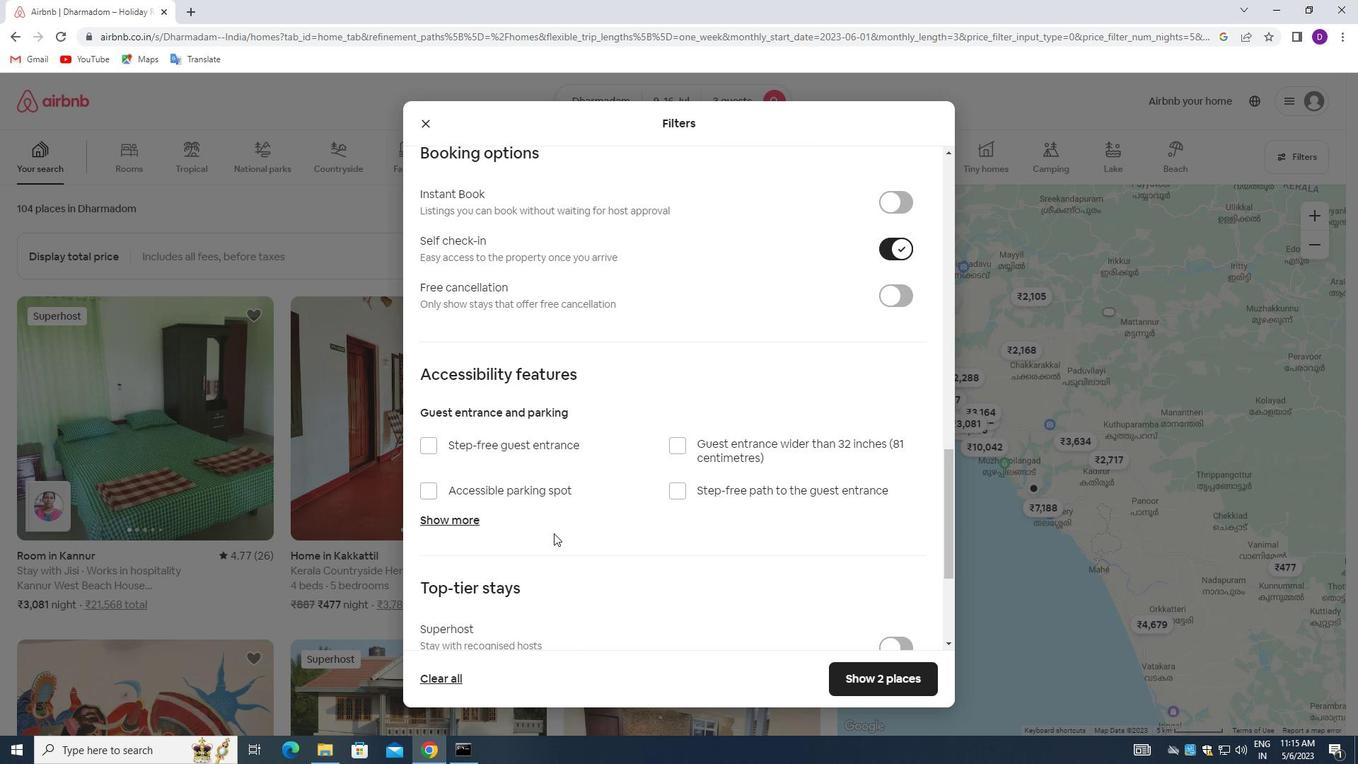 
Action: Mouse scrolled (549, 544) with delta (0, 0)
Screenshot: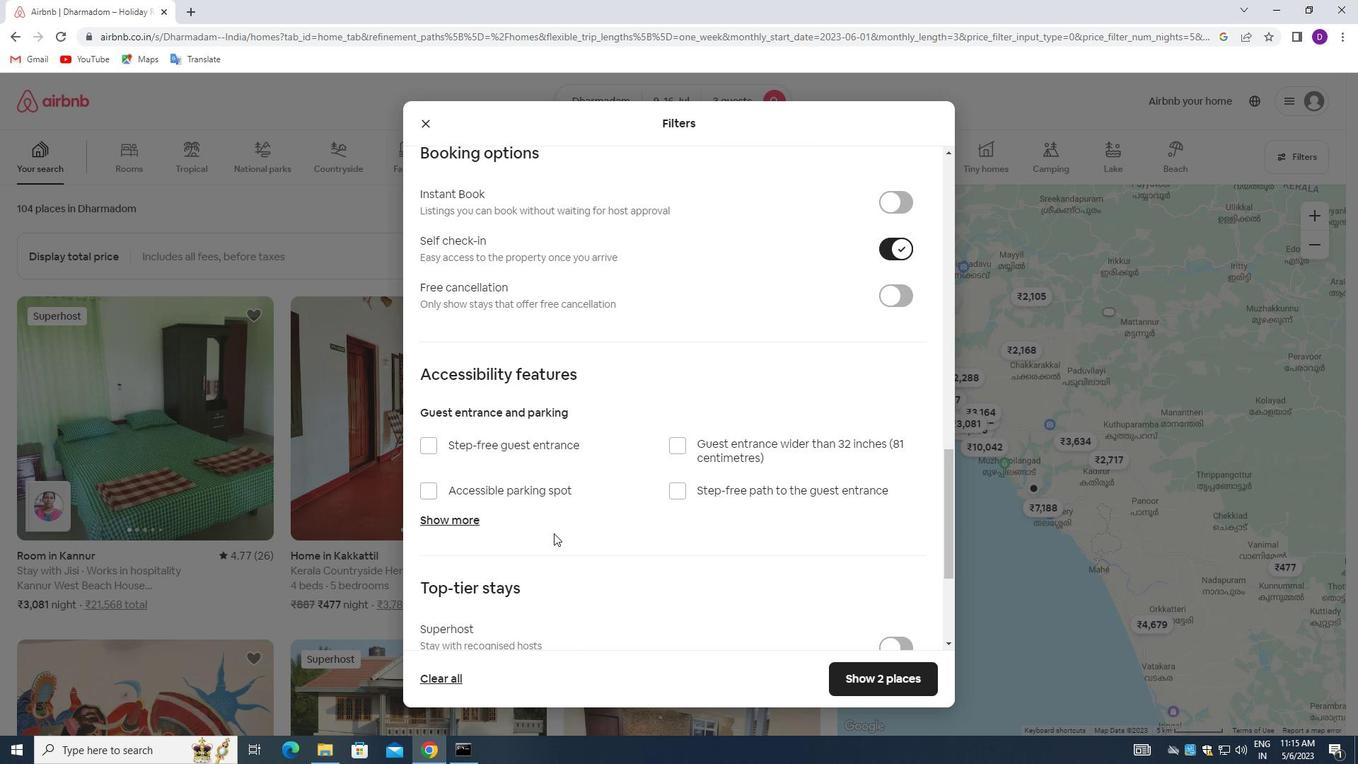 
Action: Mouse moved to (545, 546)
Screenshot: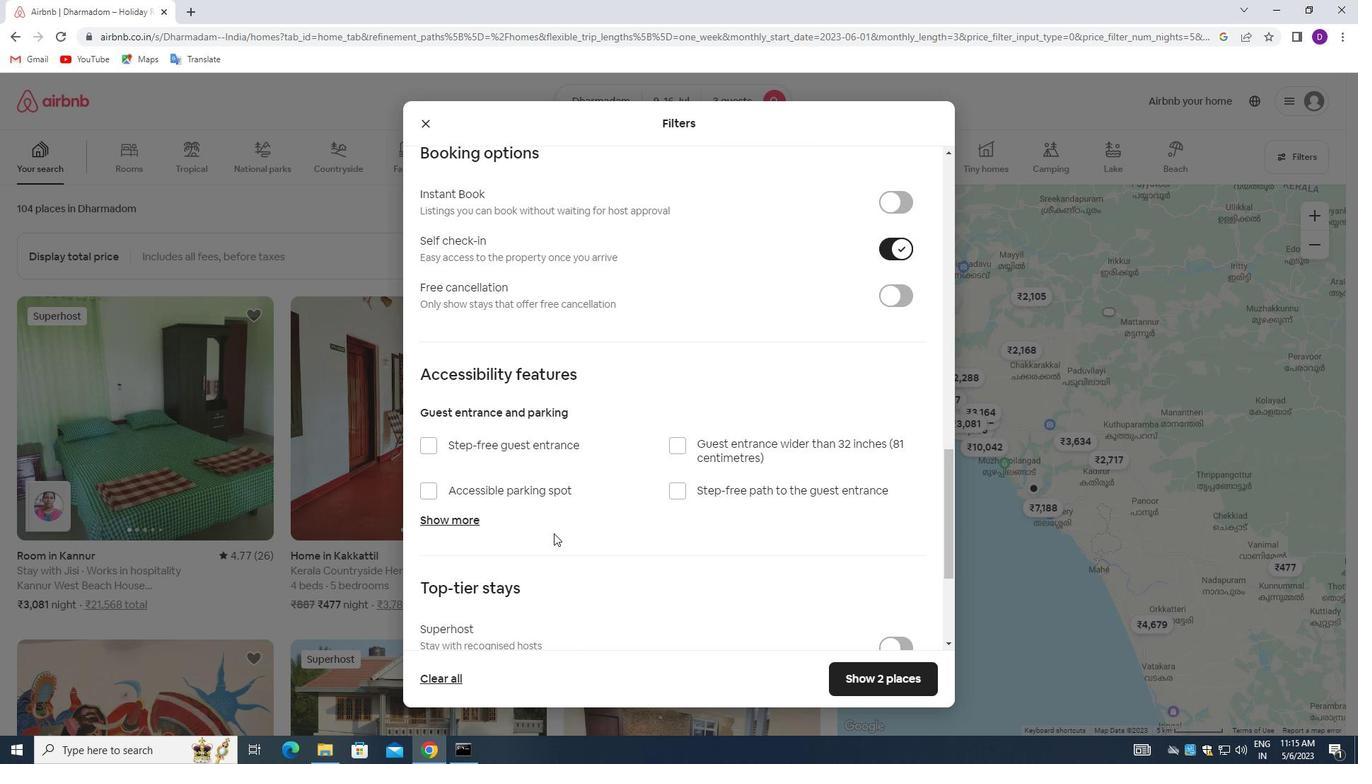 
Action: Mouse scrolled (545, 546) with delta (0, 0)
Screenshot: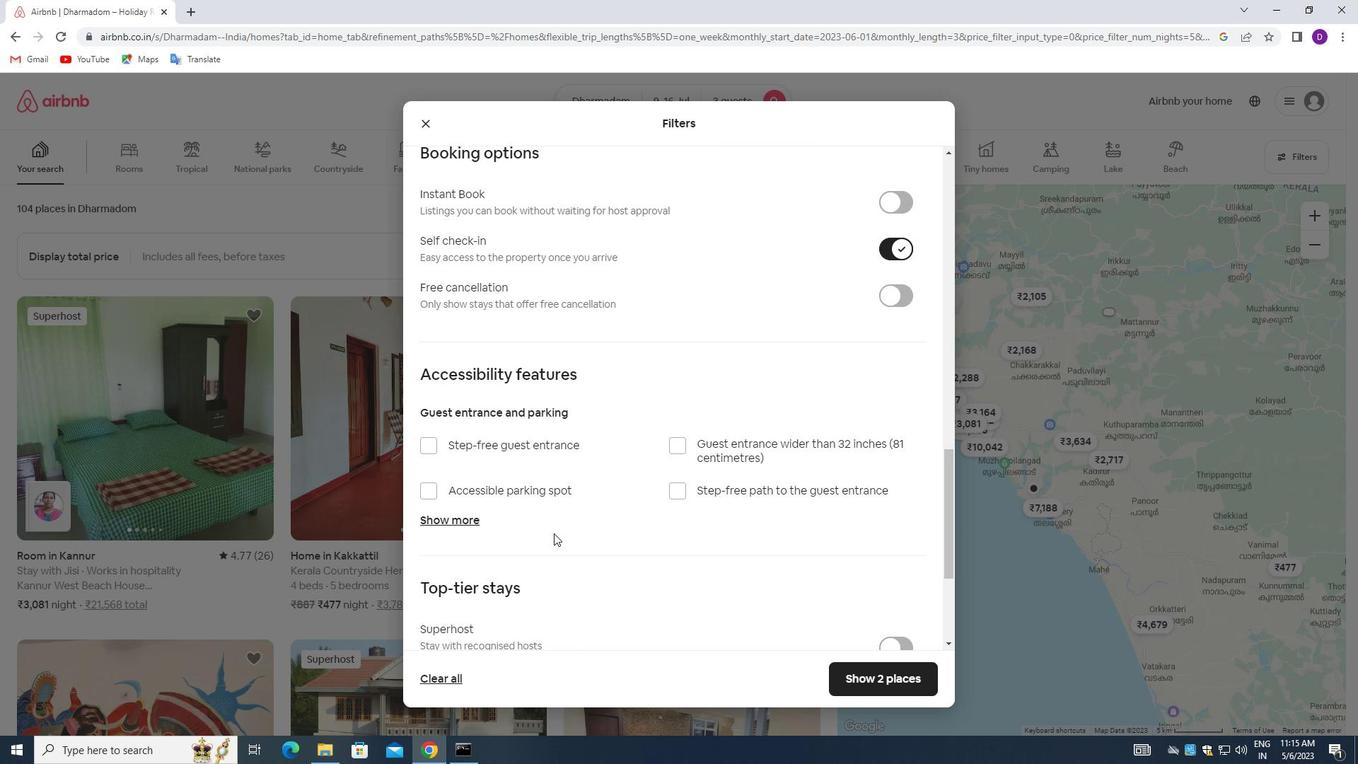 
Action: Mouse moved to (542, 545)
Screenshot: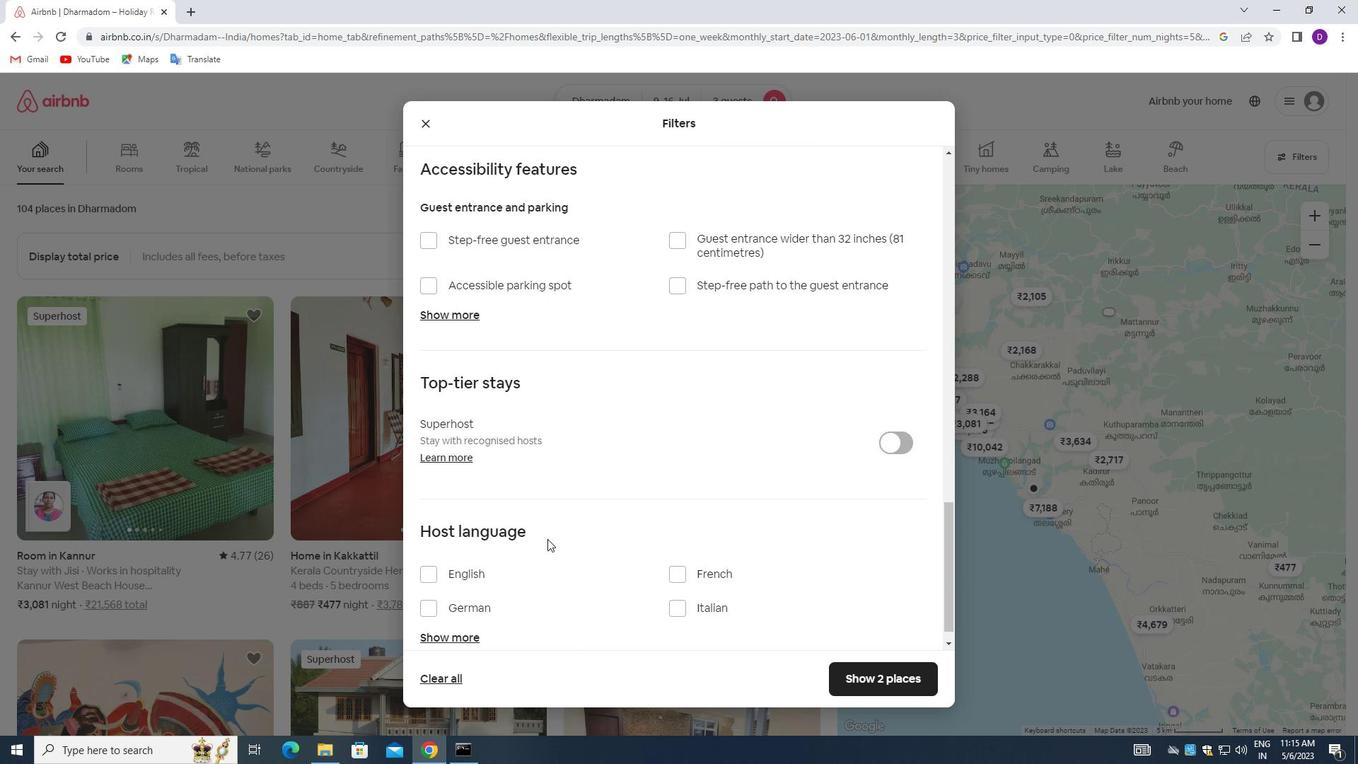 
Action: Mouse scrolled (542, 544) with delta (0, 0)
Screenshot: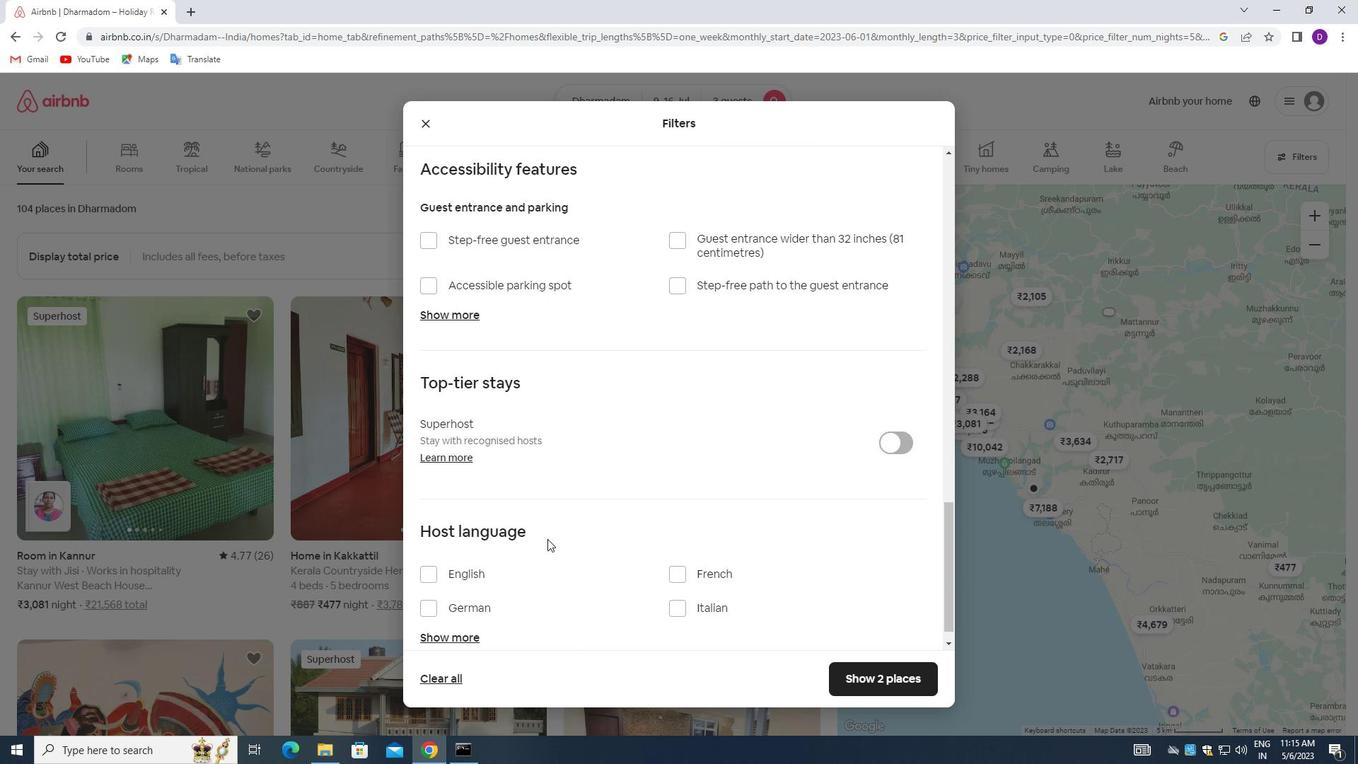 
Action: Mouse moved to (540, 550)
Screenshot: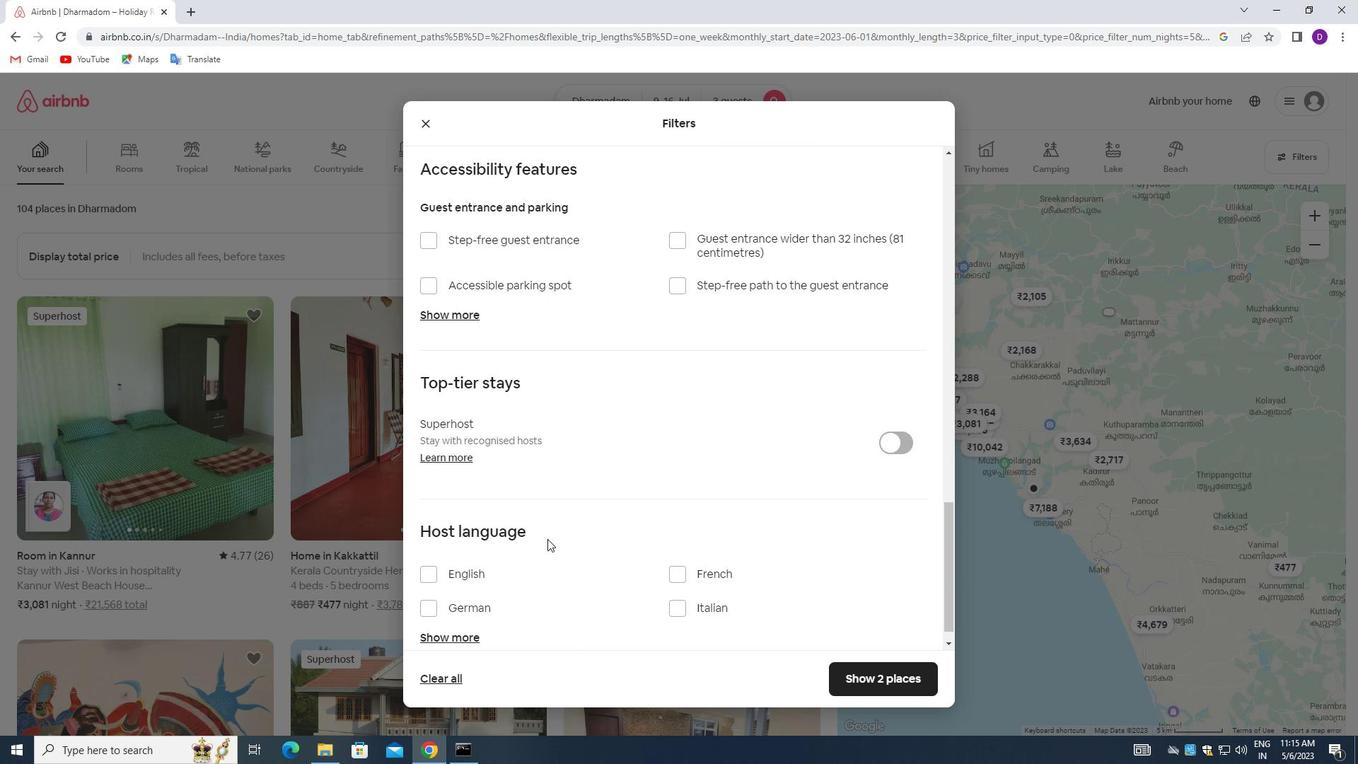 
Action: Mouse scrolled (540, 549) with delta (0, 0)
Screenshot: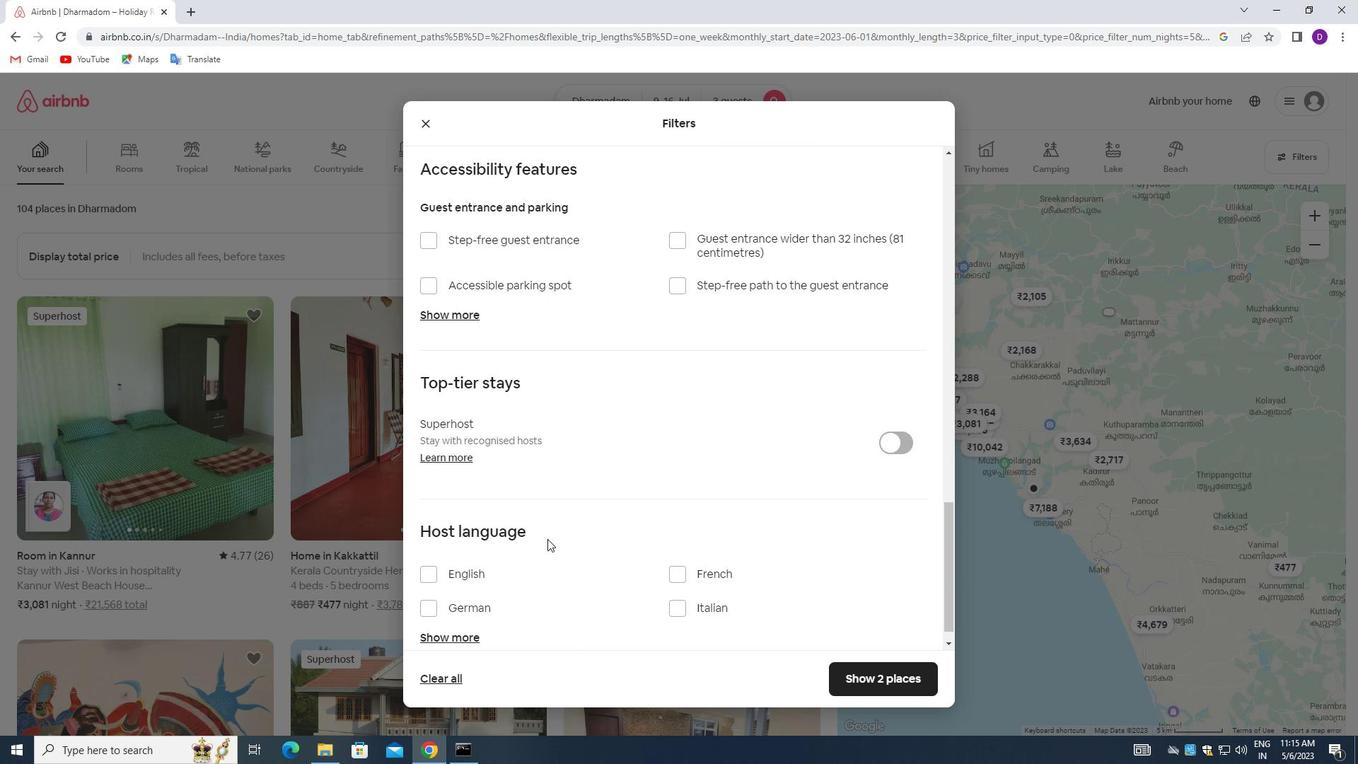 
Action: Mouse moved to (538, 553)
Screenshot: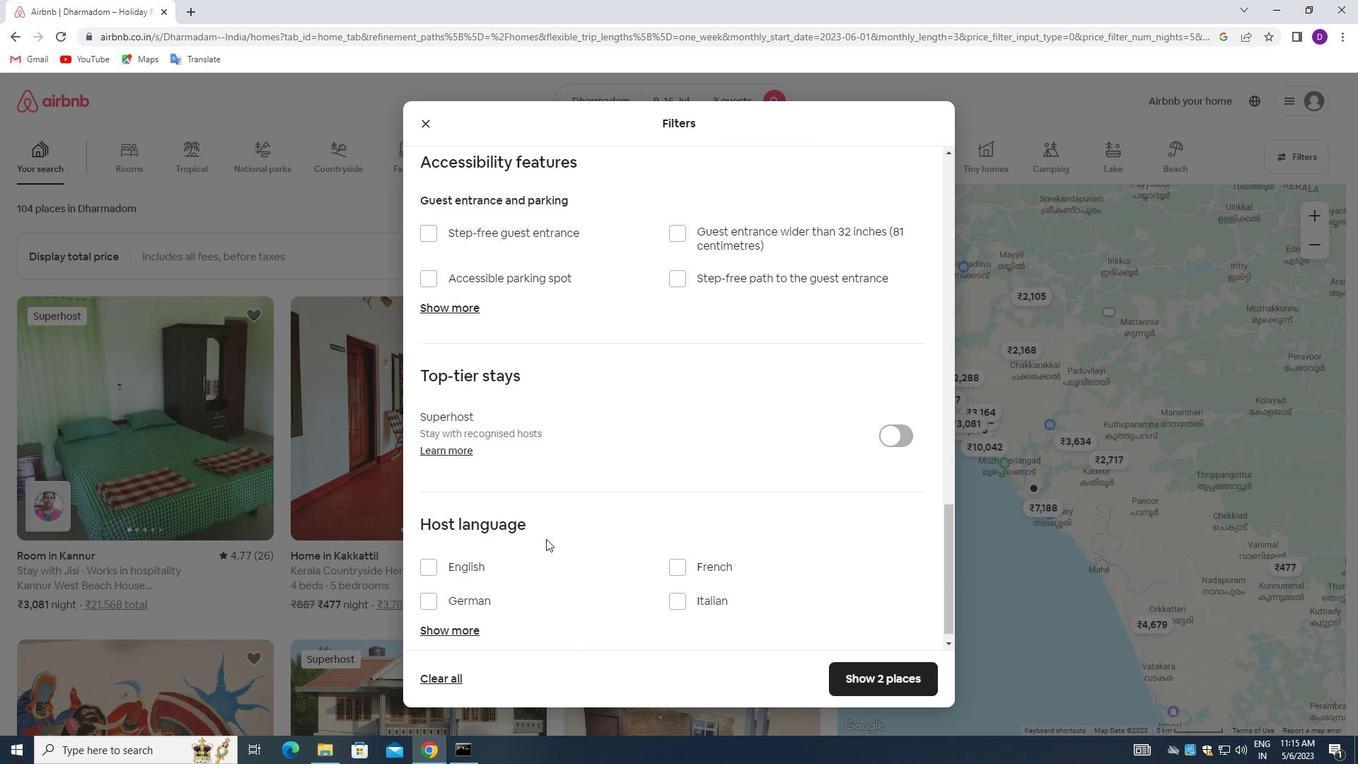 
Action: Mouse scrolled (538, 553) with delta (0, 0)
Screenshot: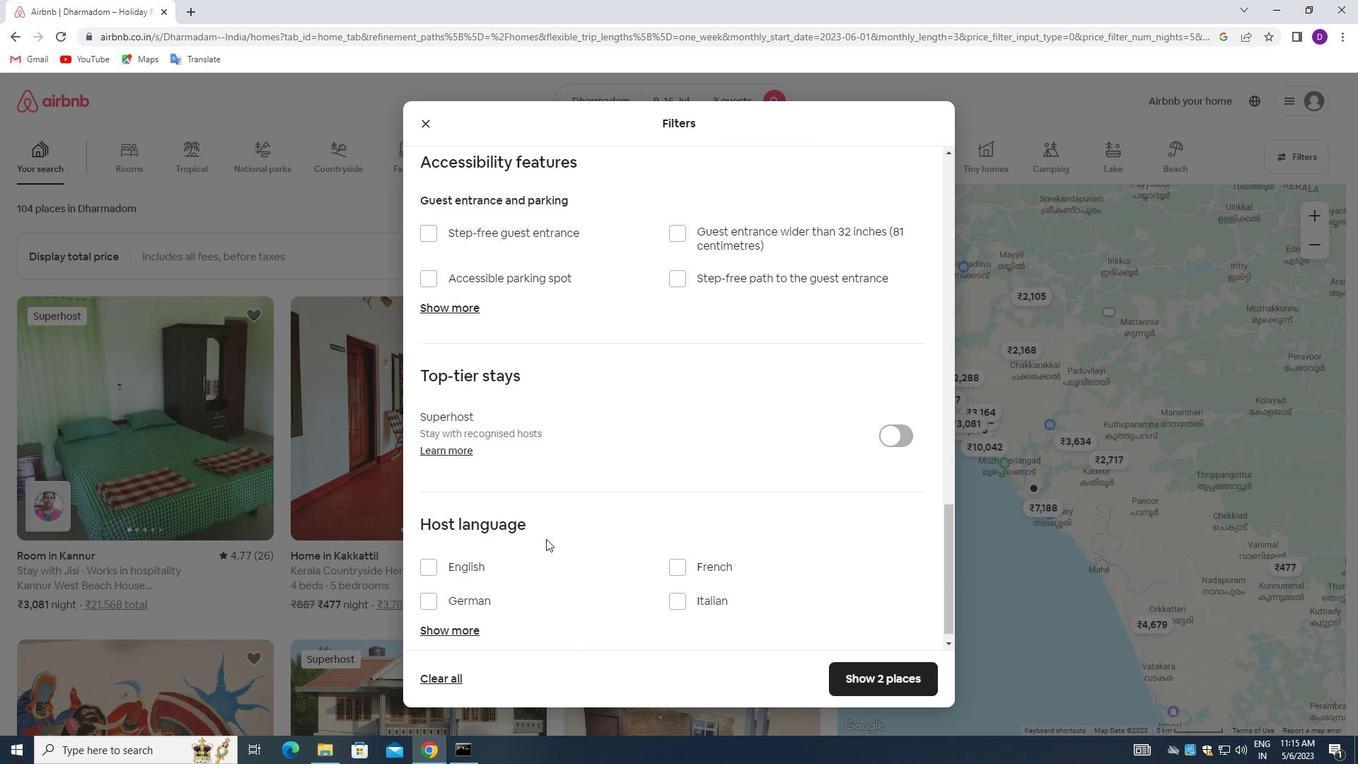 
Action: Mouse moved to (422, 554)
Screenshot: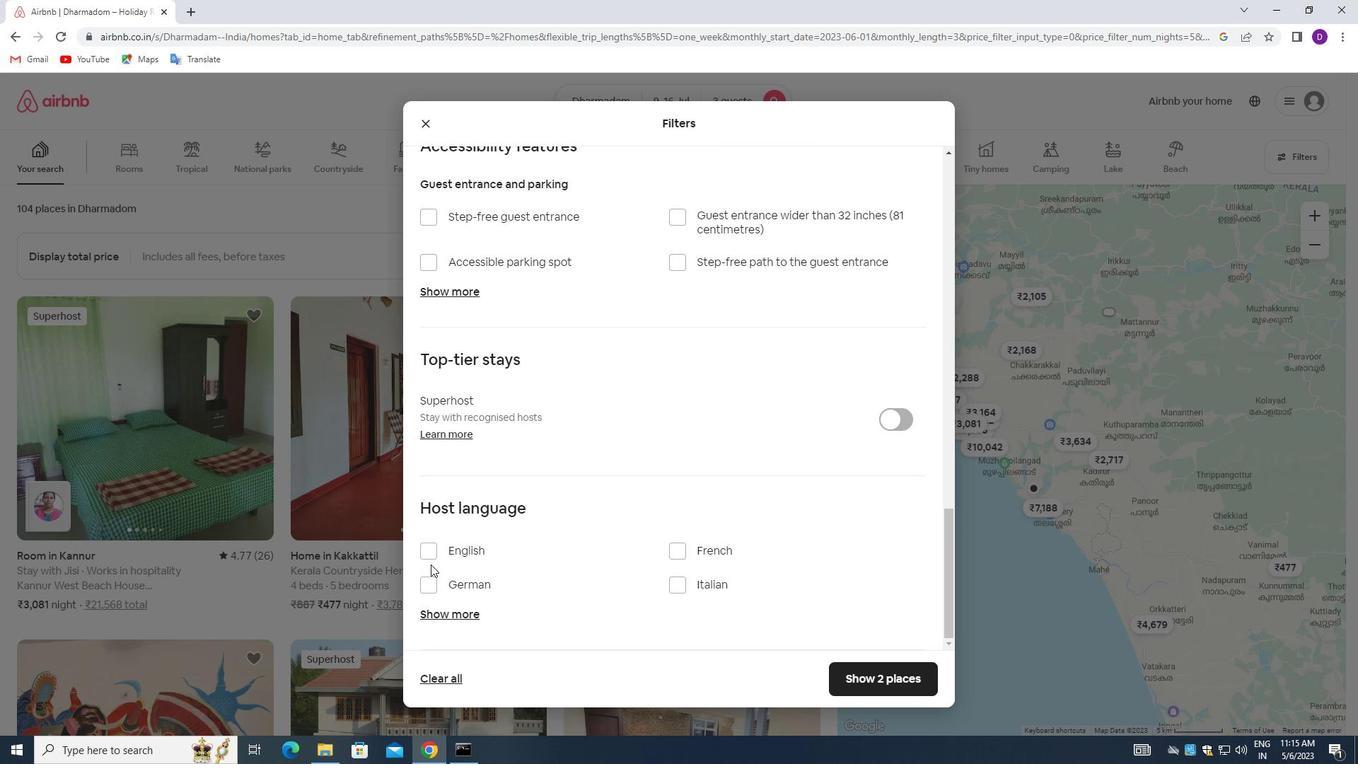 
Action: Mouse pressed left at (422, 554)
Screenshot: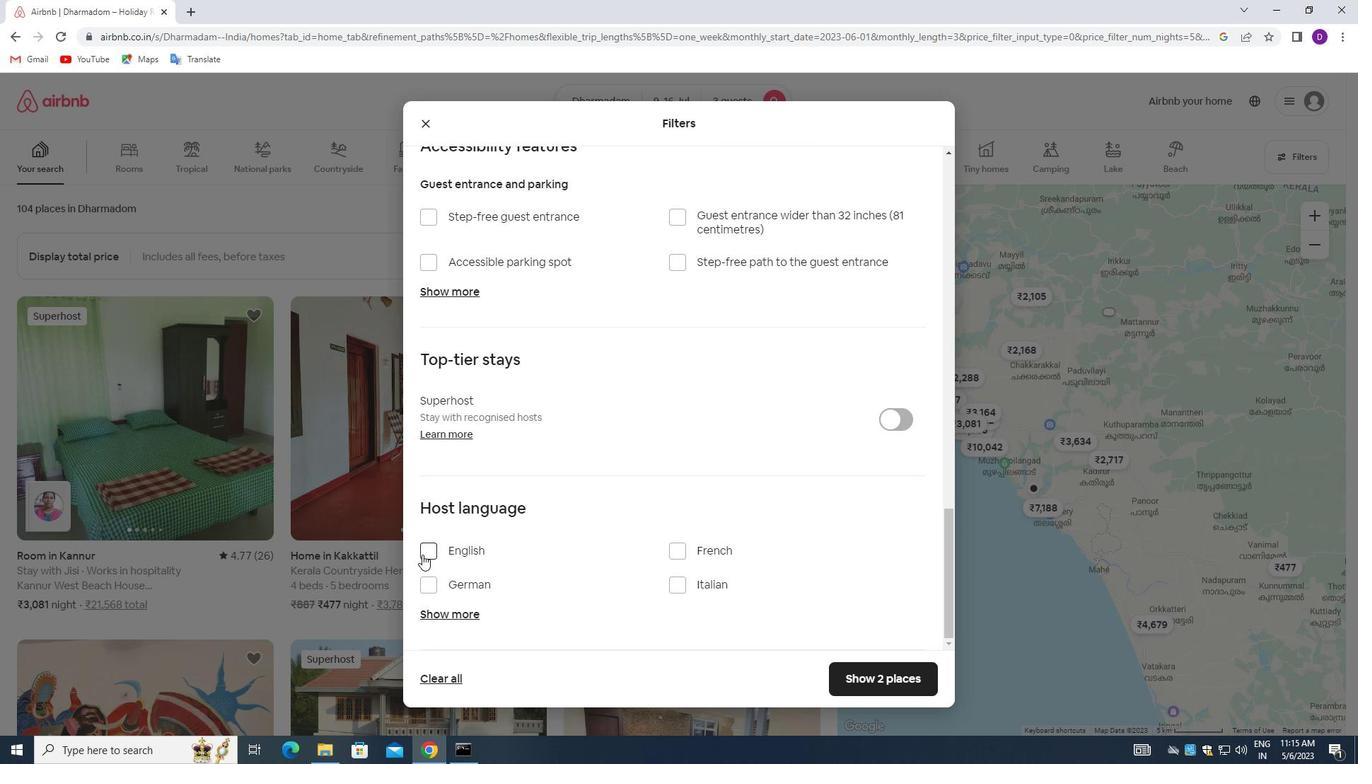 
Action: Mouse moved to (835, 678)
Screenshot: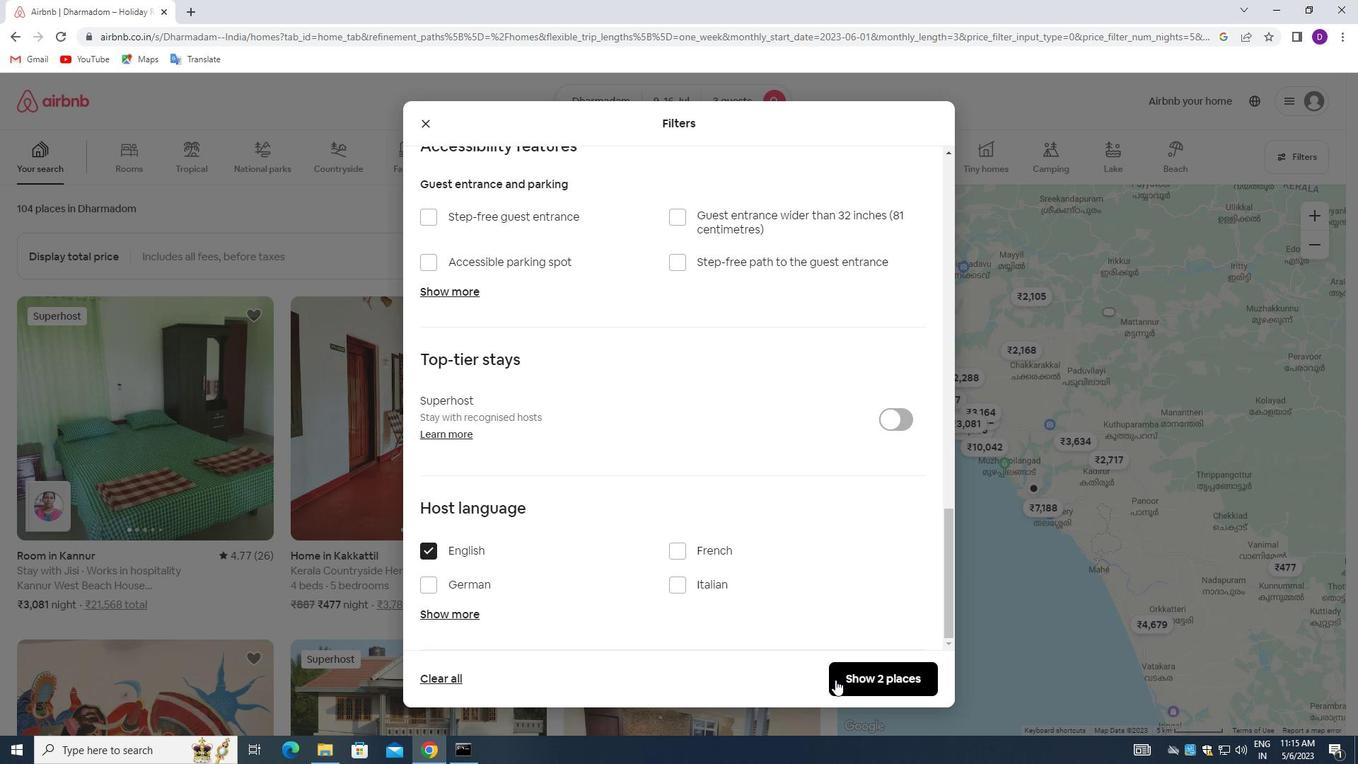 
Action: Mouse pressed left at (835, 678)
Screenshot: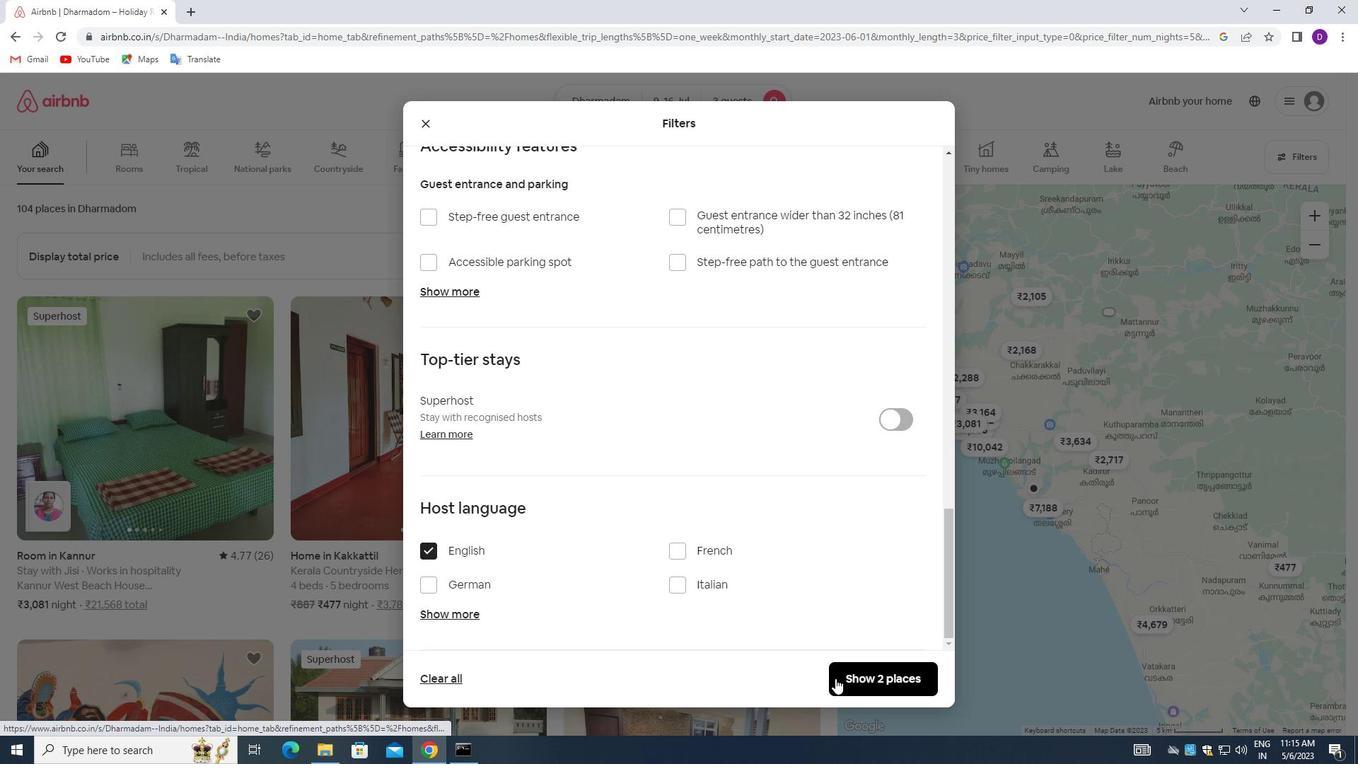 
Action: Mouse moved to (792, 494)
Screenshot: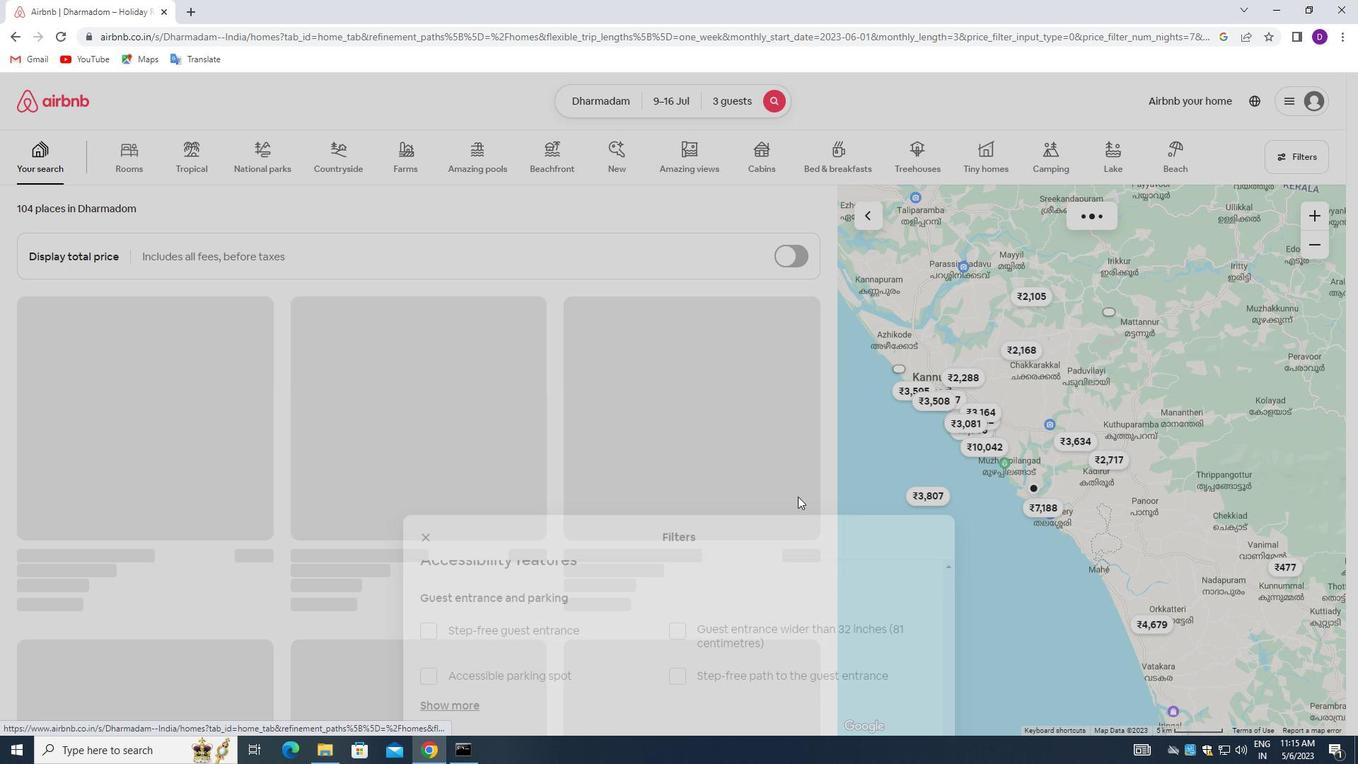 
